 Task: Look for space in Florissant, United States from 10th July, 2023 to 15th July, 2023 for 7 adults in price range Rs.10000 to Rs.15000. Place can be entire place or shared room with 4 bedrooms having 7 beds and 4 bathrooms. Property type can be house, flat, guest house. Amenities needed are: wifi, TV, free parkinig on premises, gym, breakfast. Booking option can be shelf check-in. Required host language is English.
Action: Mouse moved to (612, 144)
Screenshot: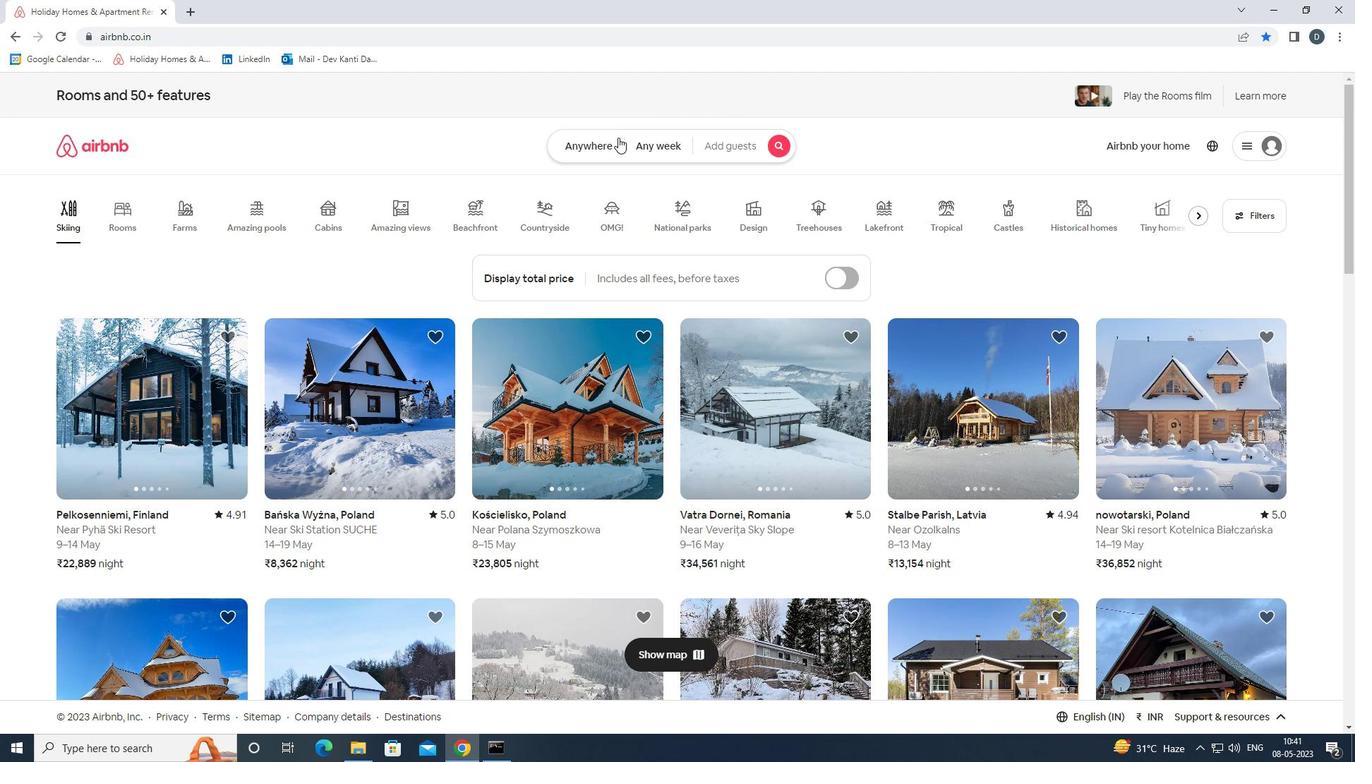 
Action: Mouse pressed left at (612, 144)
Screenshot: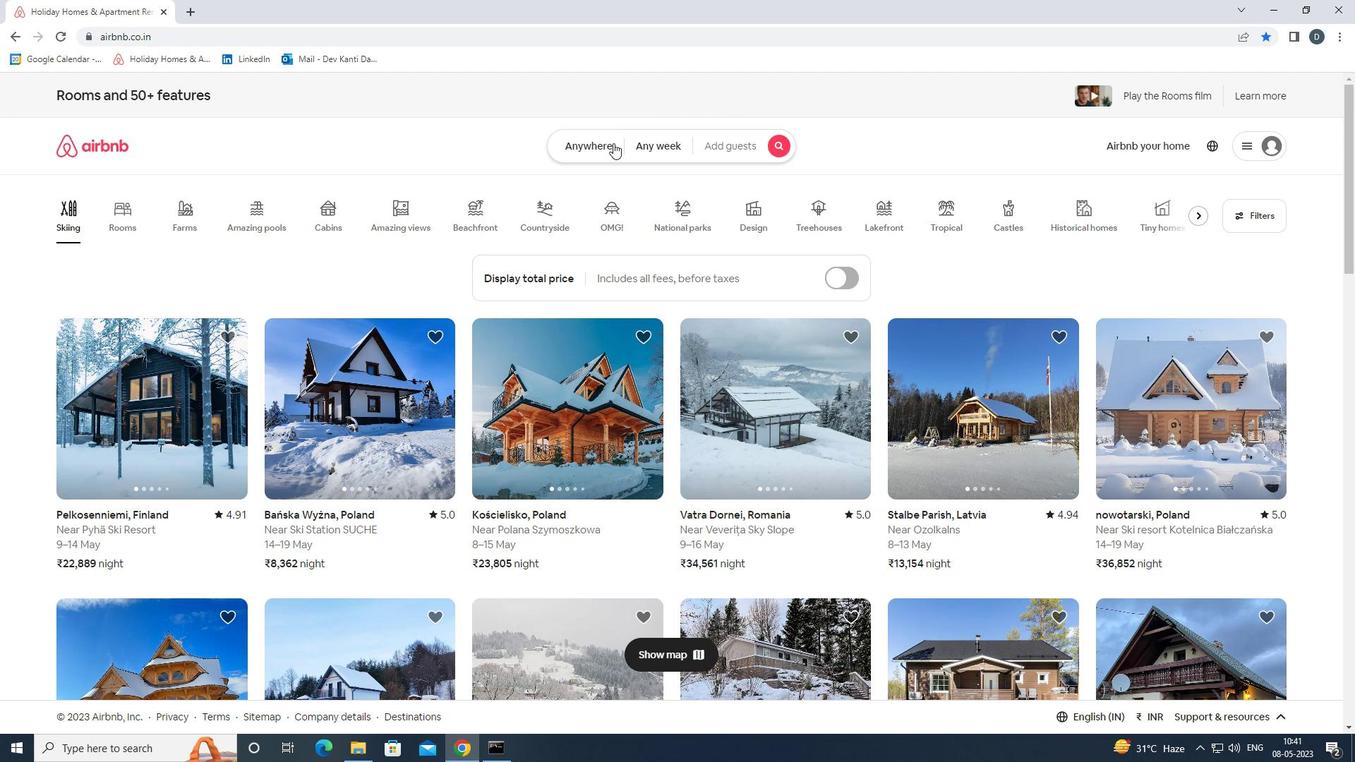 
Action: Mouse moved to (559, 204)
Screenshot: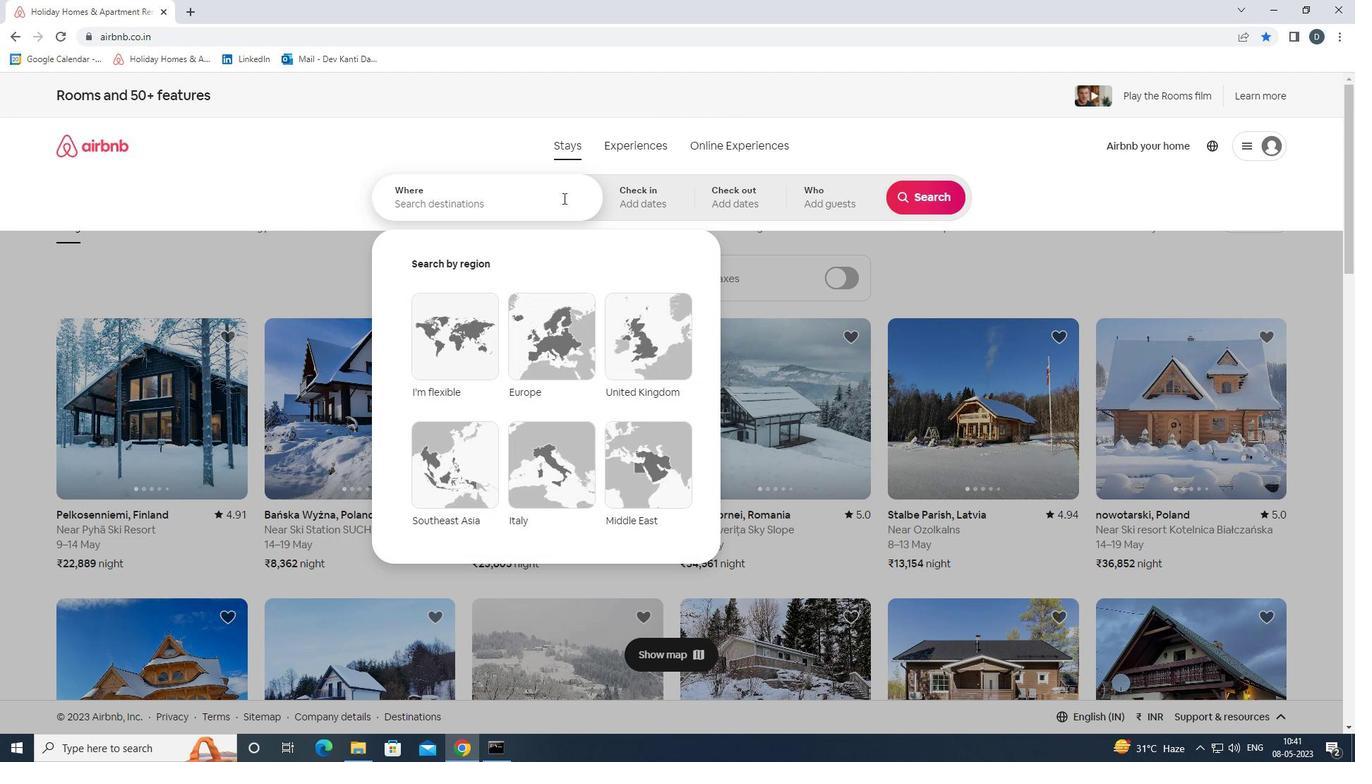 
Action: Mouse pressed left at (559, 204)
Screenshot: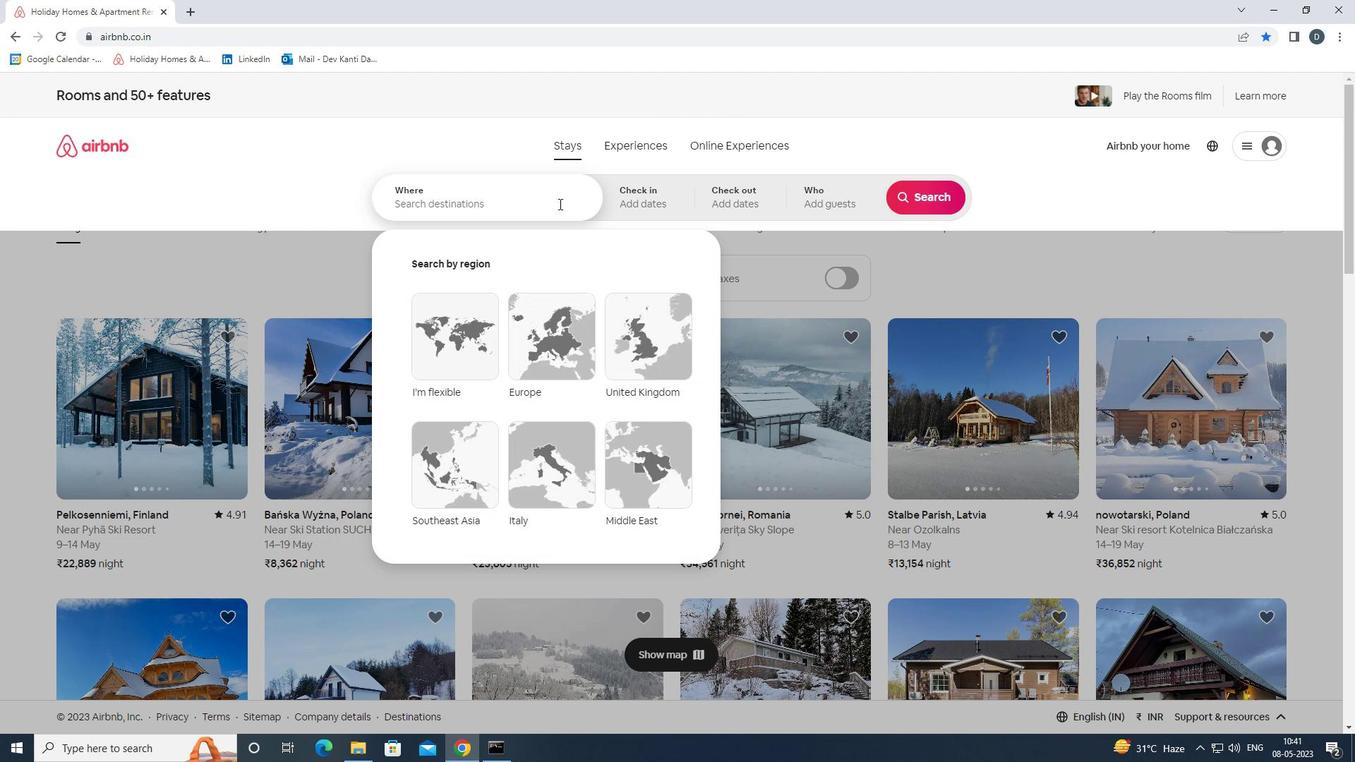 
Action: Mouse moved to (559, 204)
Screenshot: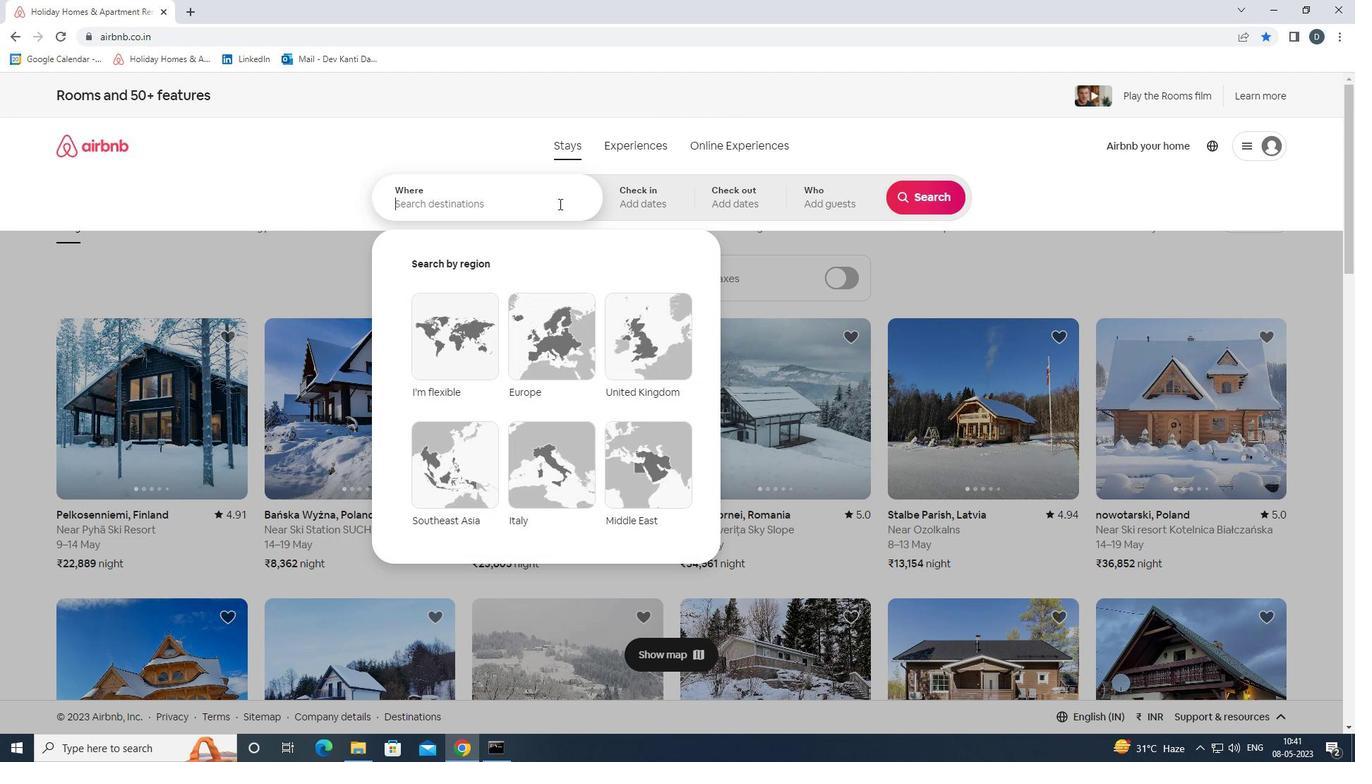 
Action: Key pressed <Key.shift><Key.shift><Key.shift><Key.shift><Key.shift><Key.shift><Key.shift><Key.shift><Key.shift><Key.shift><Key.shift><Key.shift><Key.shift><Key.shift><Key.shift><Key.shift>FLORISSTANT,<Key.shift>UNITED<Key.space><Key.shift>STATES<Key.enter>
Screenshot: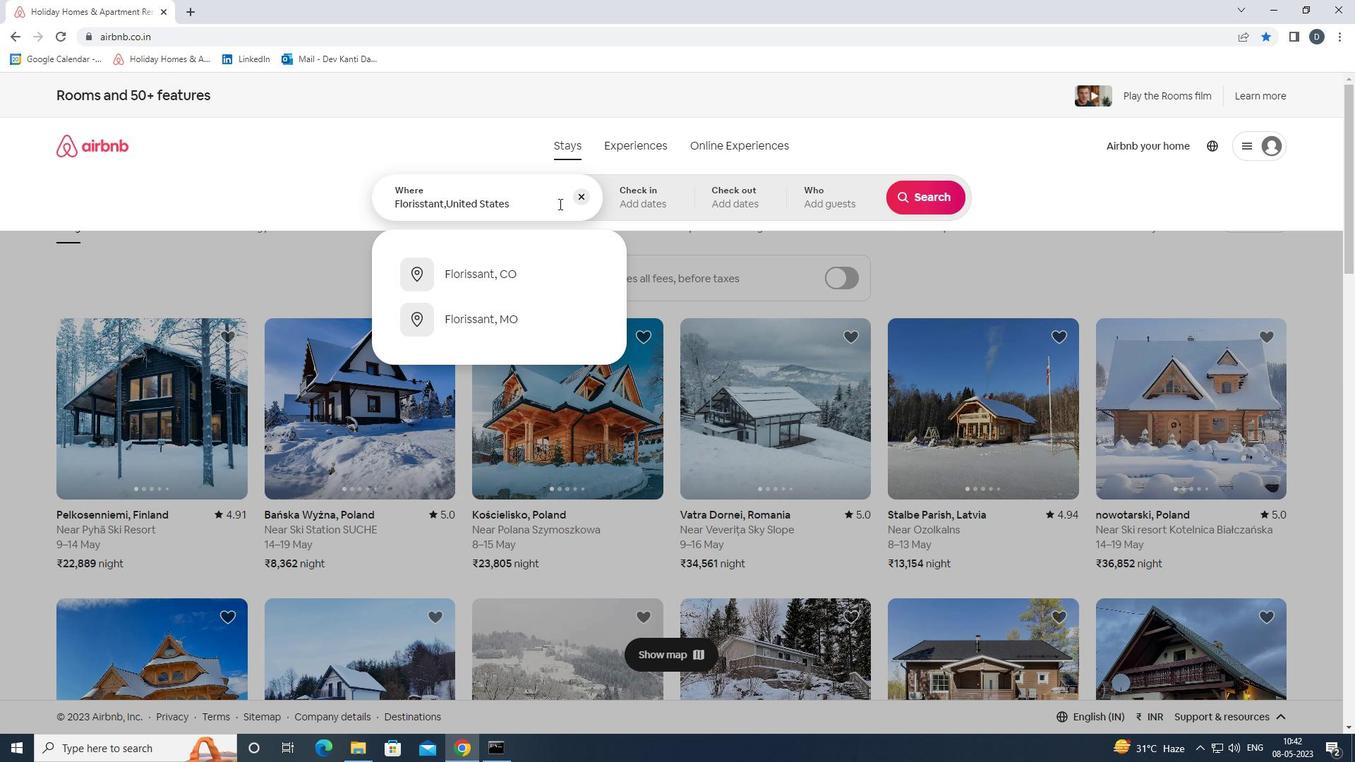 
Action: Mouse moved to (929, 303)
Screenshot: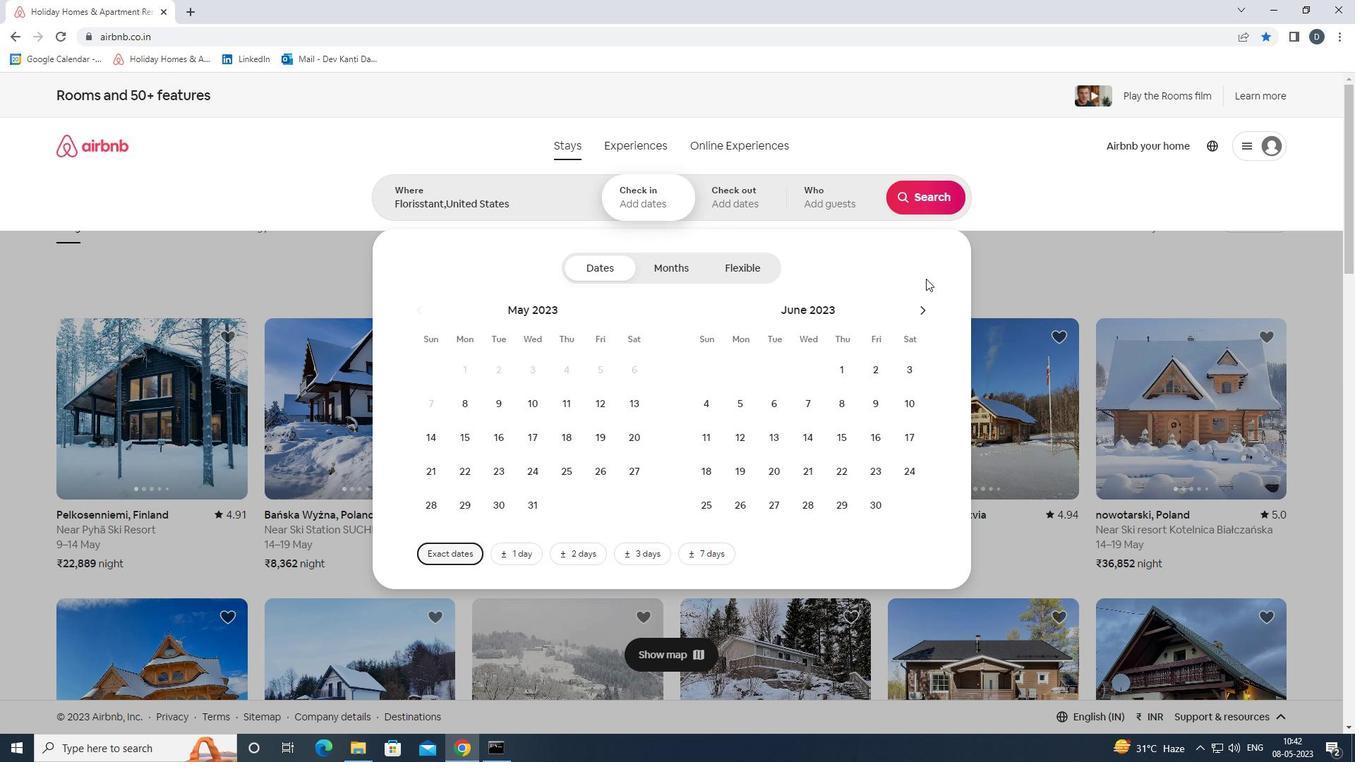 
Action: Mouse pressed left at (929, 303)
Screenshot: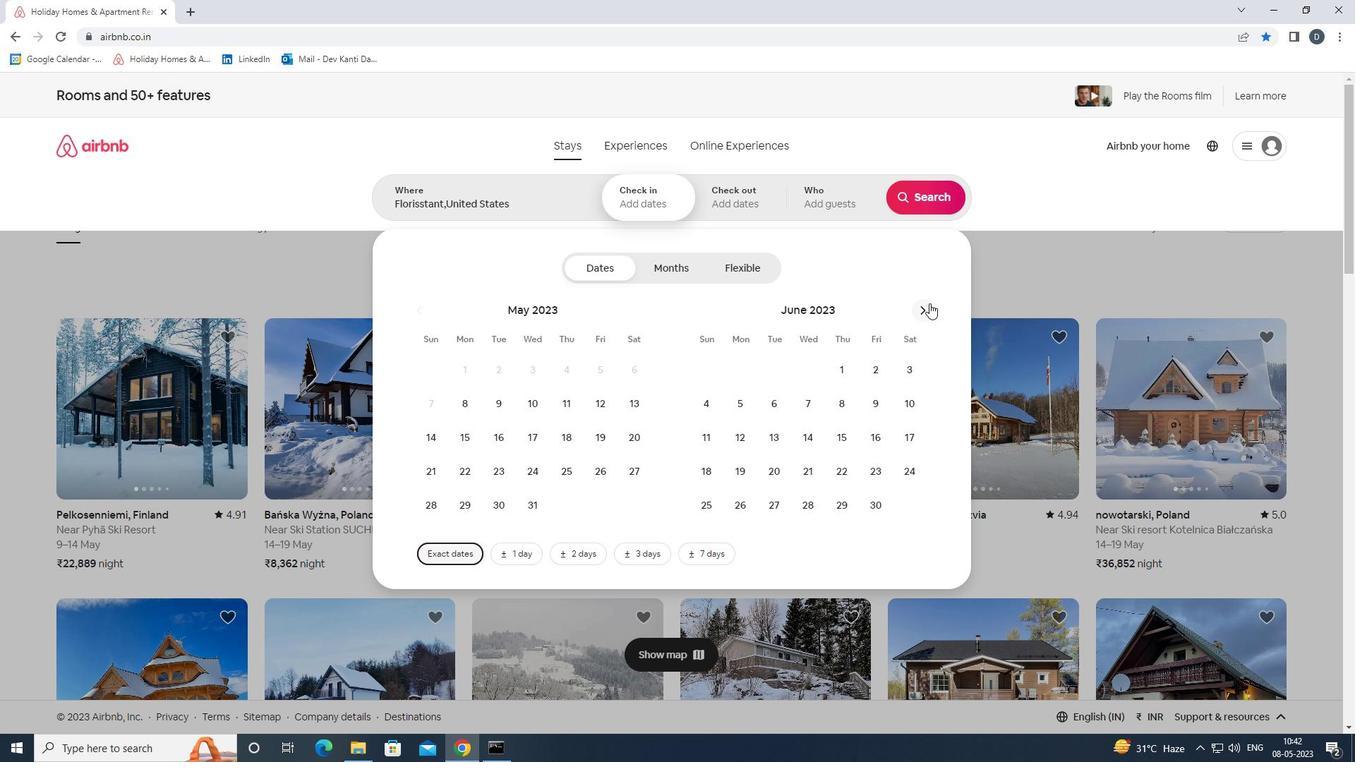 
Action: Mouse moved to (746, 434)
Screenshot: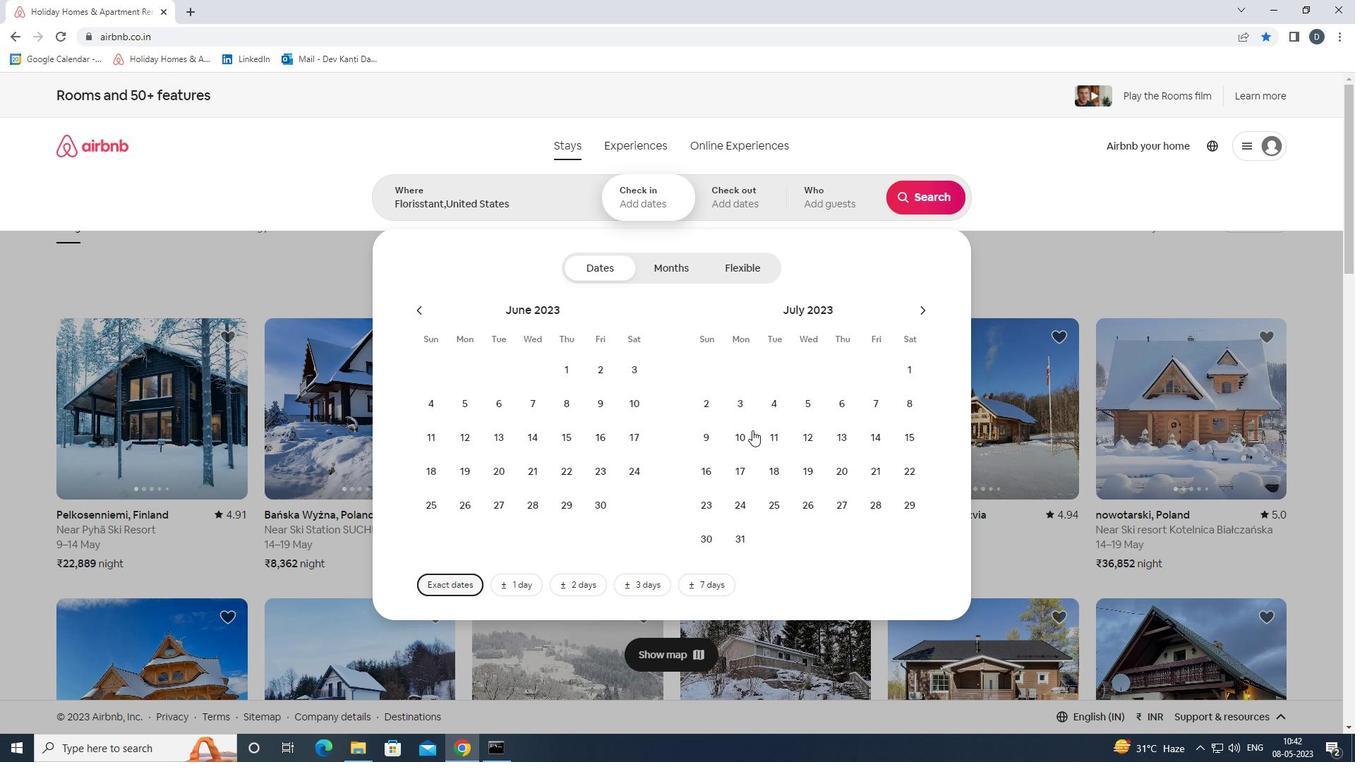 
Action: Mouse pressed left at (746, 434)
Screenshot: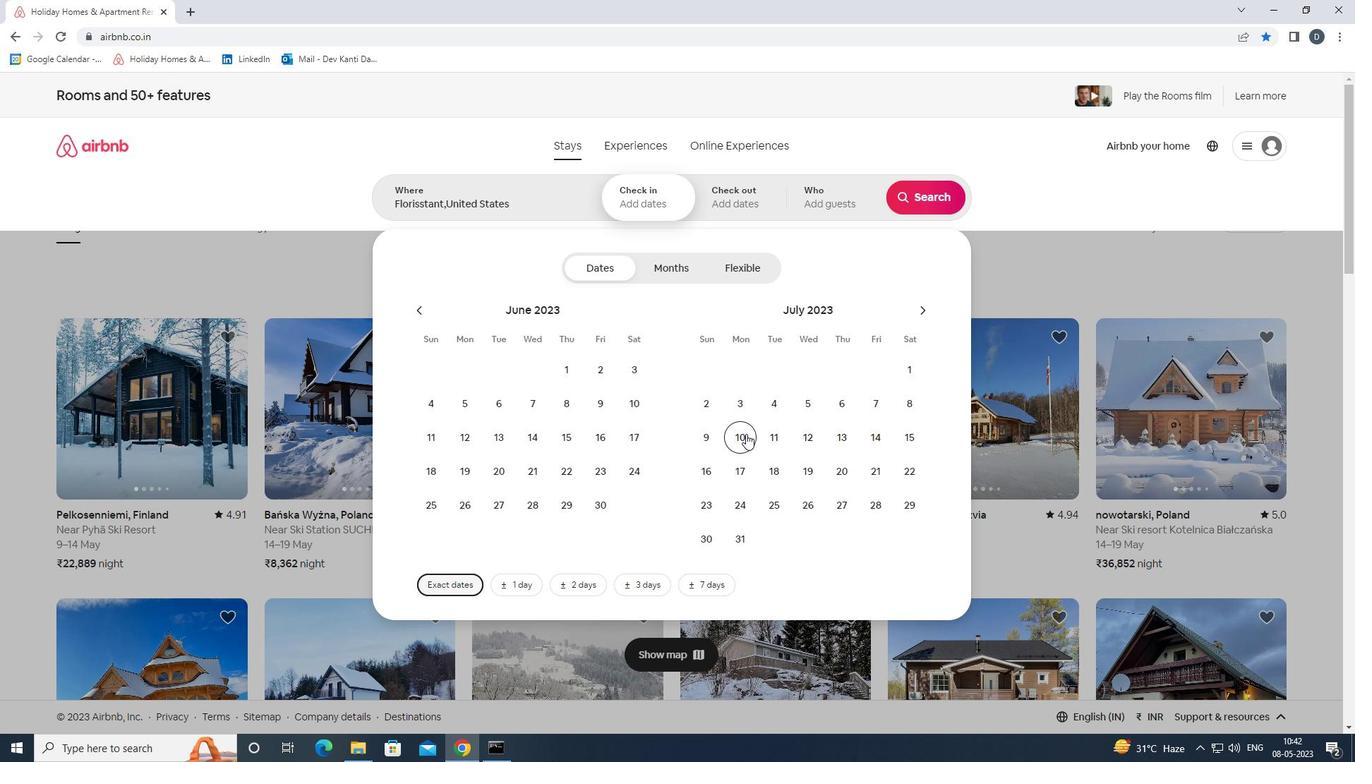 
Action: Mouse moved to (912, 441)
Screenshot: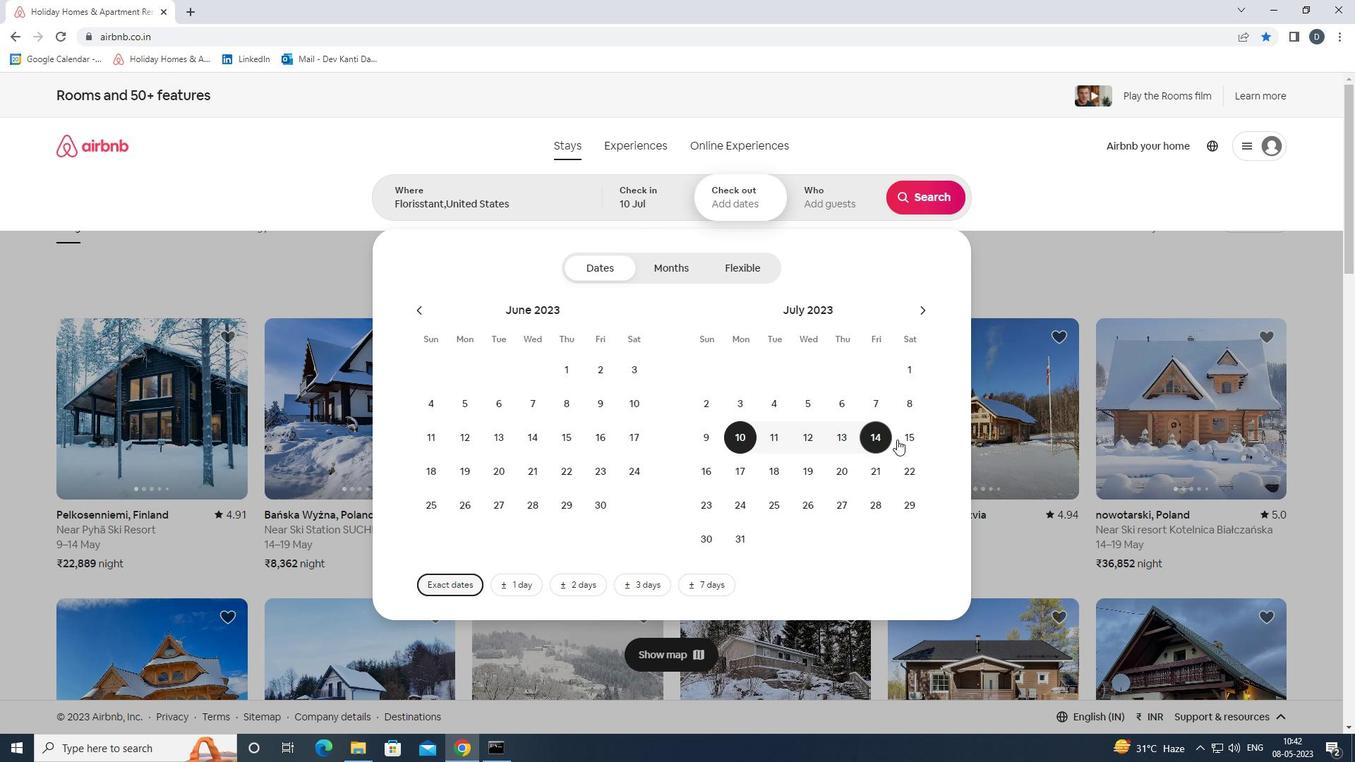 
Action: Mouse pressed left at (912, 441)
Screenshot: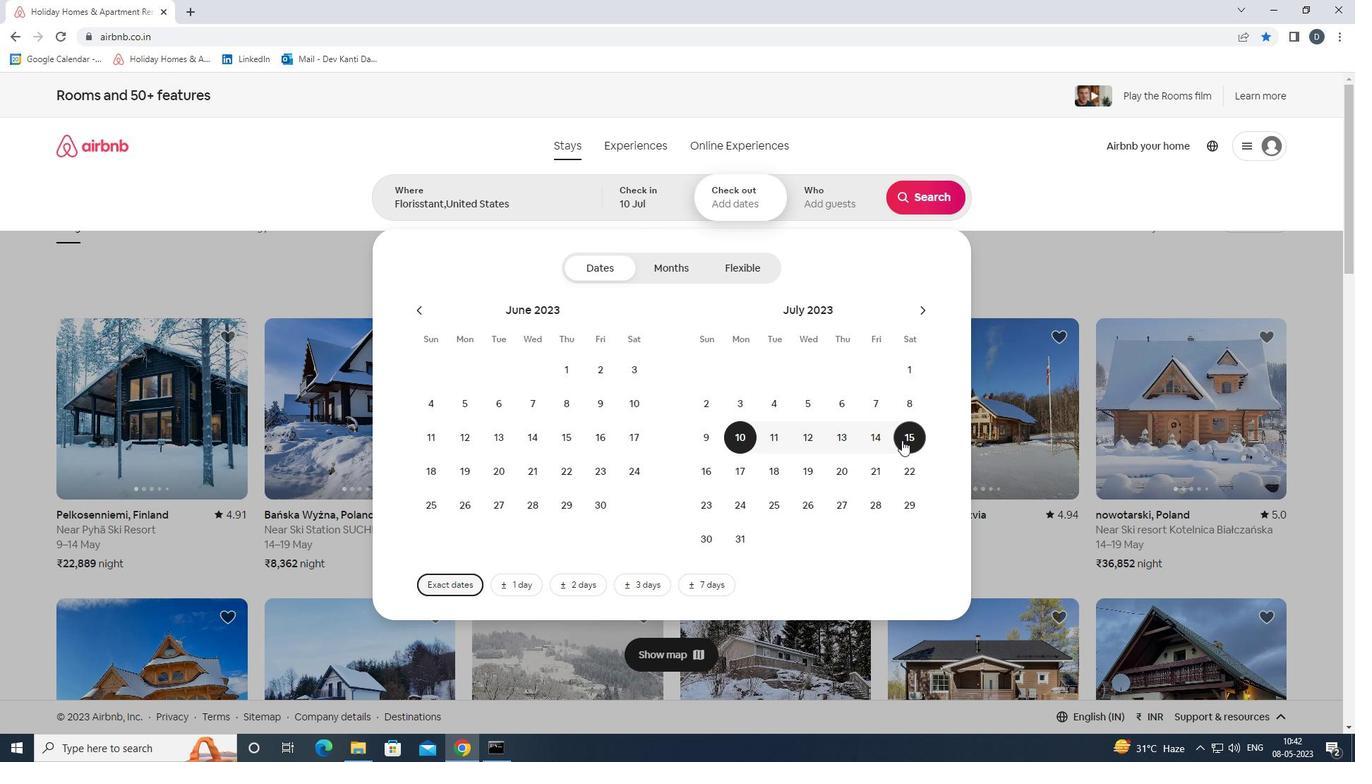 
Action: Mouse moved to (830, 206)
Screenshot: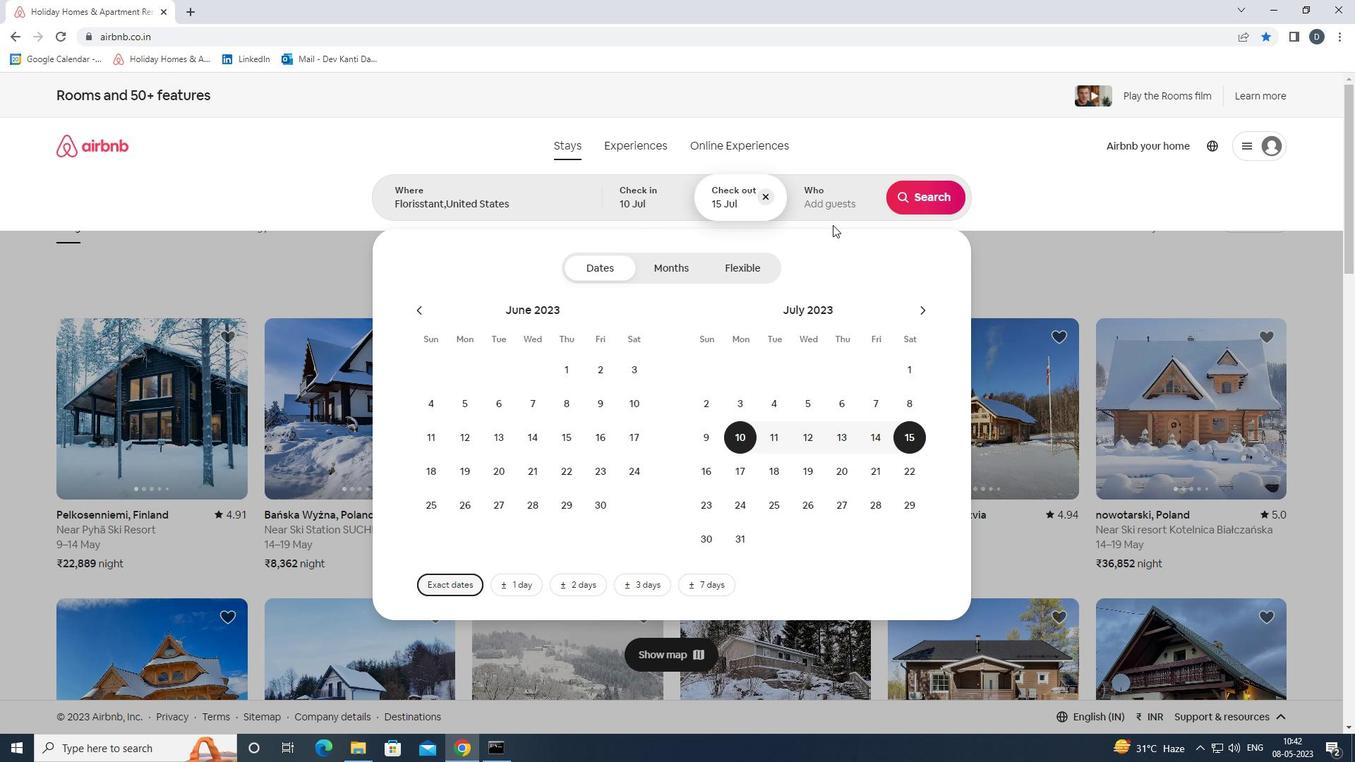 
Action: Mouse pressed left at (830, 206)
Screenshot: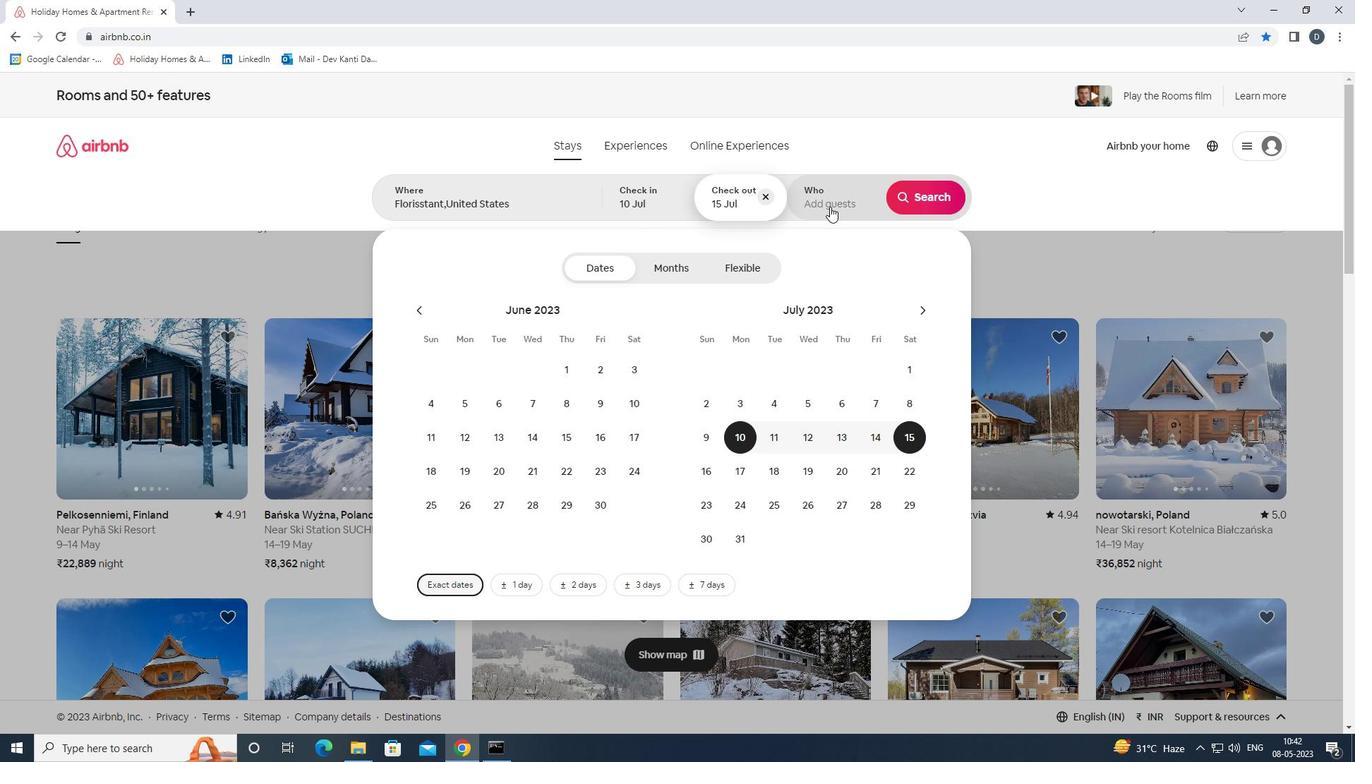 
Action: Mouse moved to (929, 274)
Screenshot: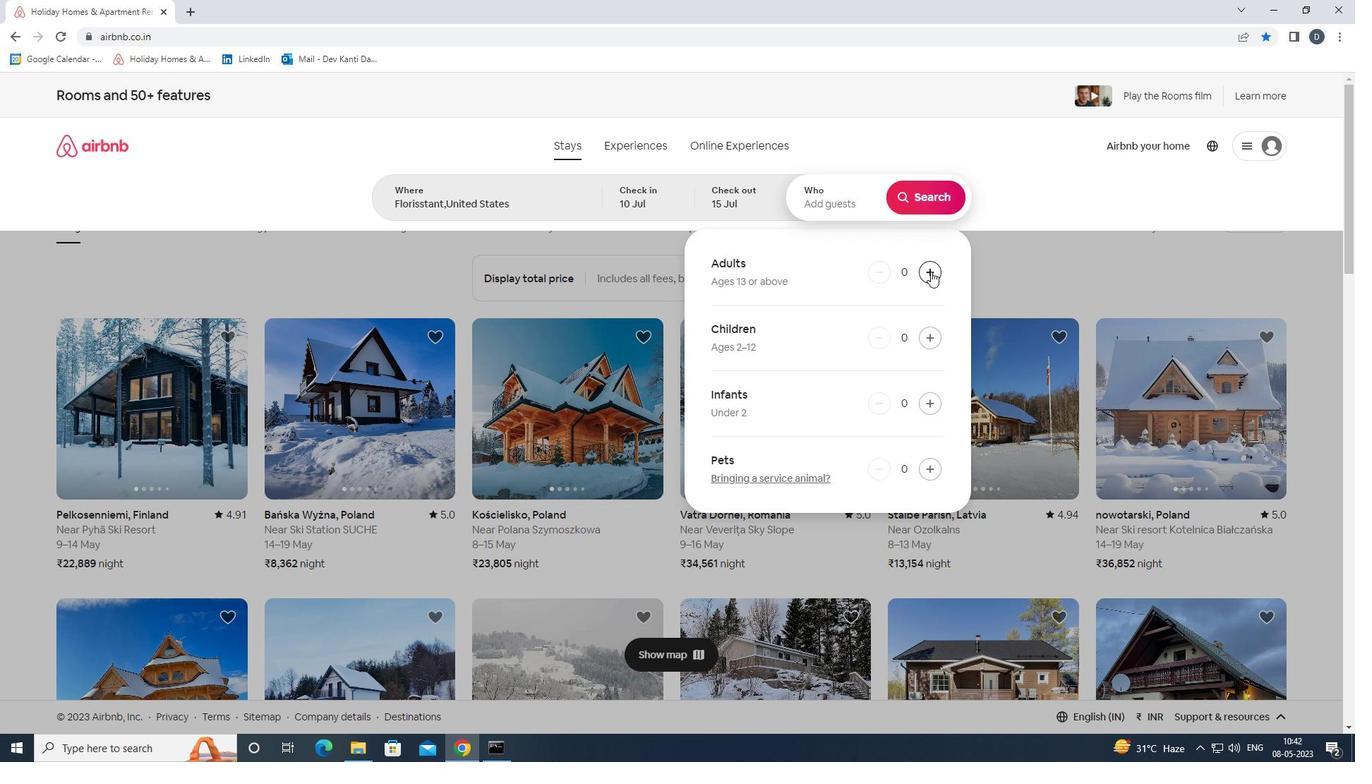 
Action: Mouse pressed left at (929, 274)
Screenshot: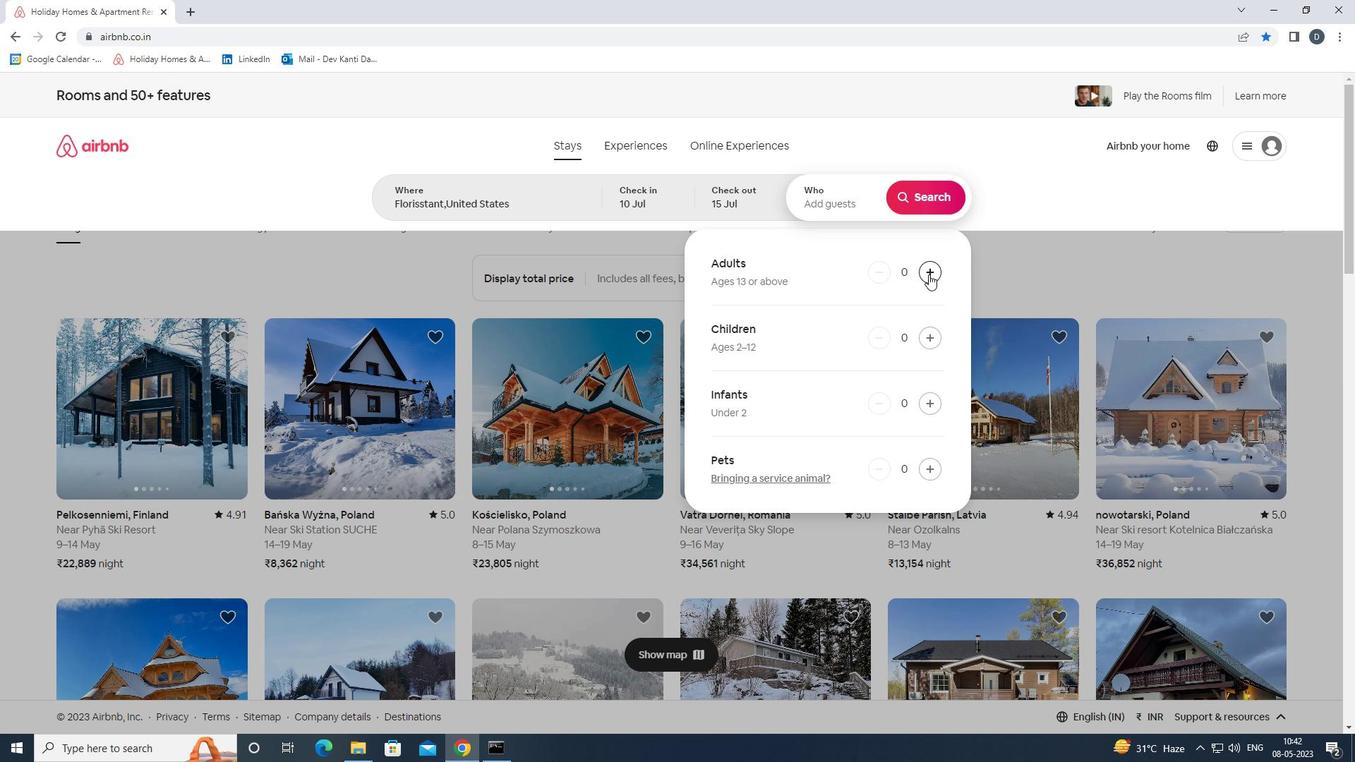 
Action: Mouse pressed left at (929, 274)
Screenshot: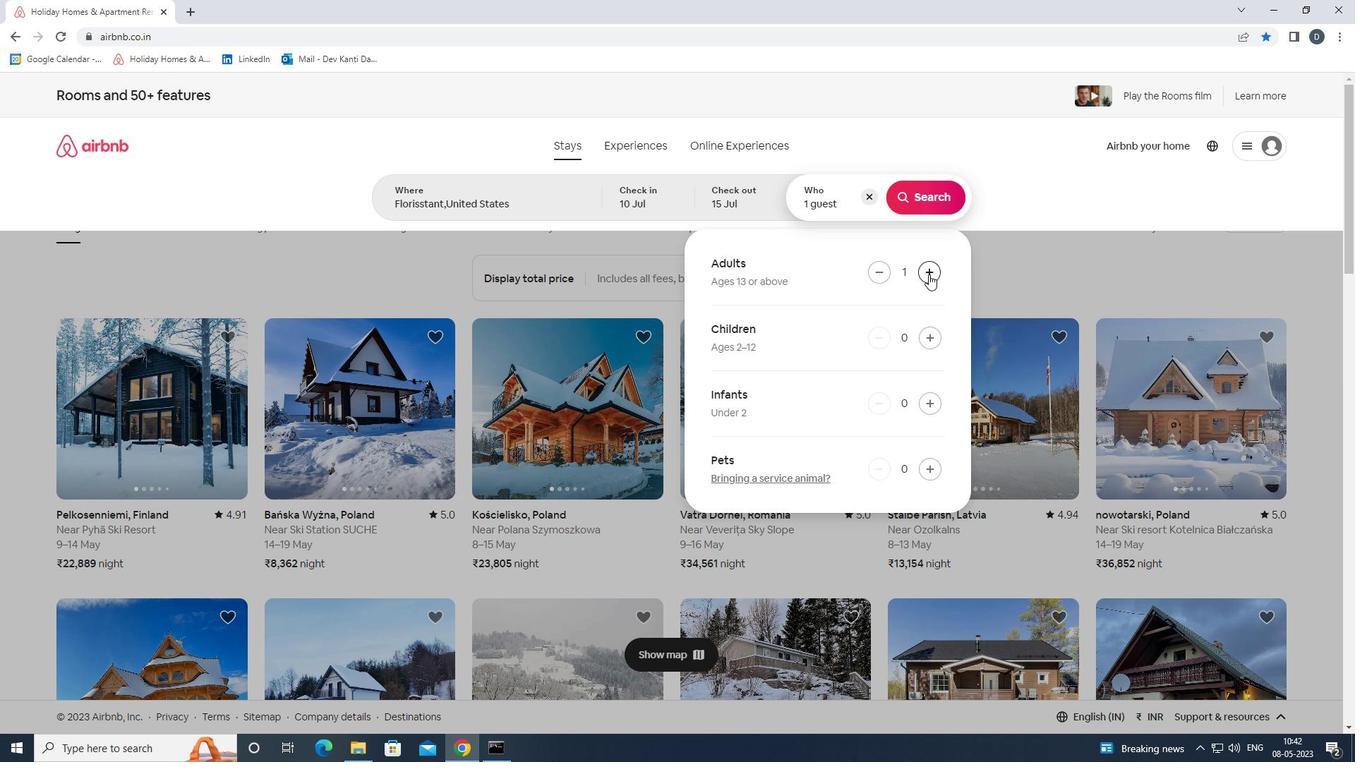 
Action: Mouse pressed left at (929, 274)
Screenshot: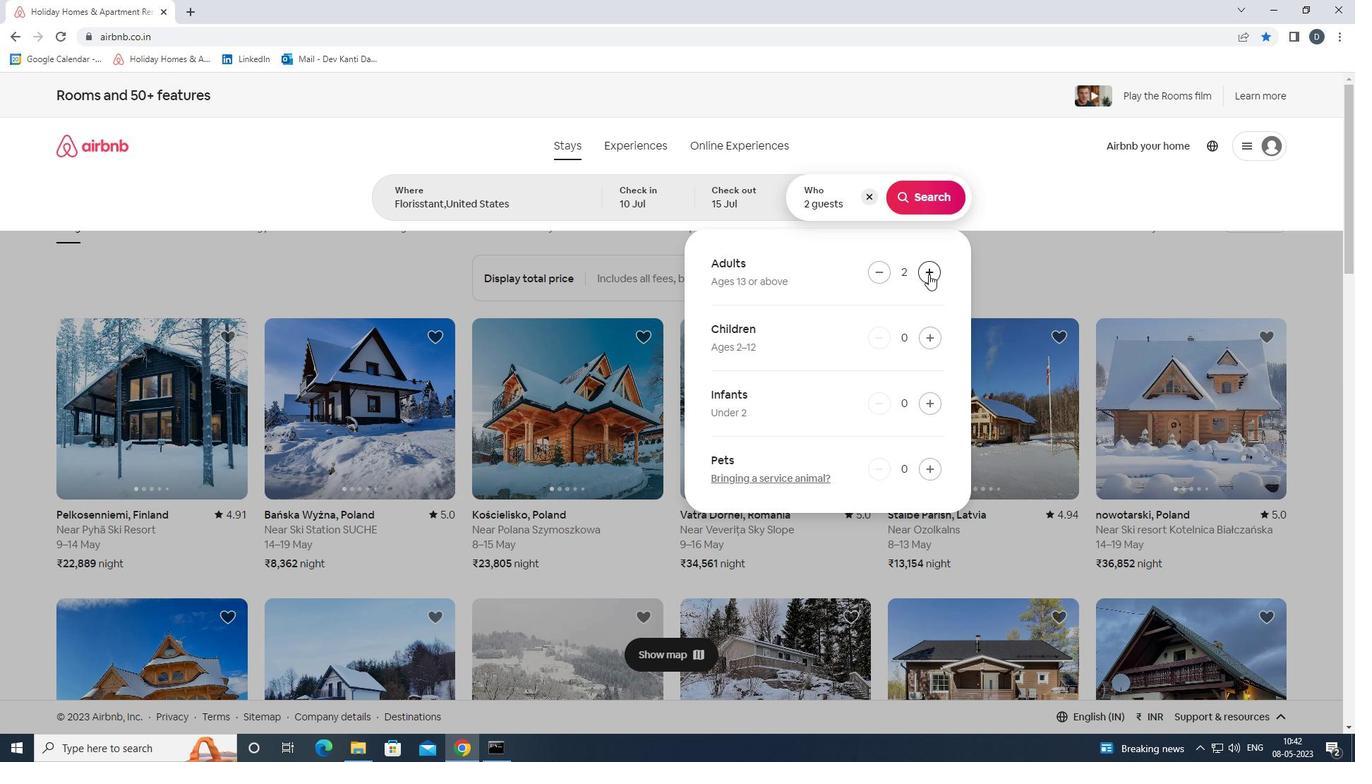 
Action: Mouse pressed left at (929, 274)
Screenshot: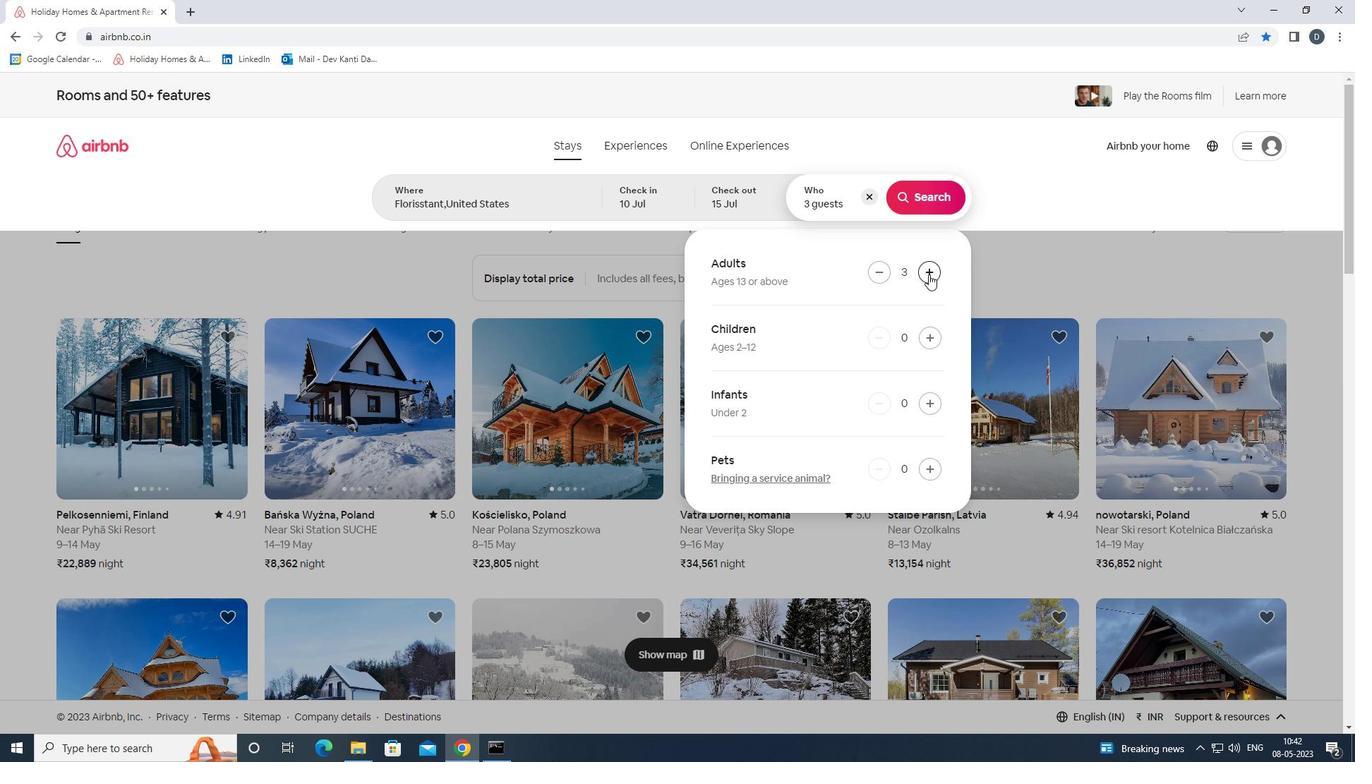 
Action: Mouse pressed left at (929, 274)
Screenshot: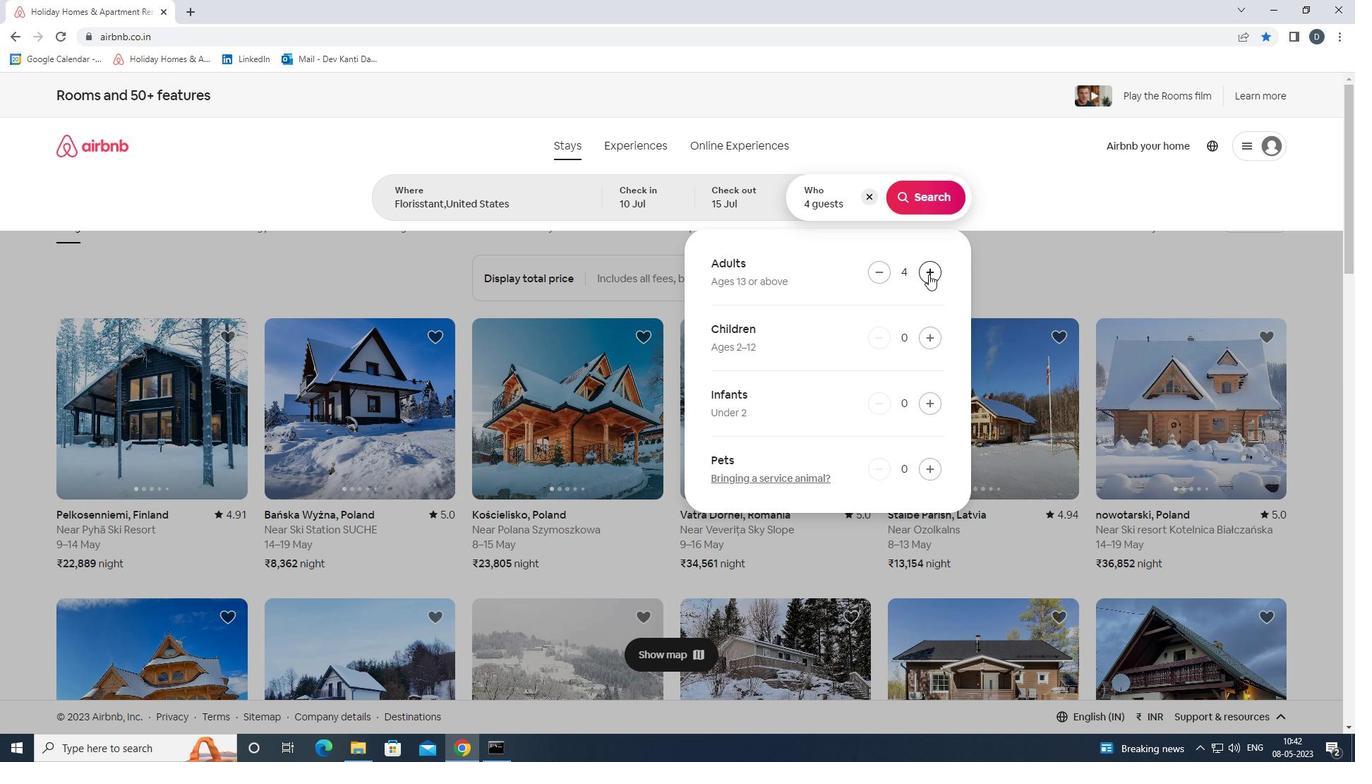 
Action: Mouse pressed left at (929, 274)
Screenshot: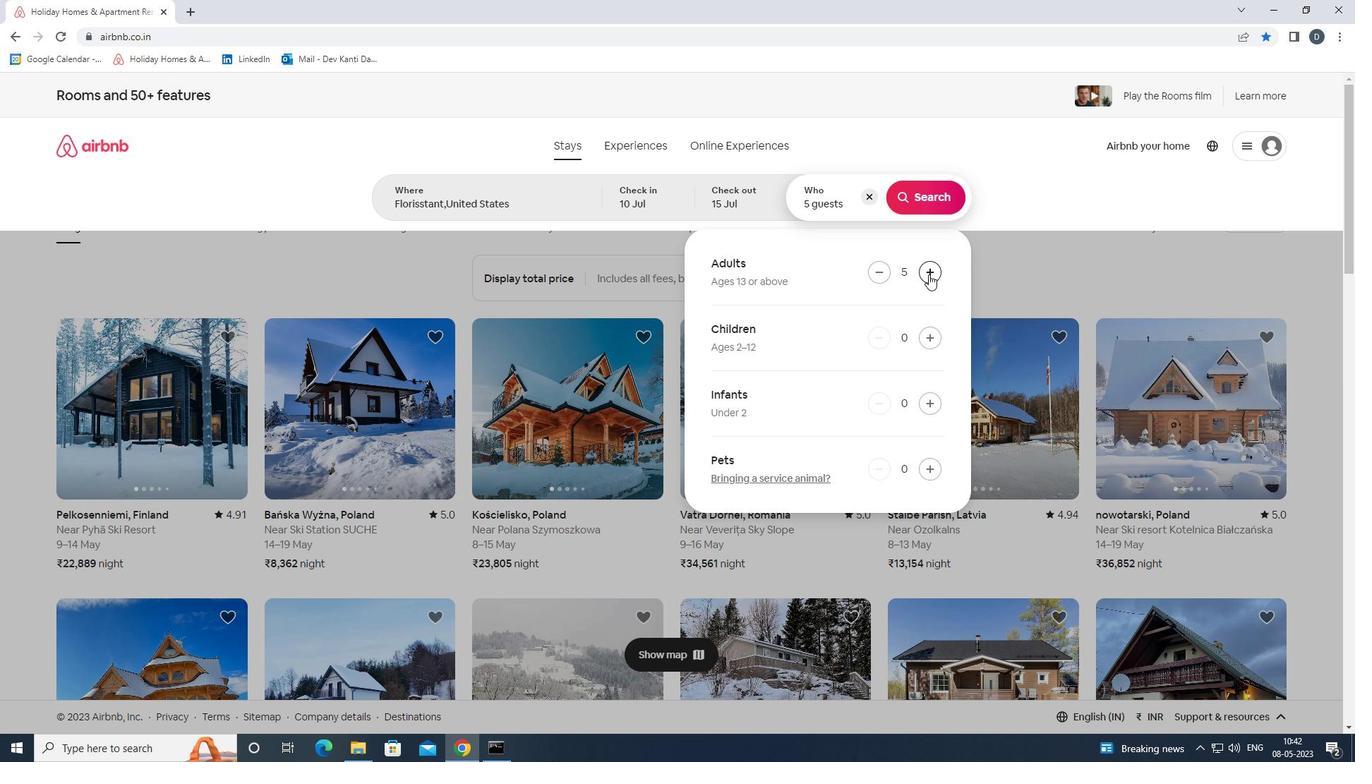 
Action: Mouse pressed left at (929, 274)
Screenshot: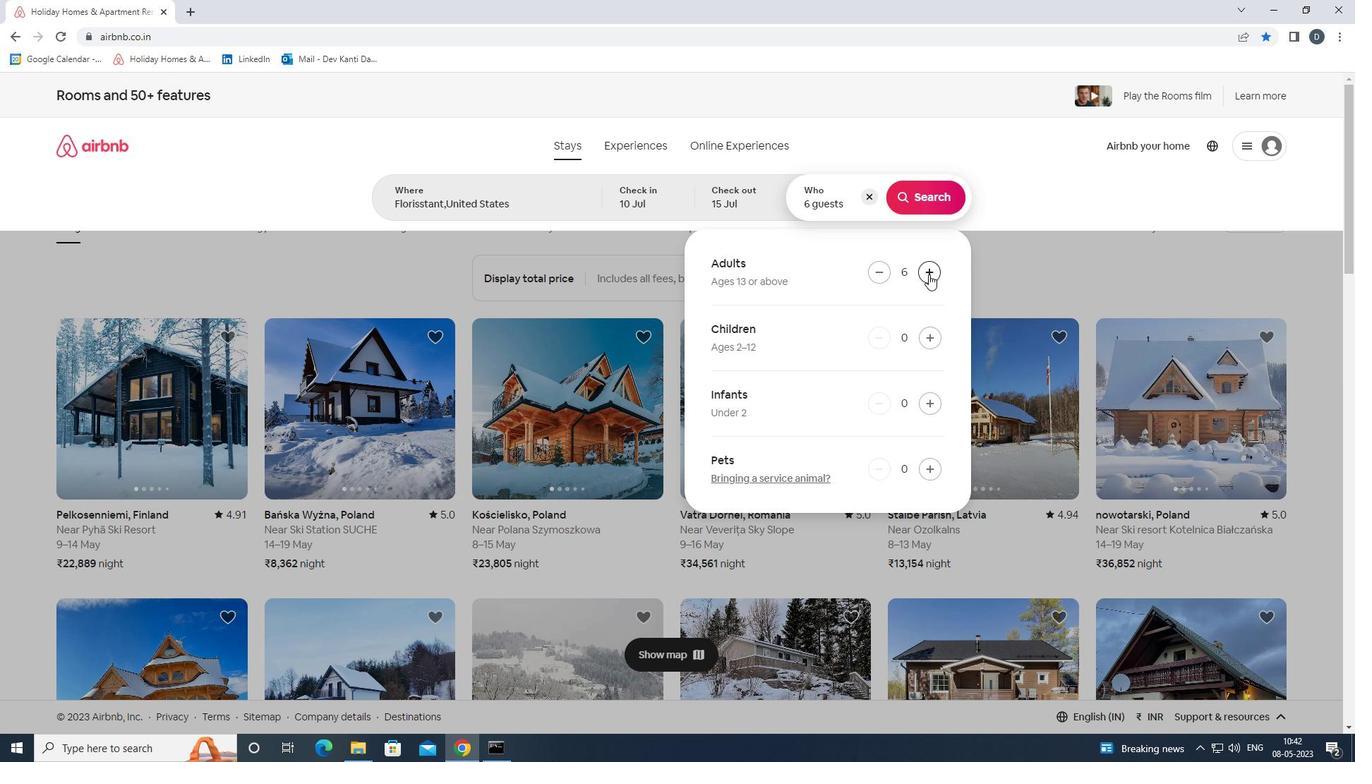 
Action: Mouse moved to (926, 190)
Screenshot: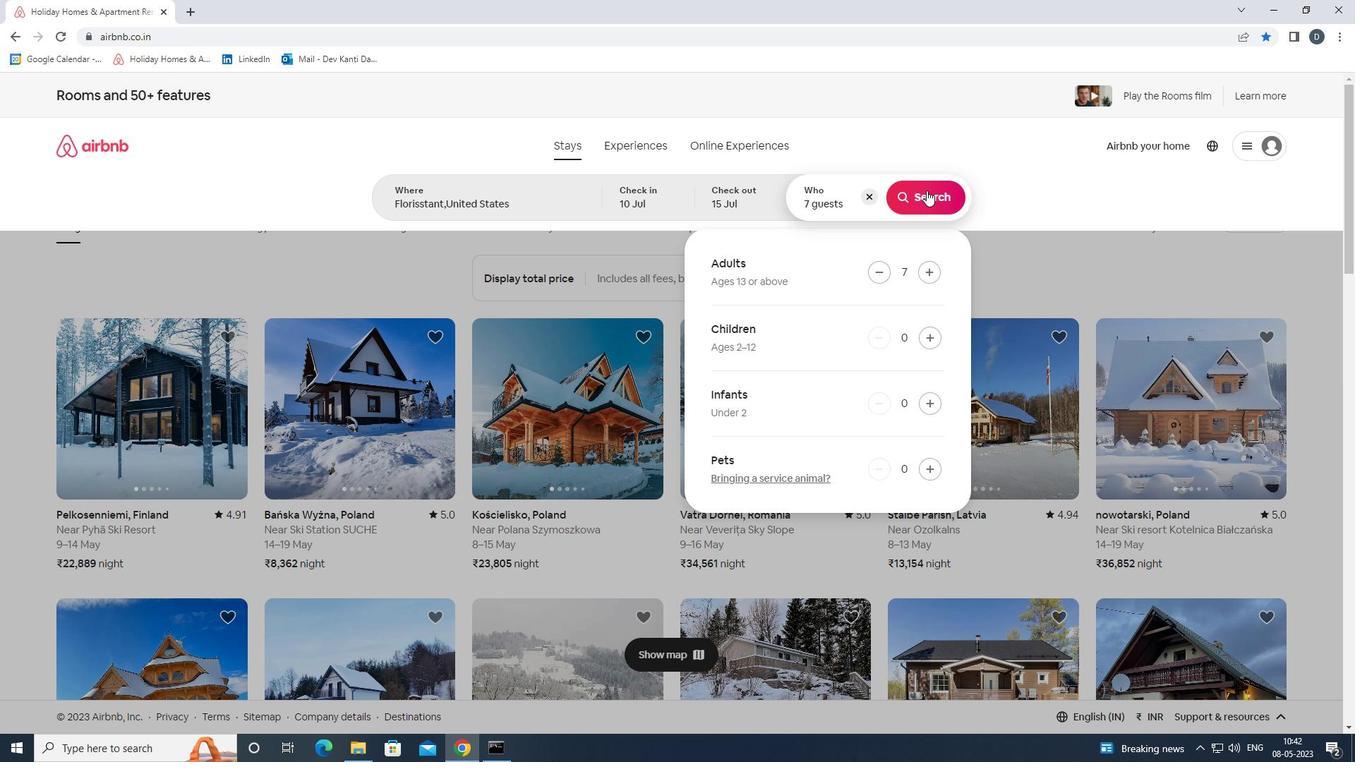 
Action: Mouse pressed left at (926, 190)
Screenshot: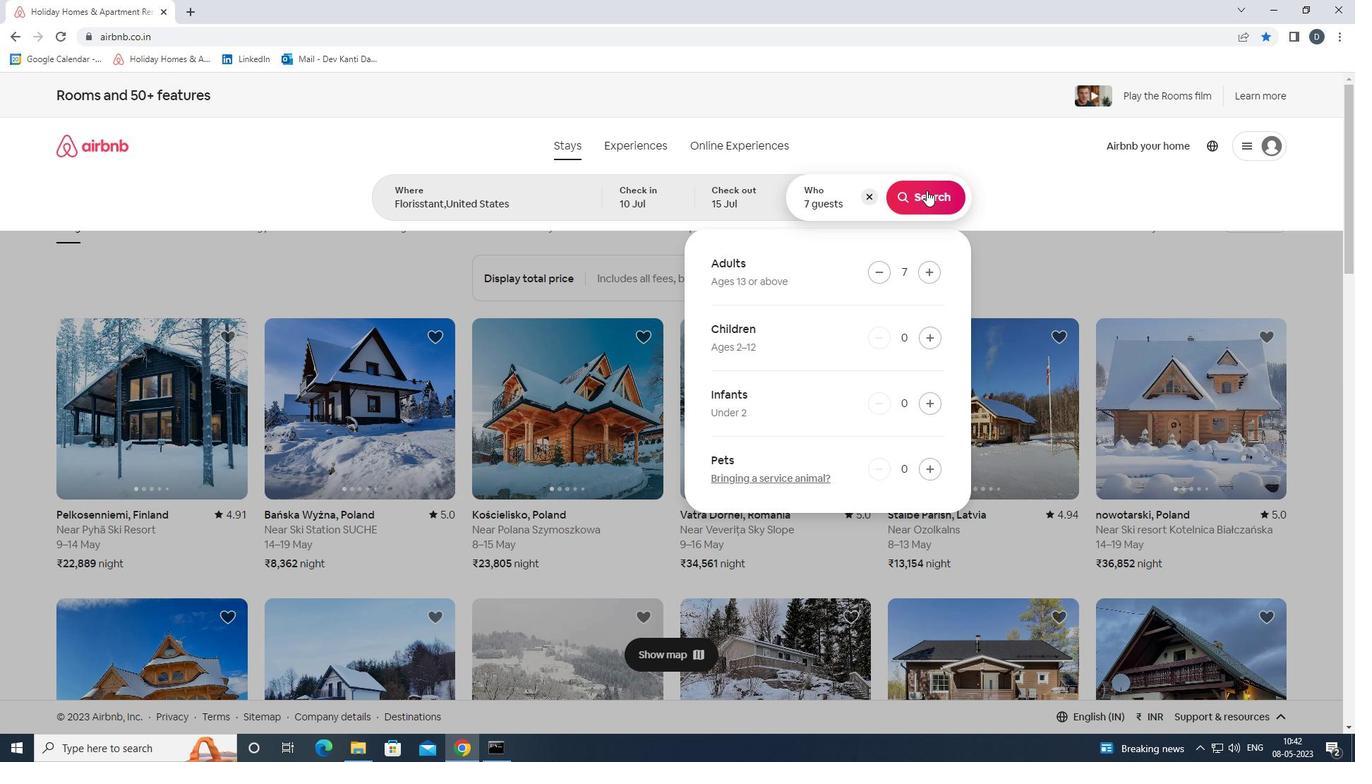
Action: Mouse moved to (1278, 170)
Screenshot: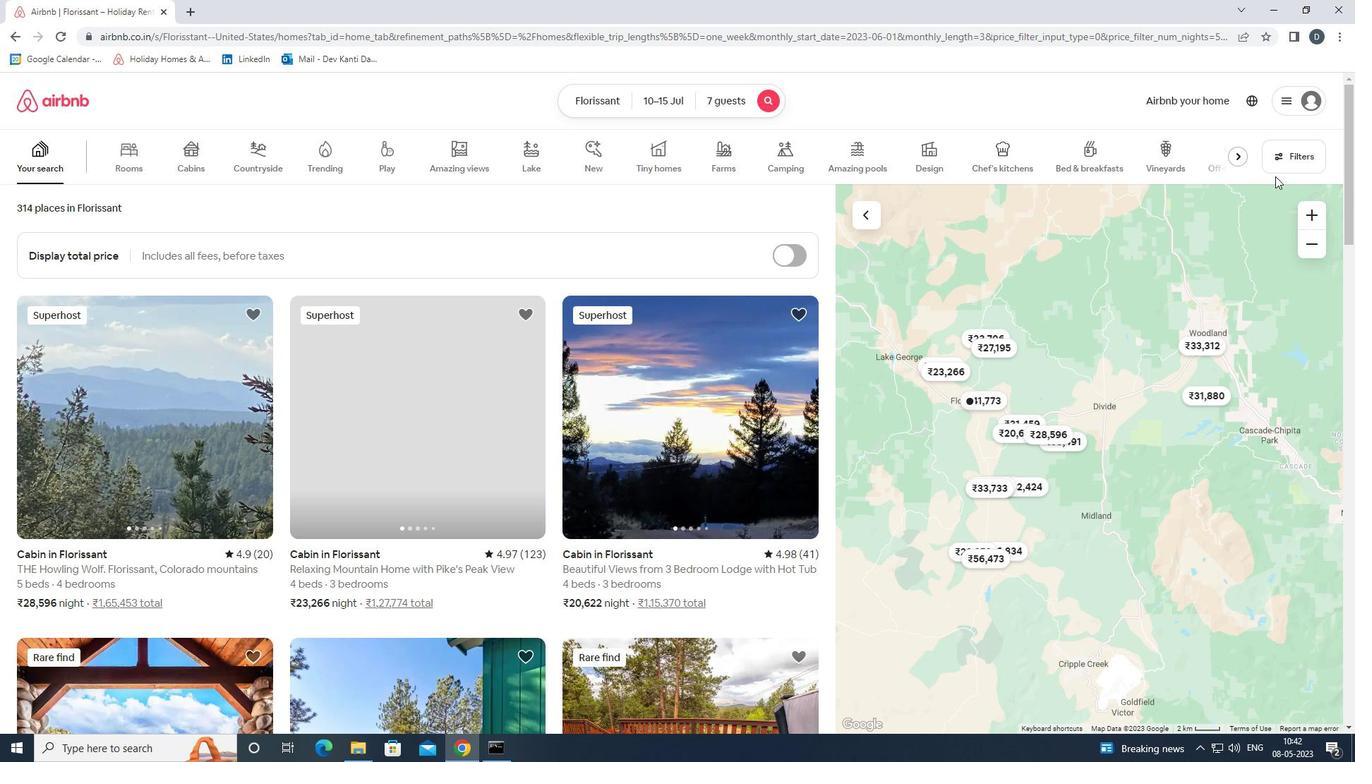 
Action: Mouse pressed left at (1278, 170)
Screenshot: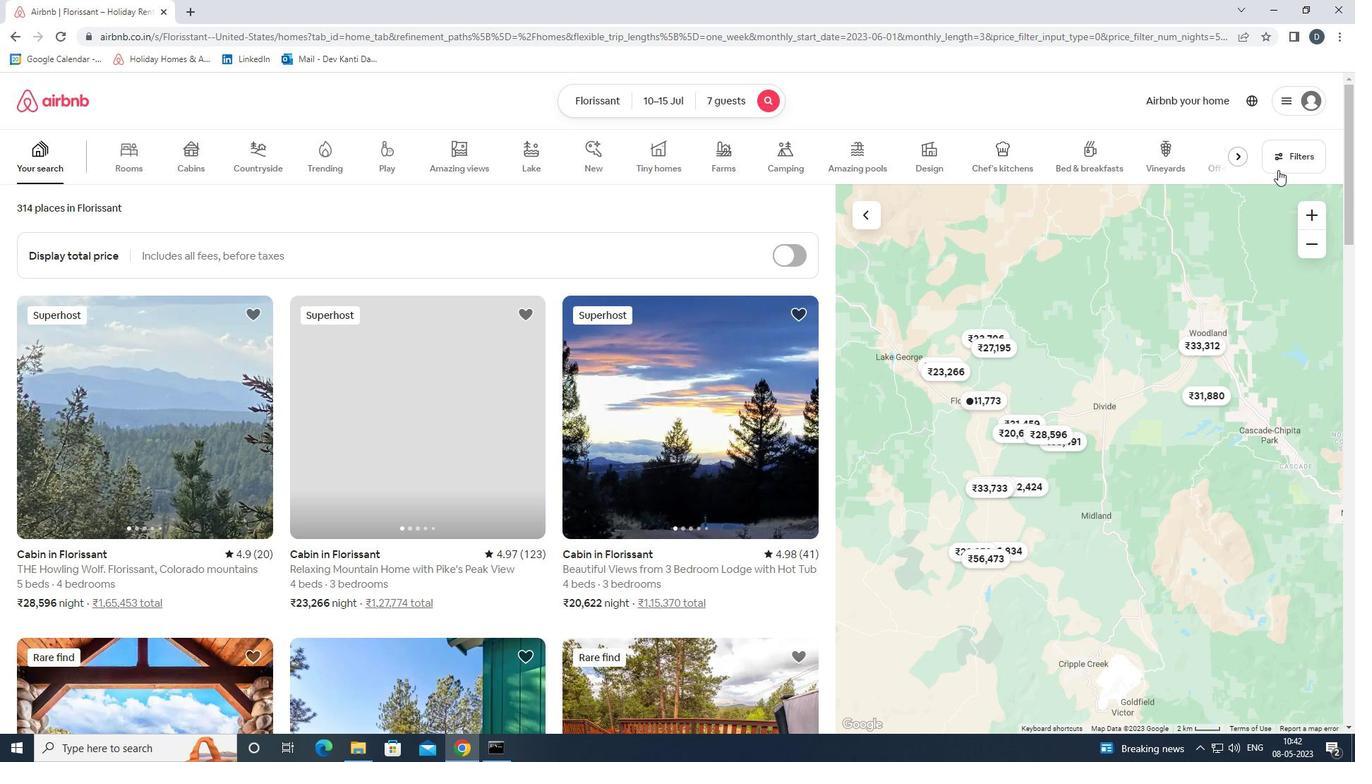 
Action: Mouse moved to (587, 499)
Screenshot: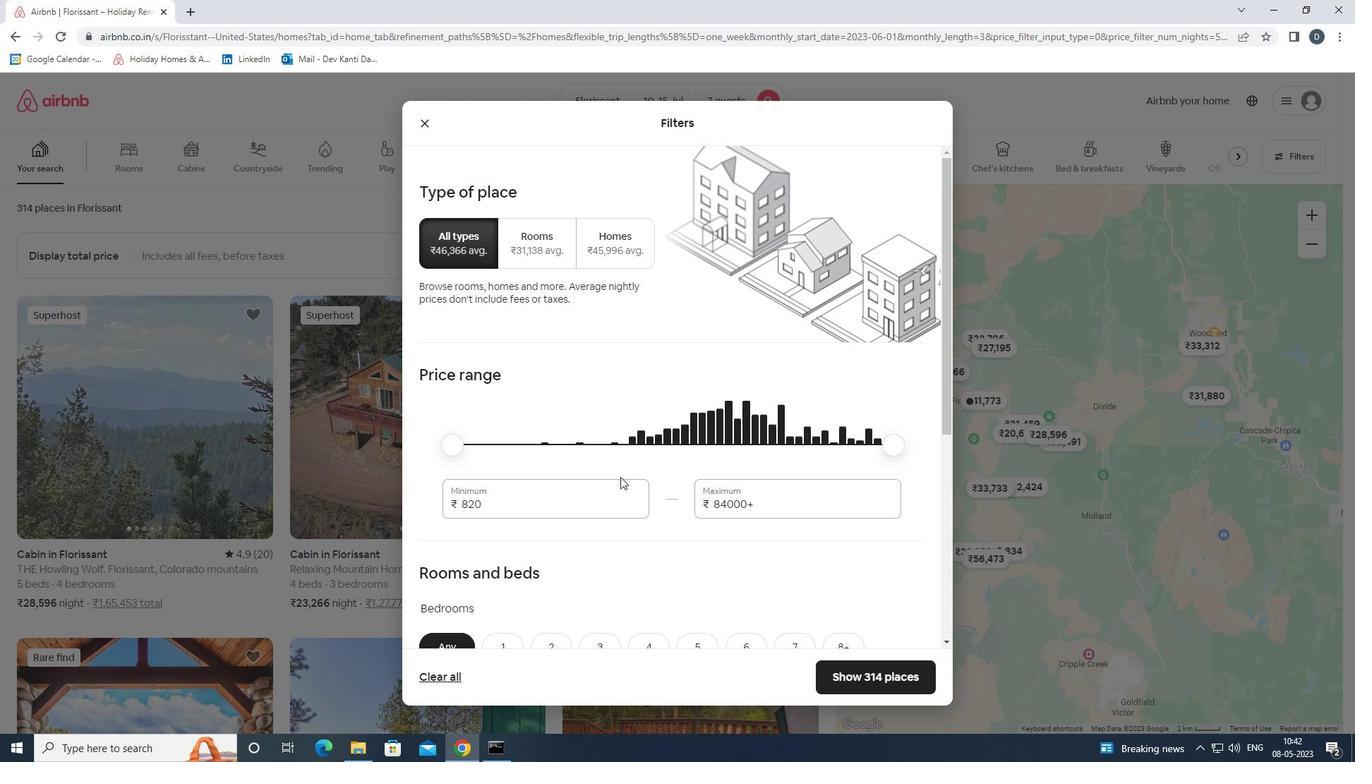 
Action: Mouse pressed left at (587, 499)
Screenshot: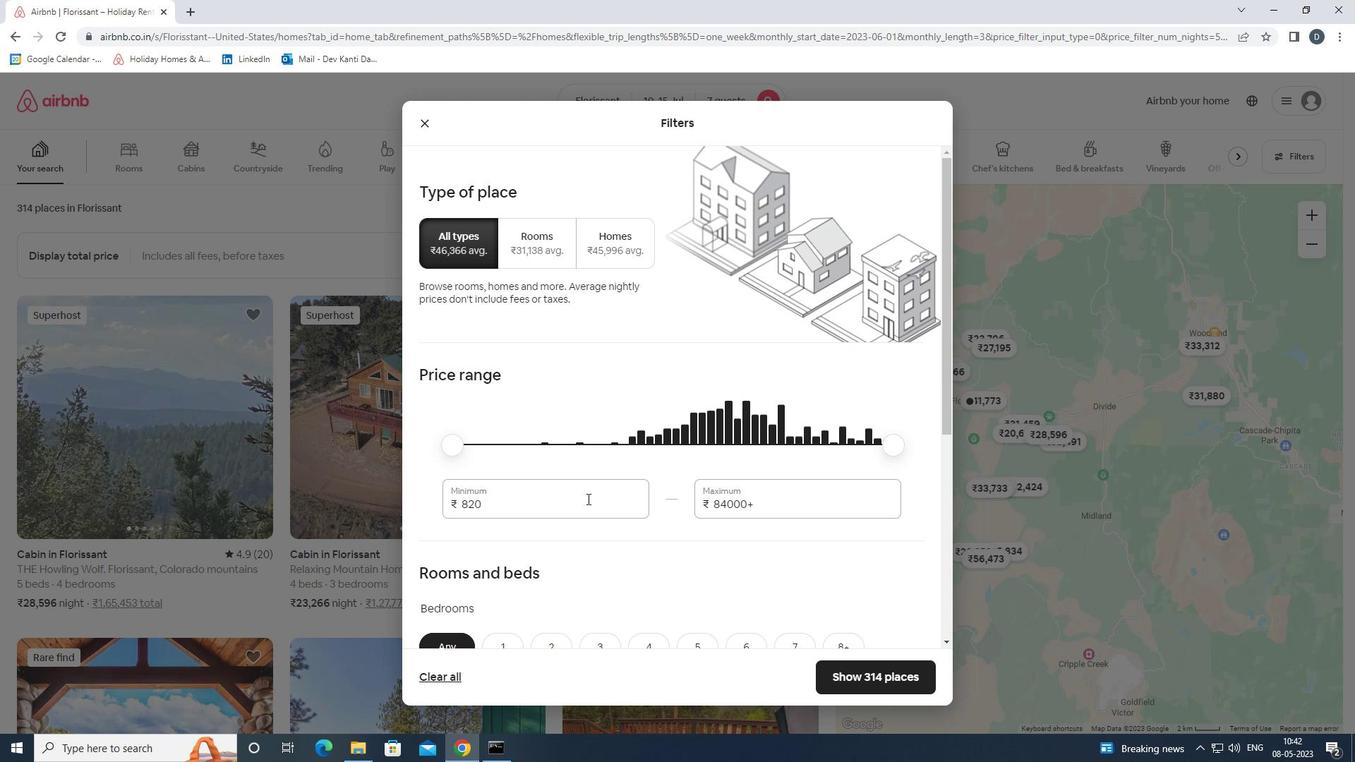 
Action: Mouse pressed left at (587, 499)
Screenshot: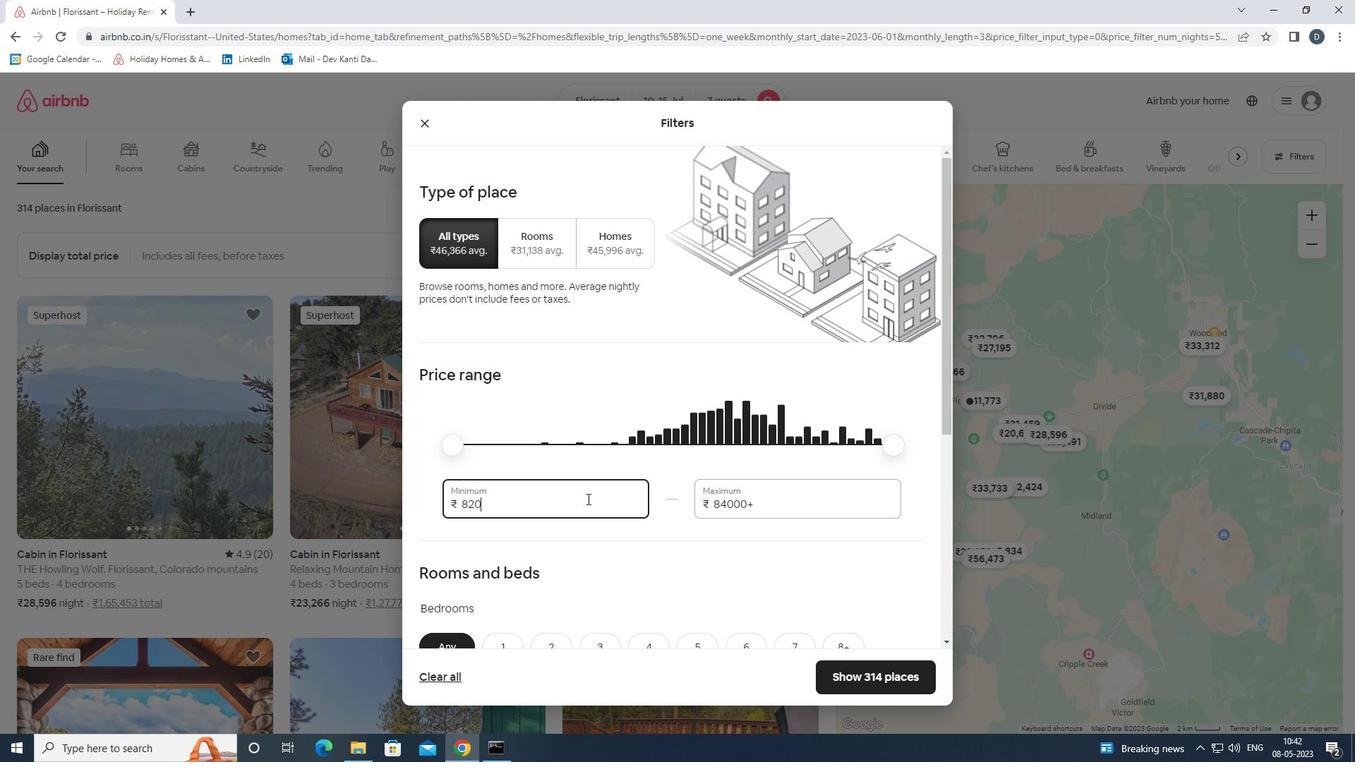 
Action: Mouse moved to (587, 499)
Screenshot: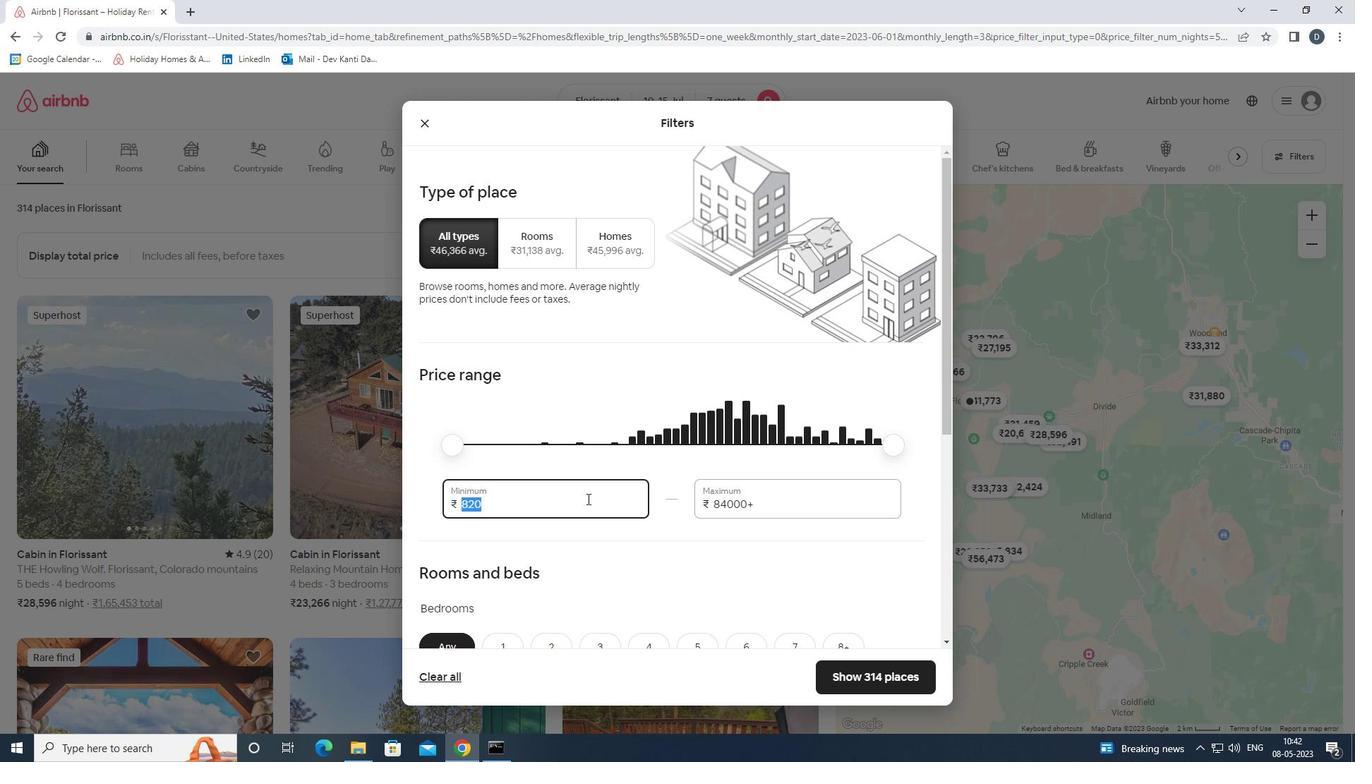 
Action: Key pressed 10000<Key.tab>15000
Screenshot: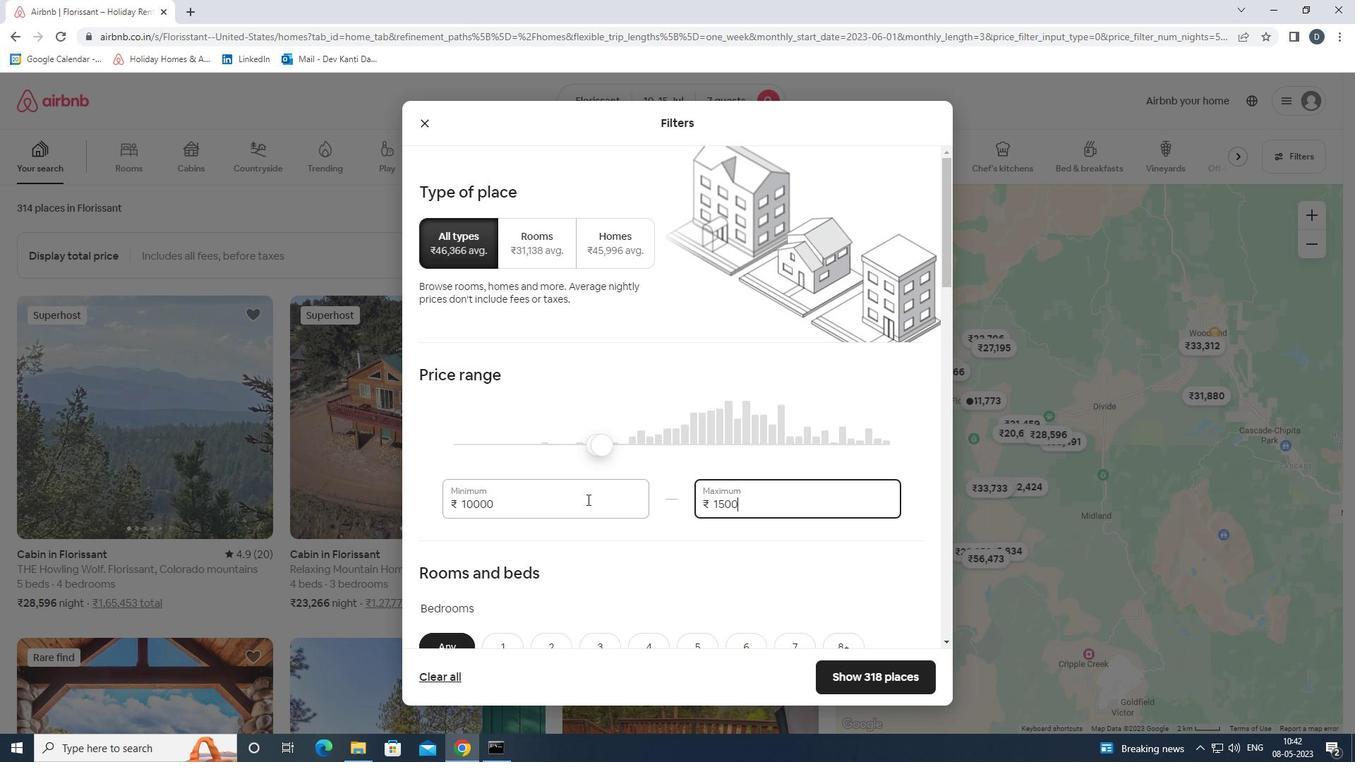 
Action: Mouse moved to (588, 496)
Screenshot: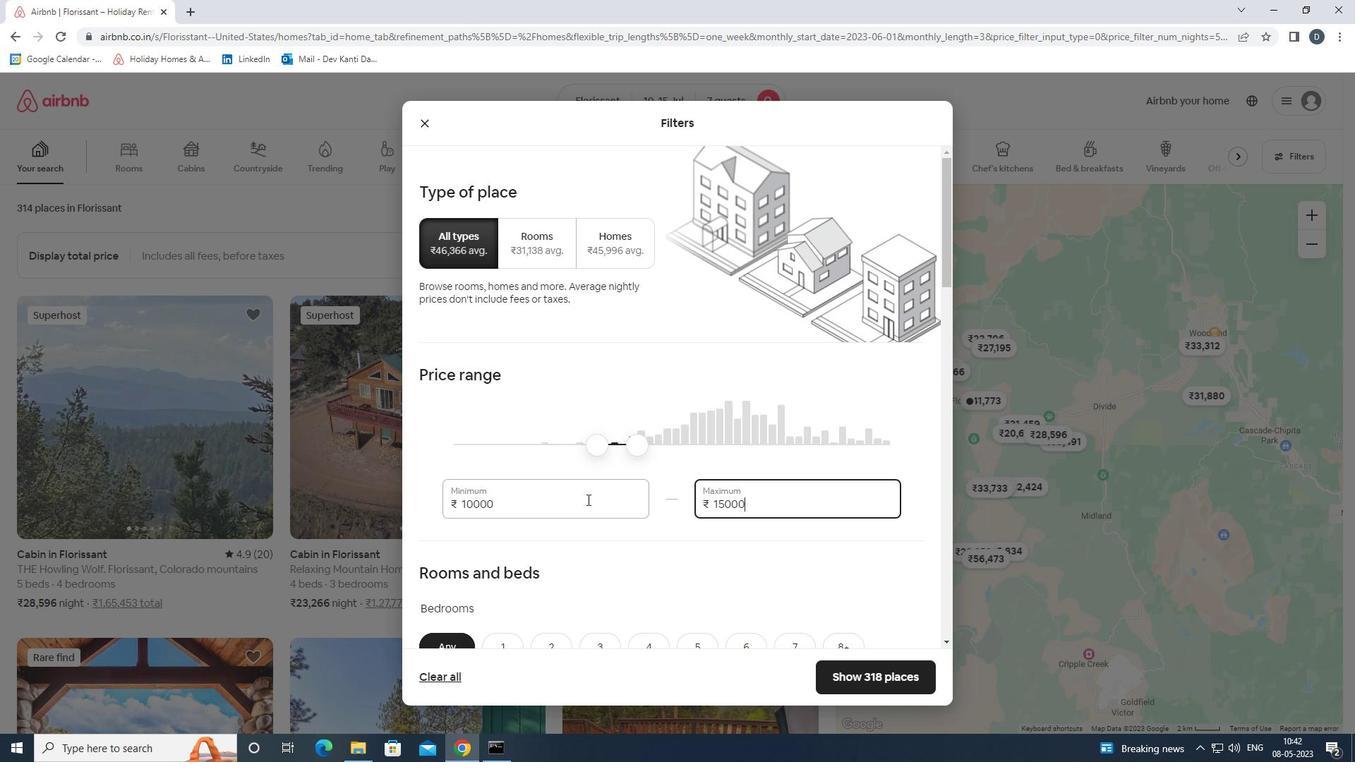 
Action: Mouse scrolled (588, 495) with delta (0, 0)
Screenshot: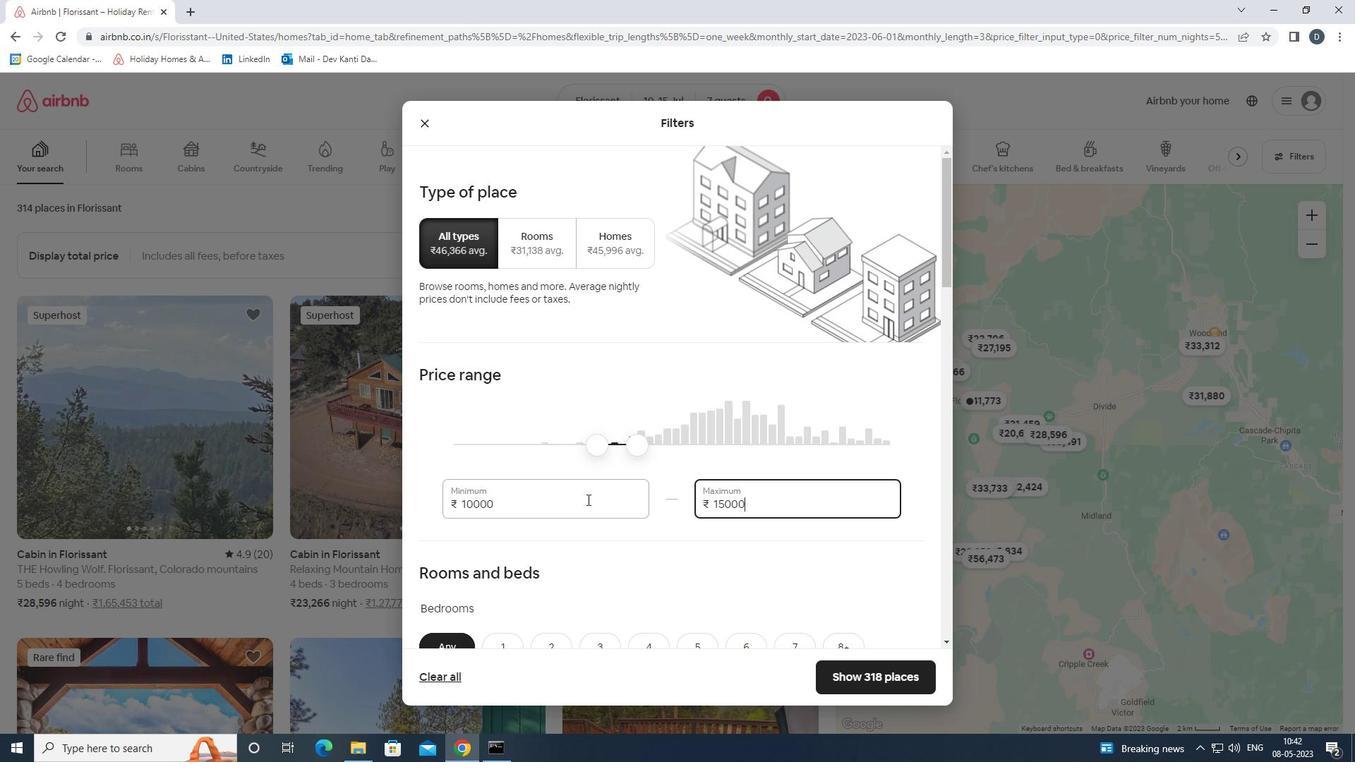 
Action: Mouse moved to (590, 494)
Screenshot: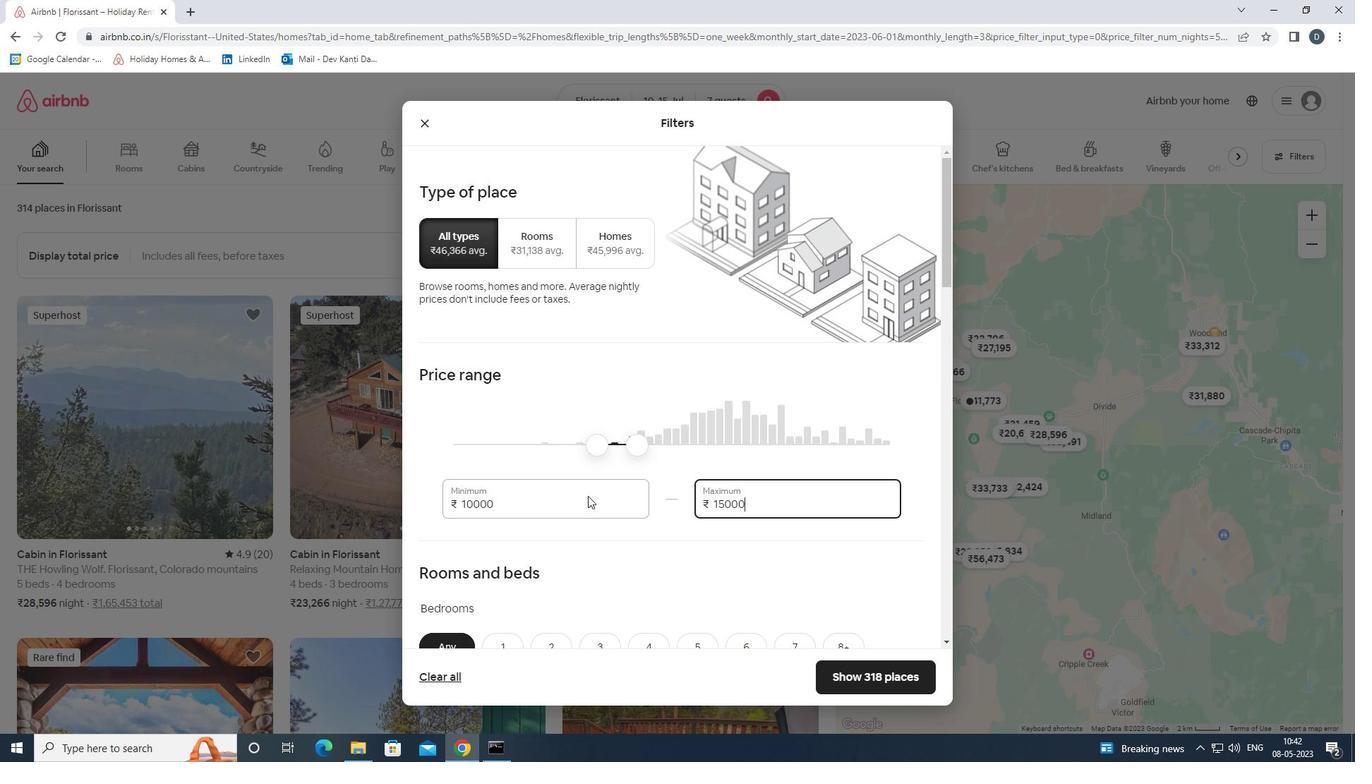 
Action: Mouse scrolled (590, 494) with delta (0, 0)
Screenshot: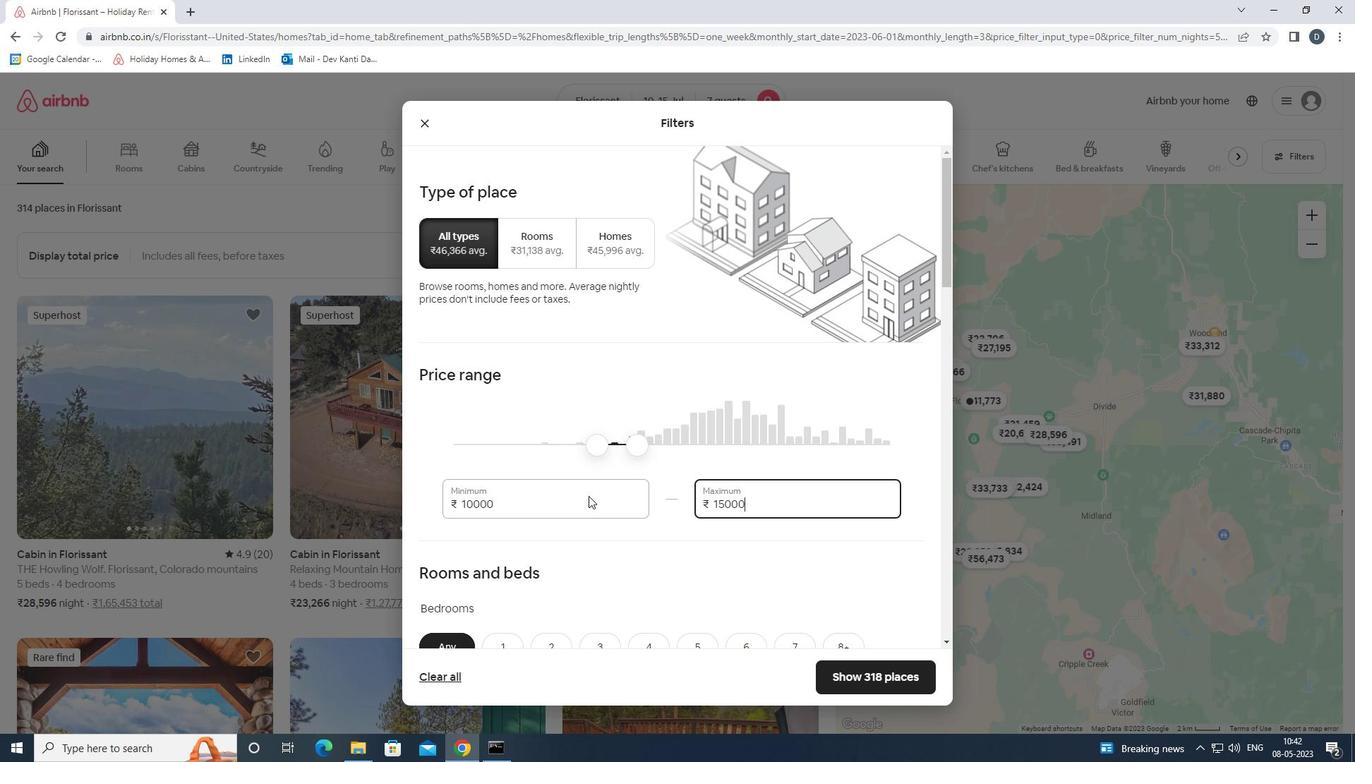 
Action: Mouse moved to (590, 494)
Screenshot: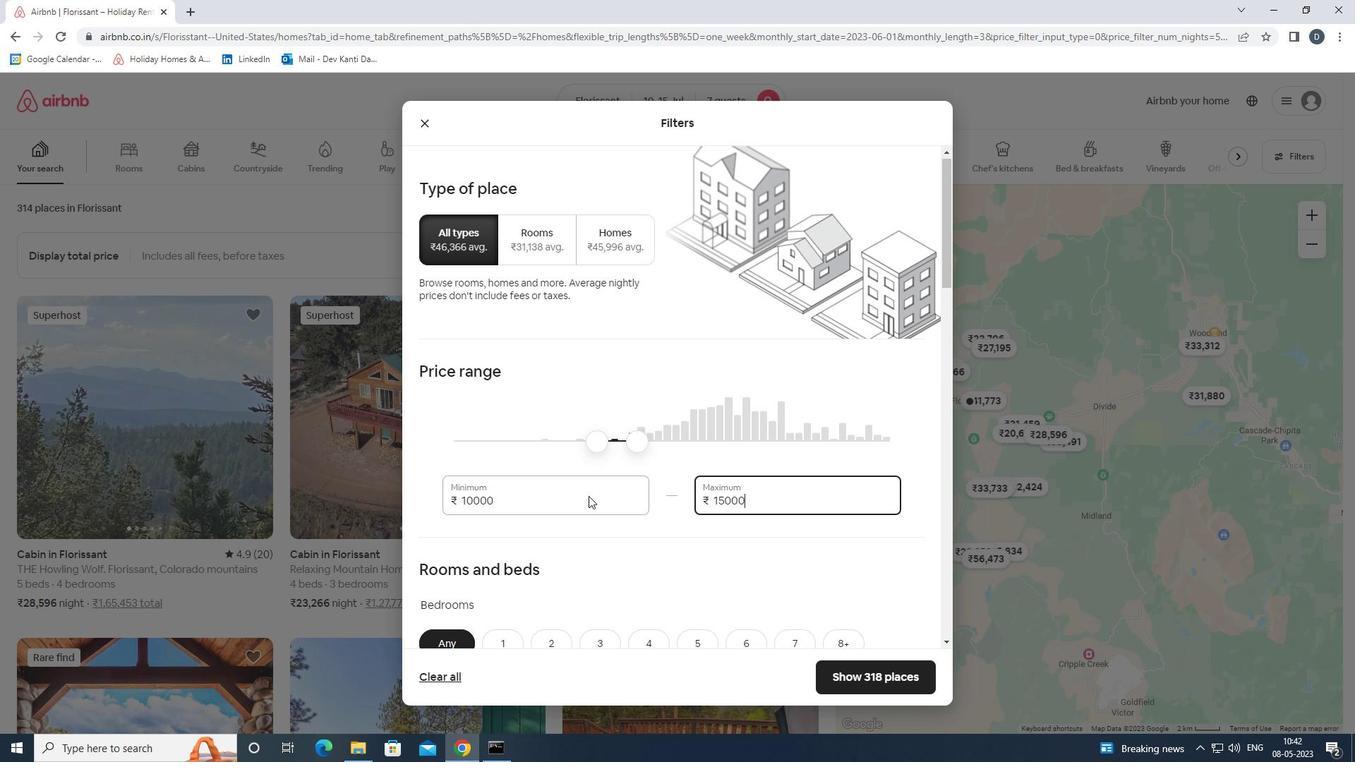
Action: Mouse scrolled (590, 493) with delta (0, 0)
Screenshot: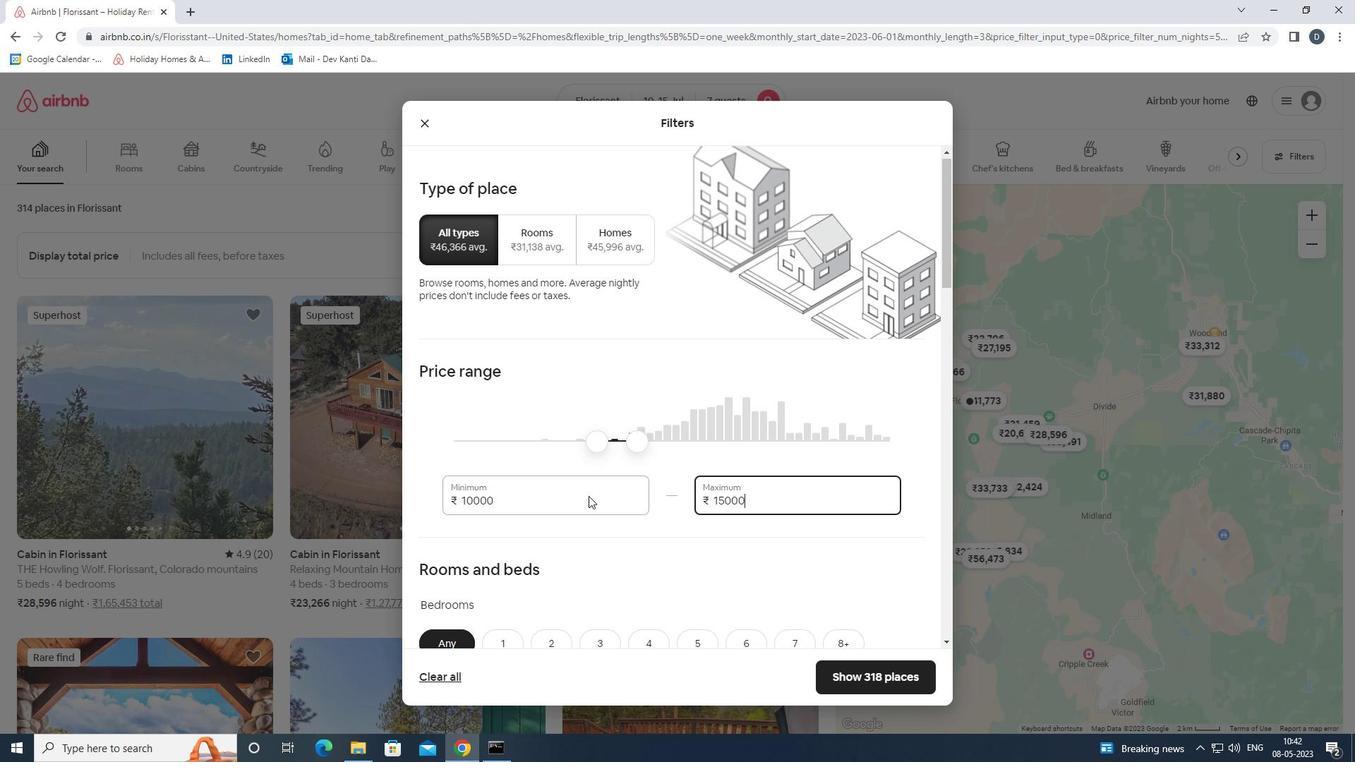 
Action: Mouse moved to (553, 444)
Screenshot: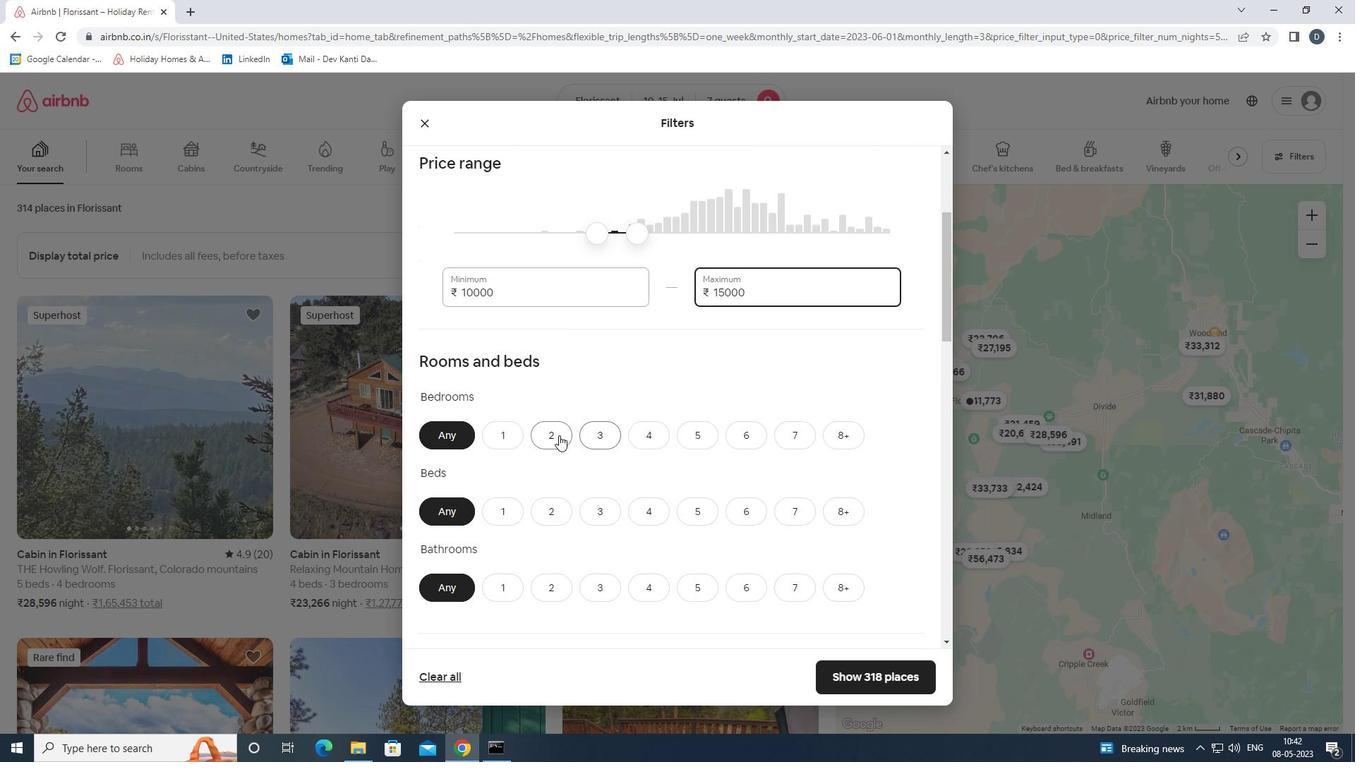 
Action: Mouse scrolled (553, 444) with delta (0, 0)
Screenshot: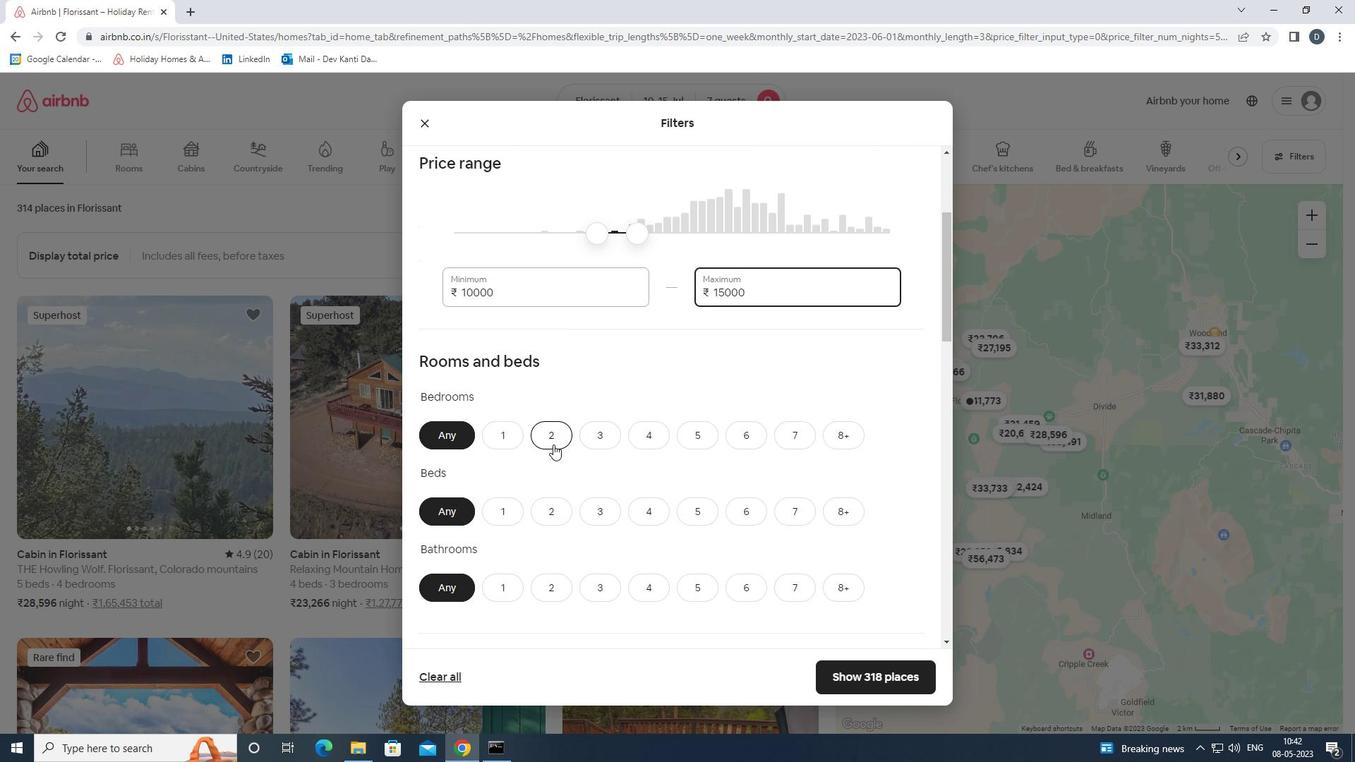 
Action: Mouse moved to (655, 359)
Screenshot: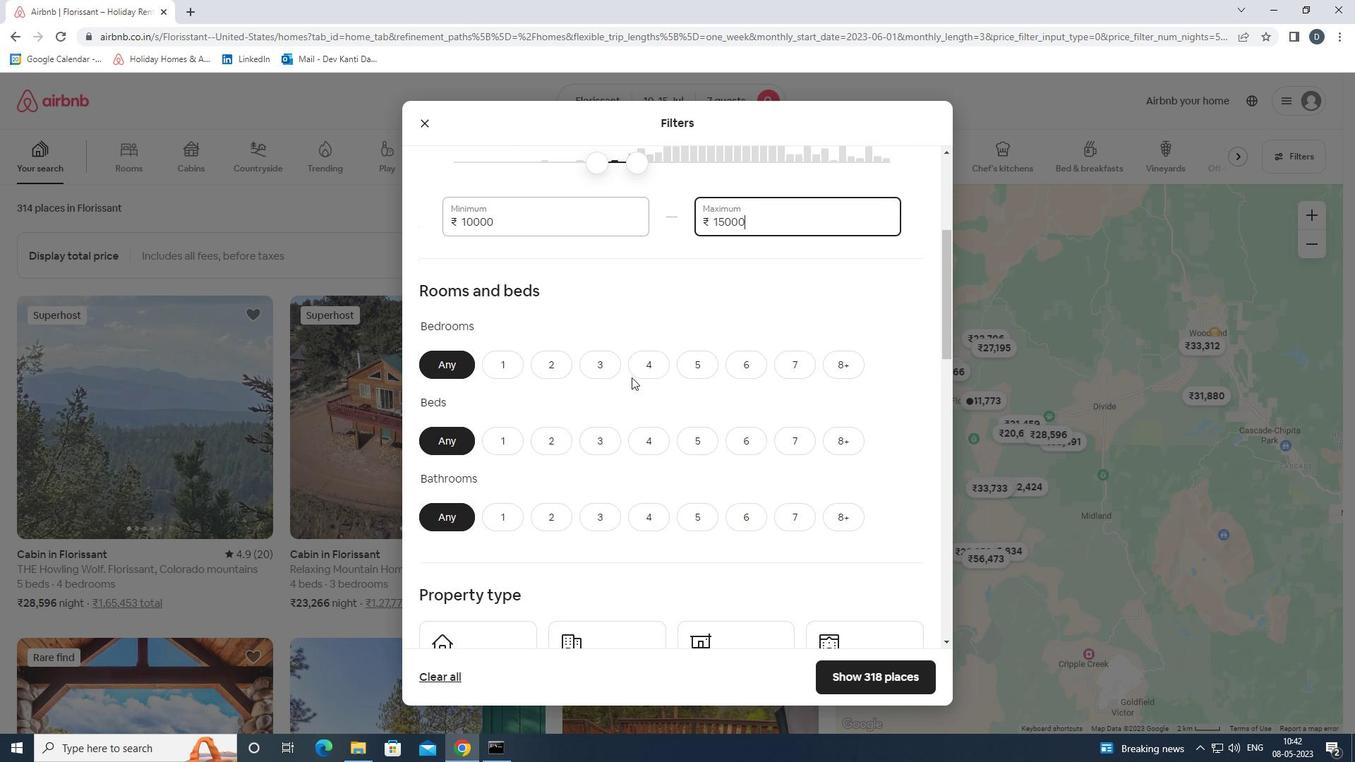 
Action: Mouse pressed left at (655, 359)
Screenshot: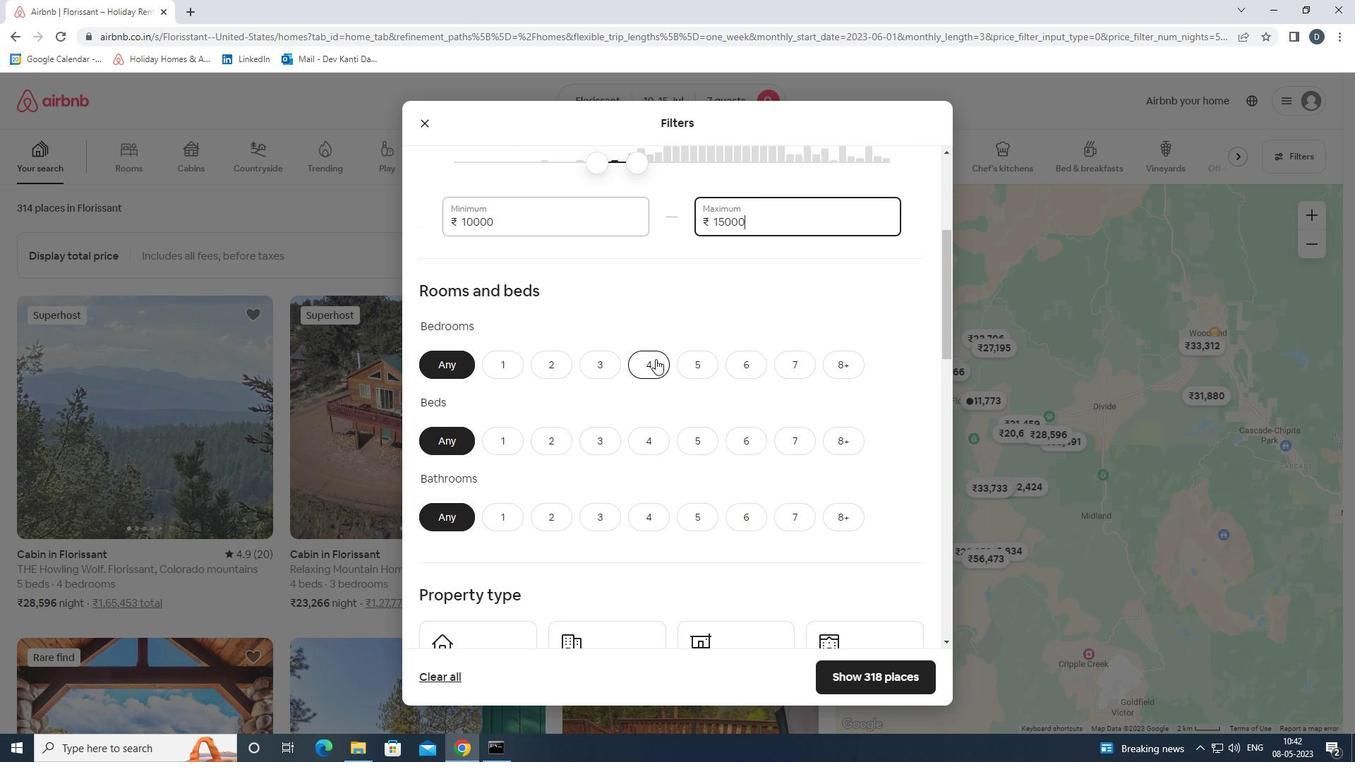 
Action: Mouse moved to (789, 439)
Screenshot: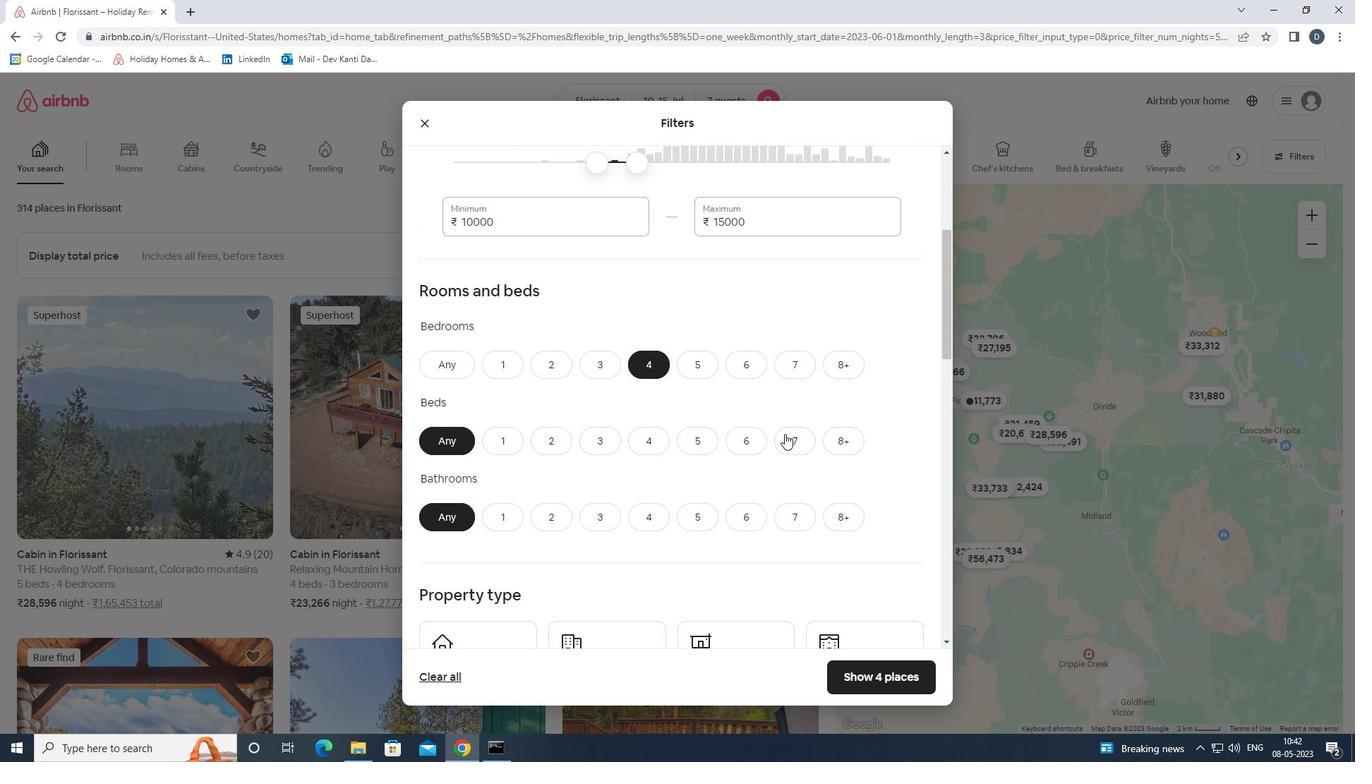 
Action: Mouse pressed left at (789, 439)
Screenshot: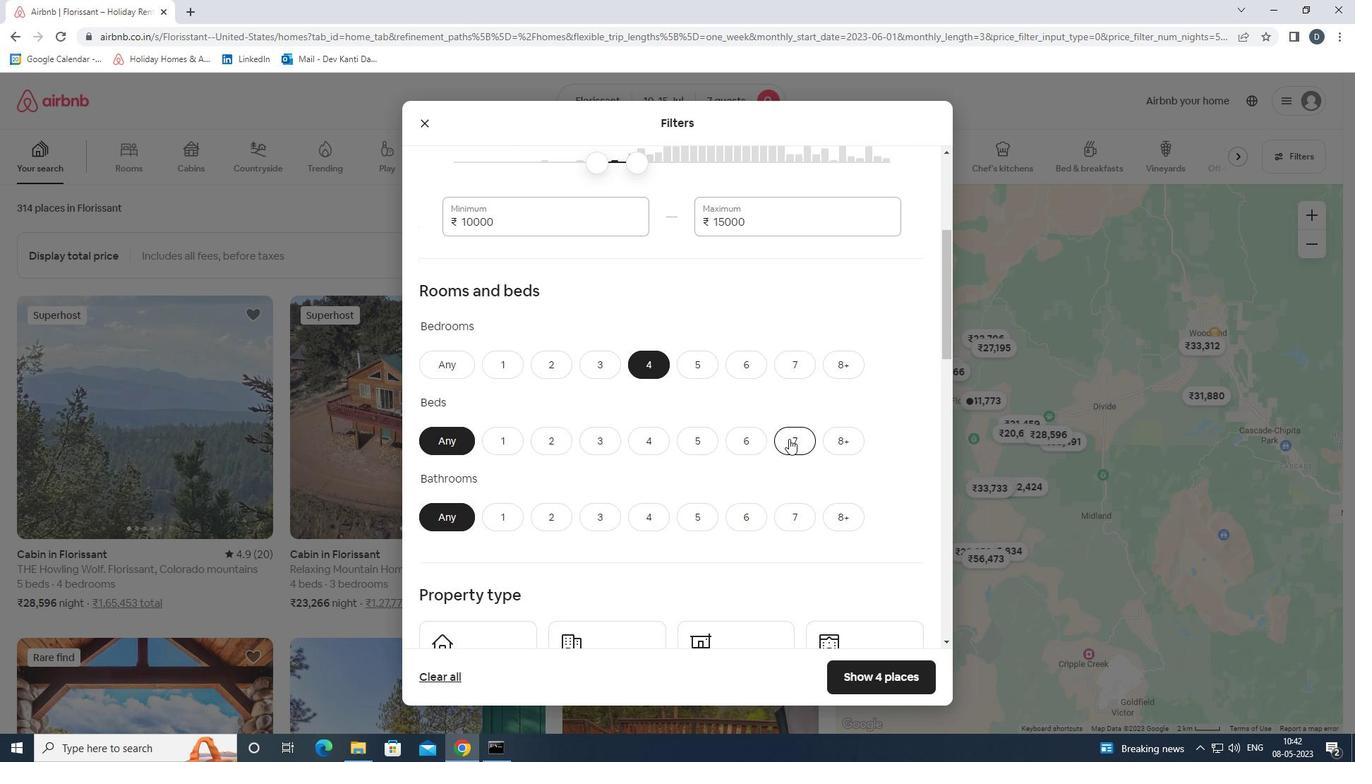 
Action: Mouse moved to (650, 516)
Screenshot: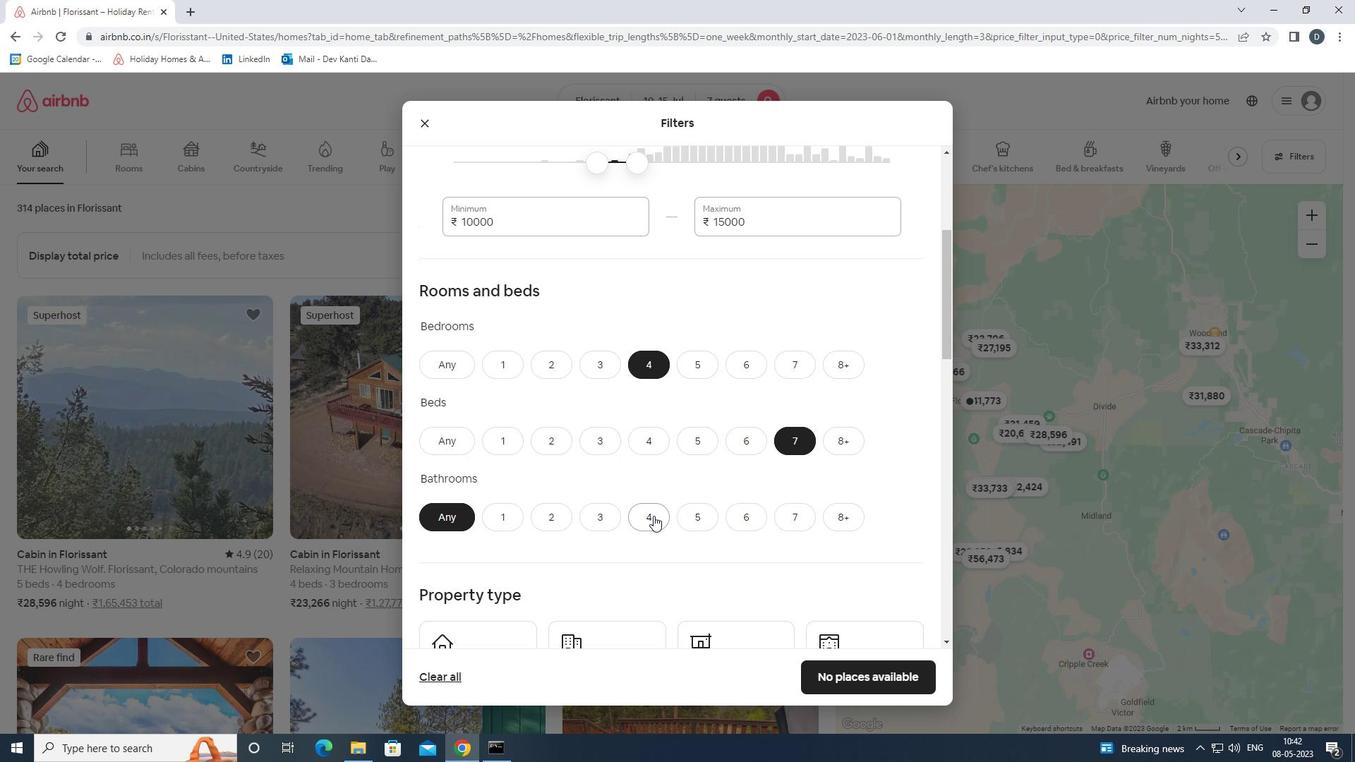 
Action: Mouse pressed left at (650, 516)
Screenshot: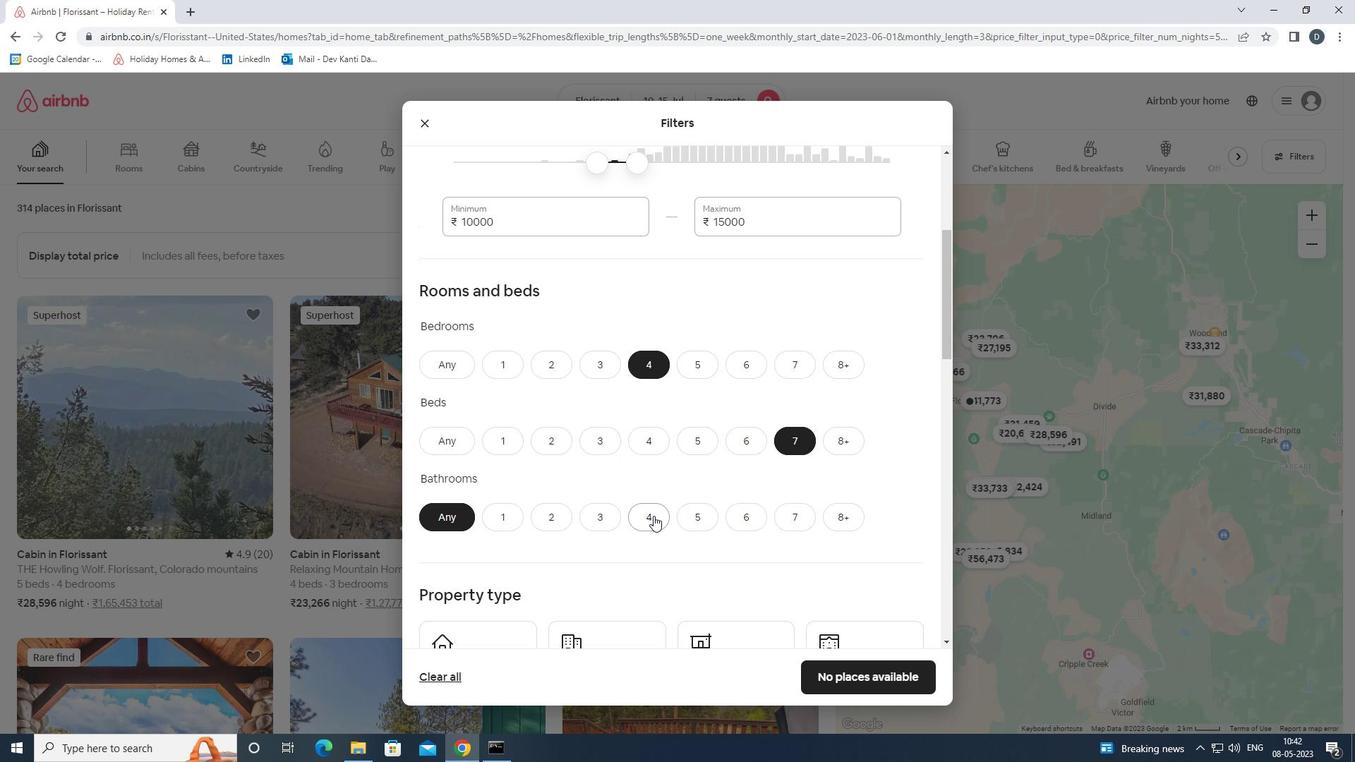 
Action: Mouse scrolled (650, 515) with delta (0, 0)
Screenshot: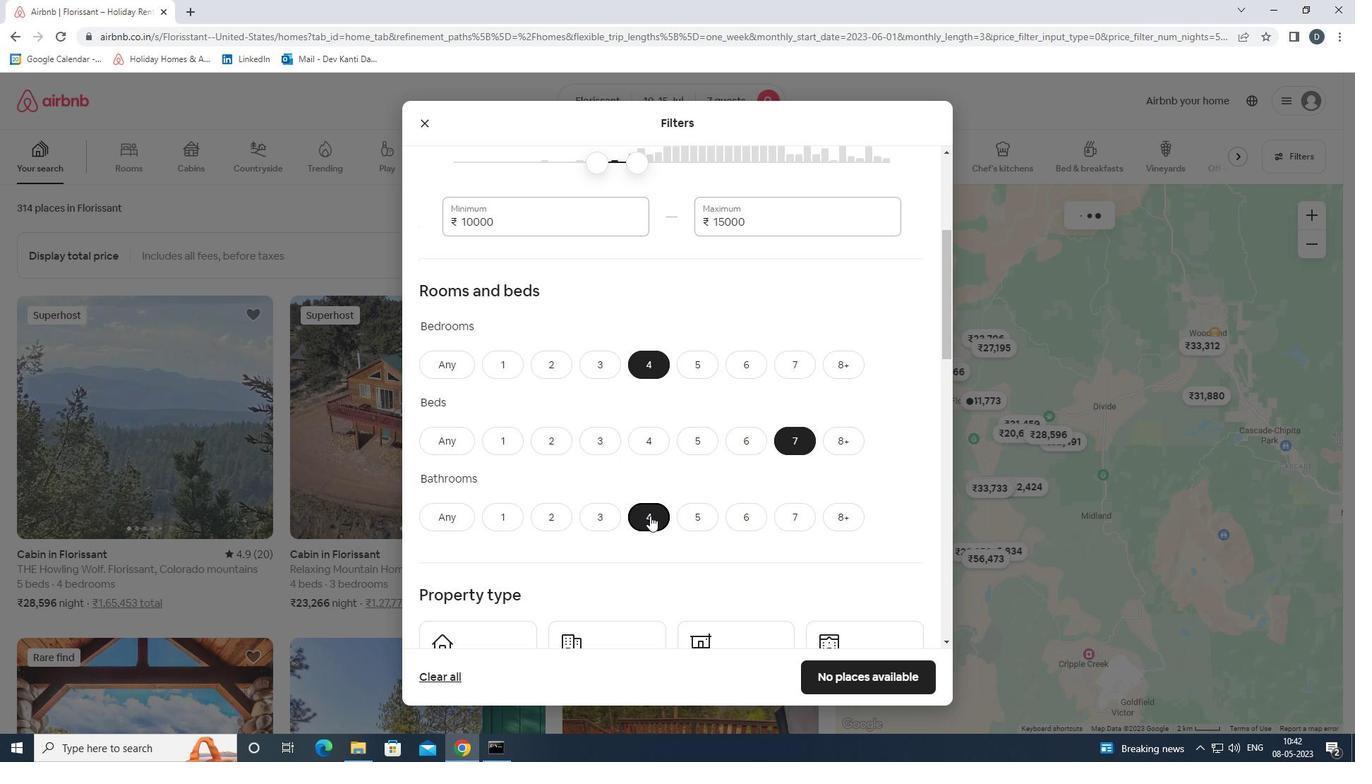 
Action: Mouse scrolled (650, 515) with delta (0, 0)
Screenshot: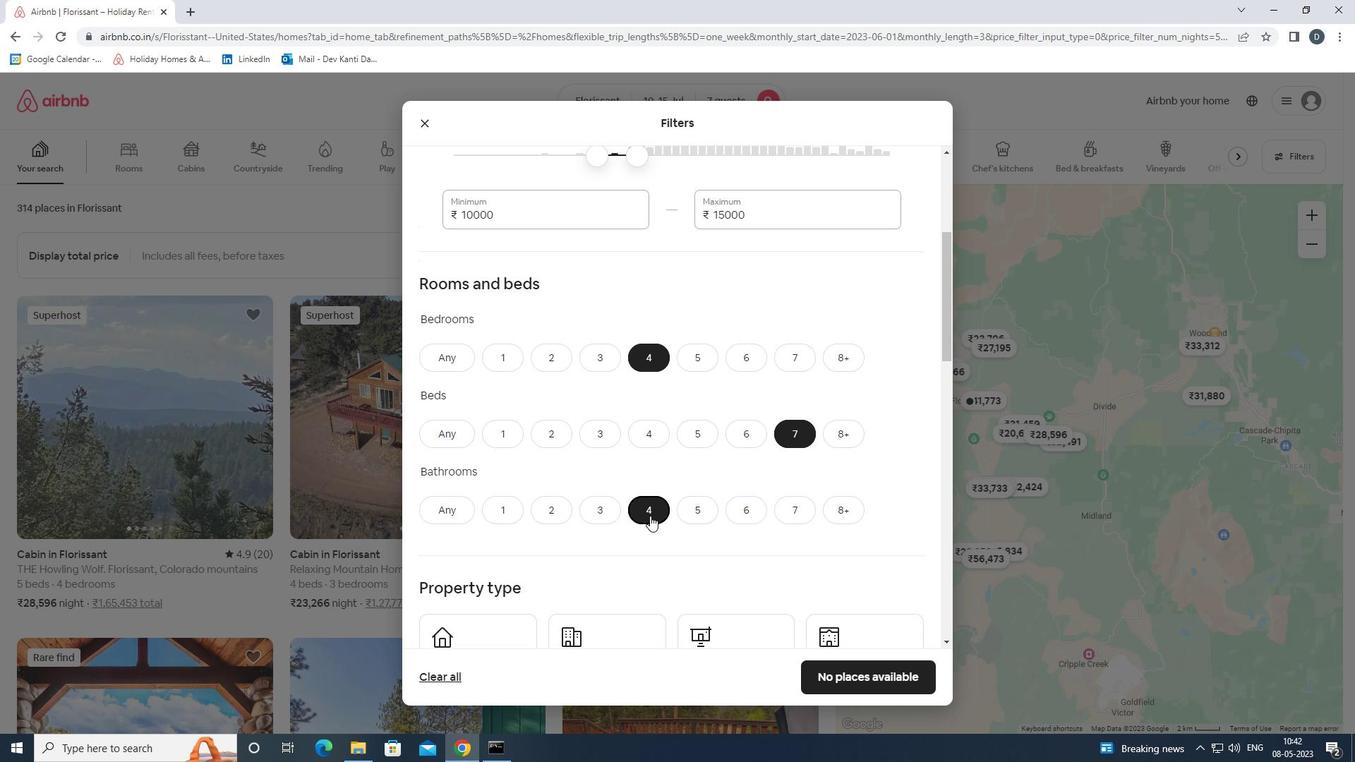 
Action: Mouse moved to (513, 525)
Screenshot: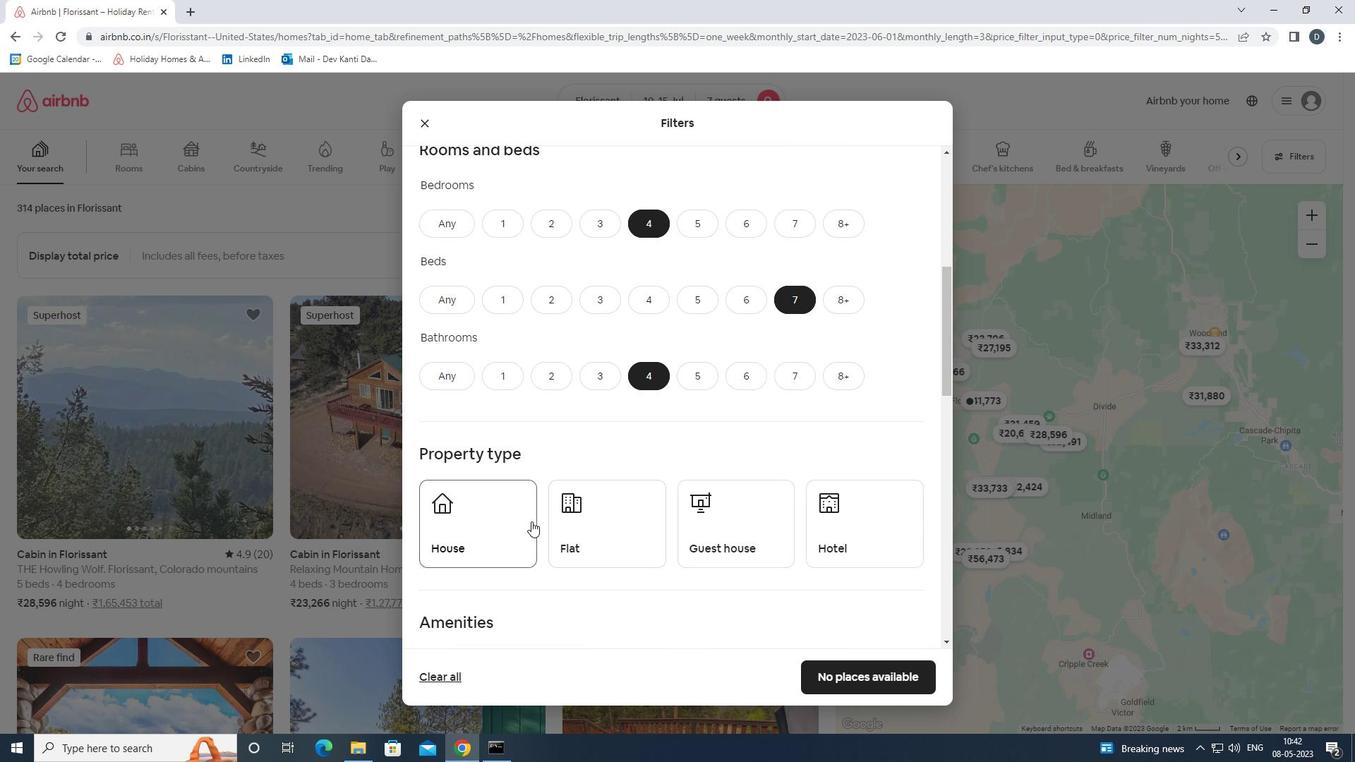 
Action: Mouse pressed left at (513, 525)
Screenshot: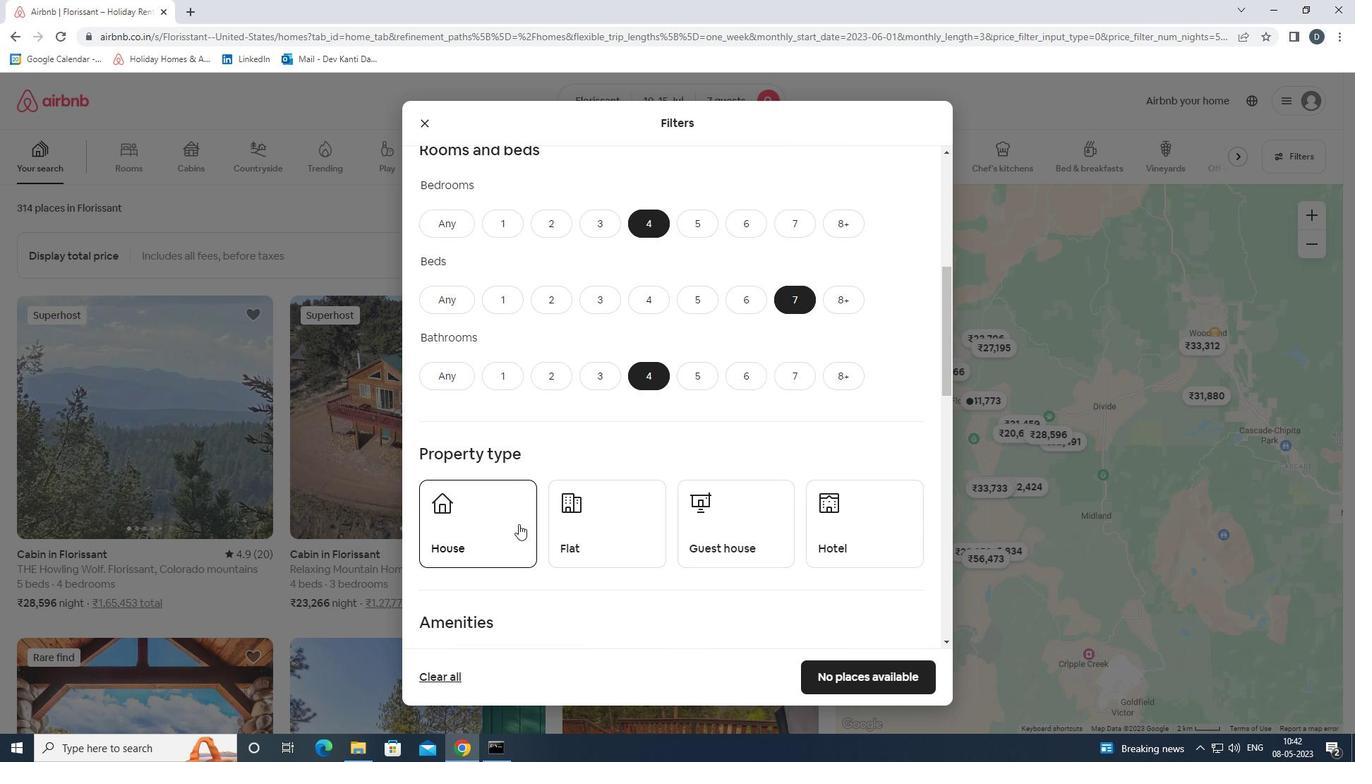 
Action: Mouse moved to (579, 525)
Screenshot: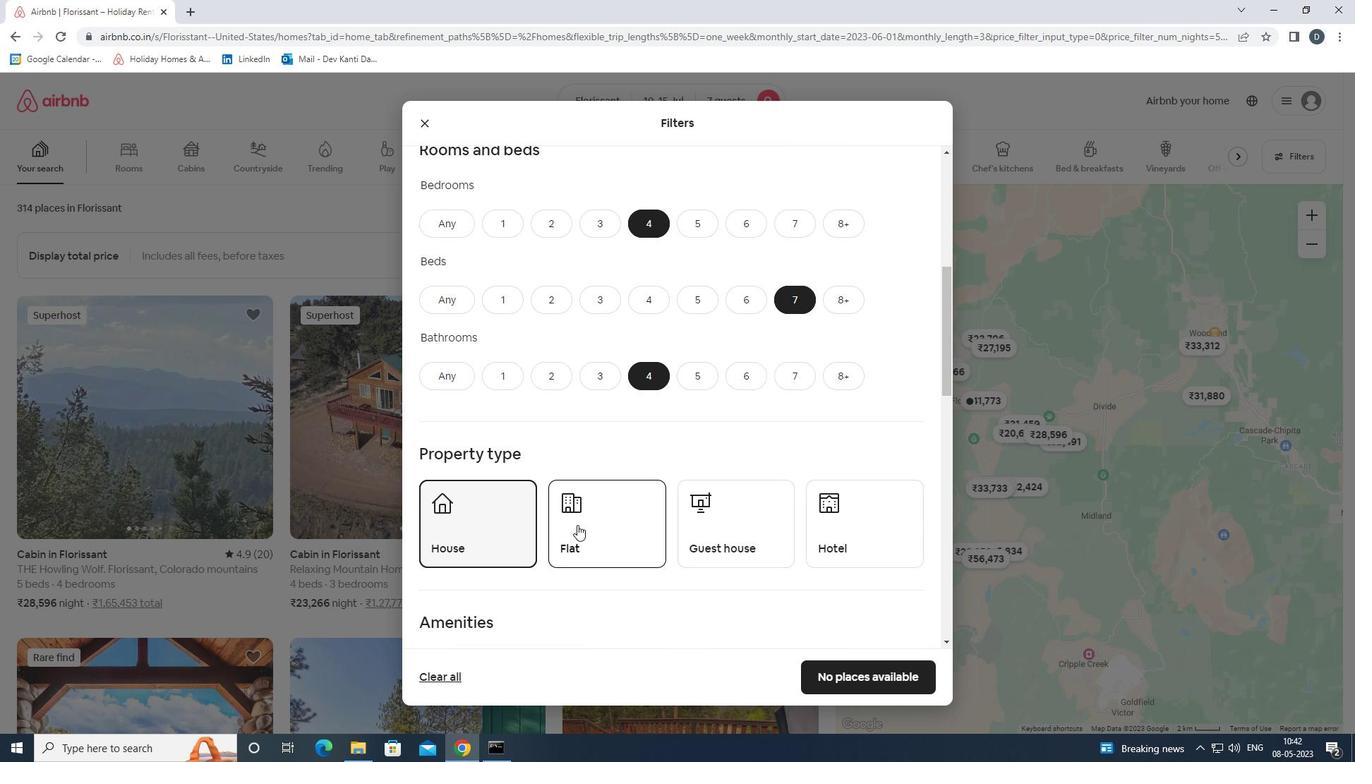 
Action: Mouse pressed left at (579, 525)
Screenshot: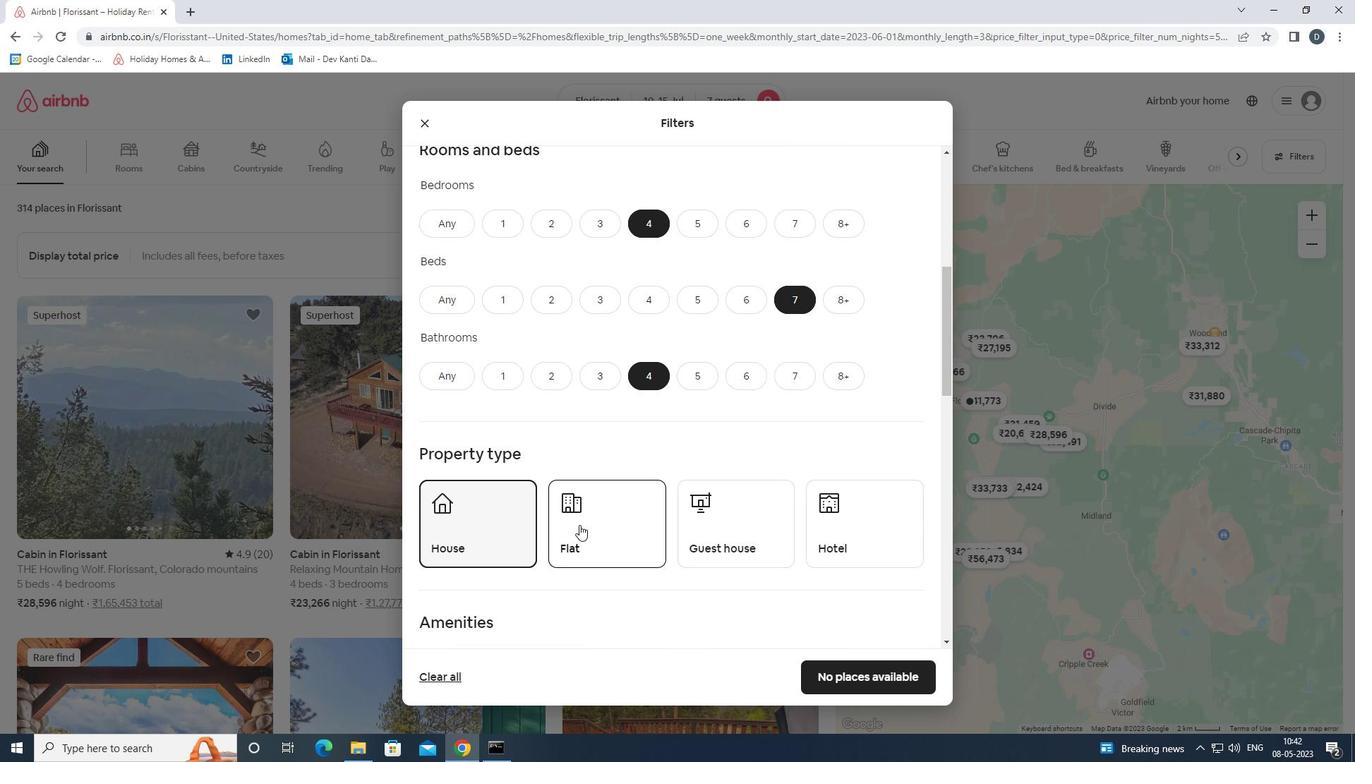 
Action: Mouse moved to (732, 518)
Screenshot: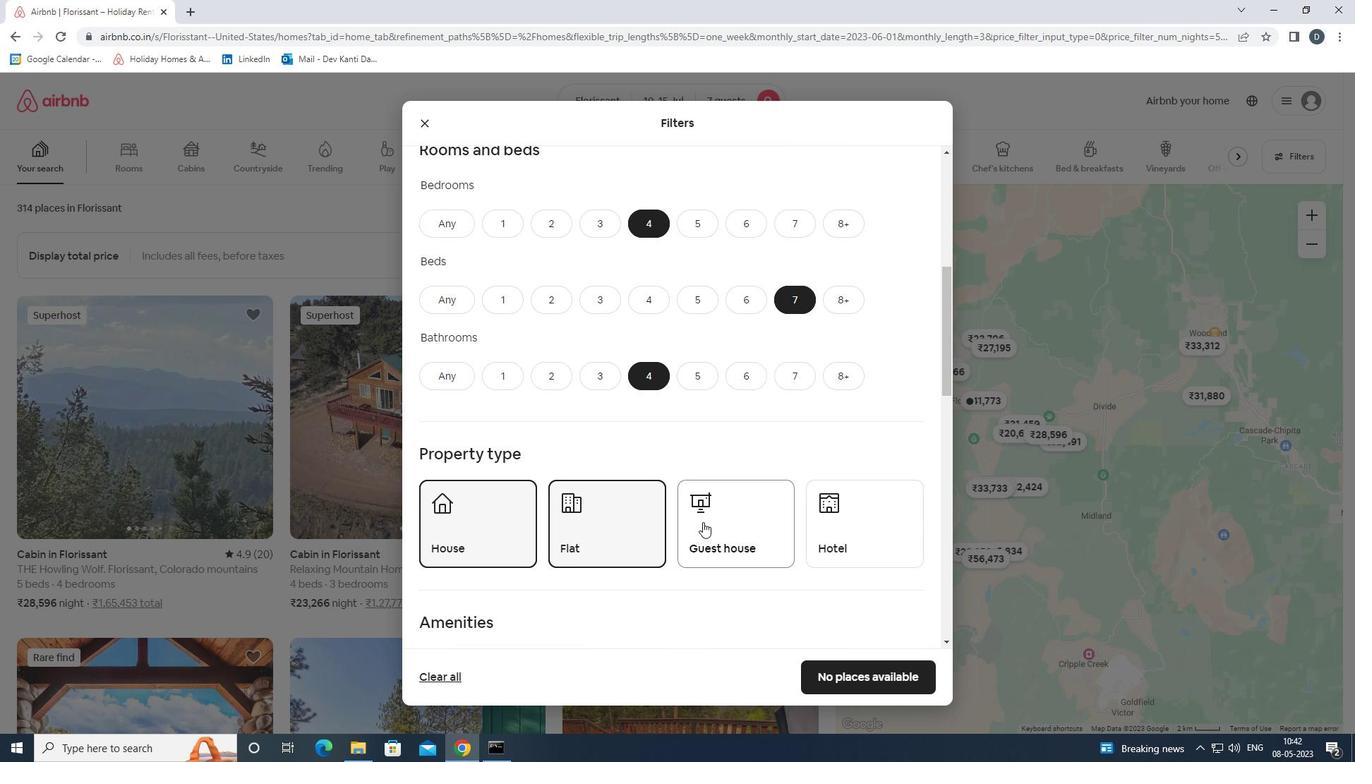 
Action: Mouse pressed left at (732, 518)
Screenshot: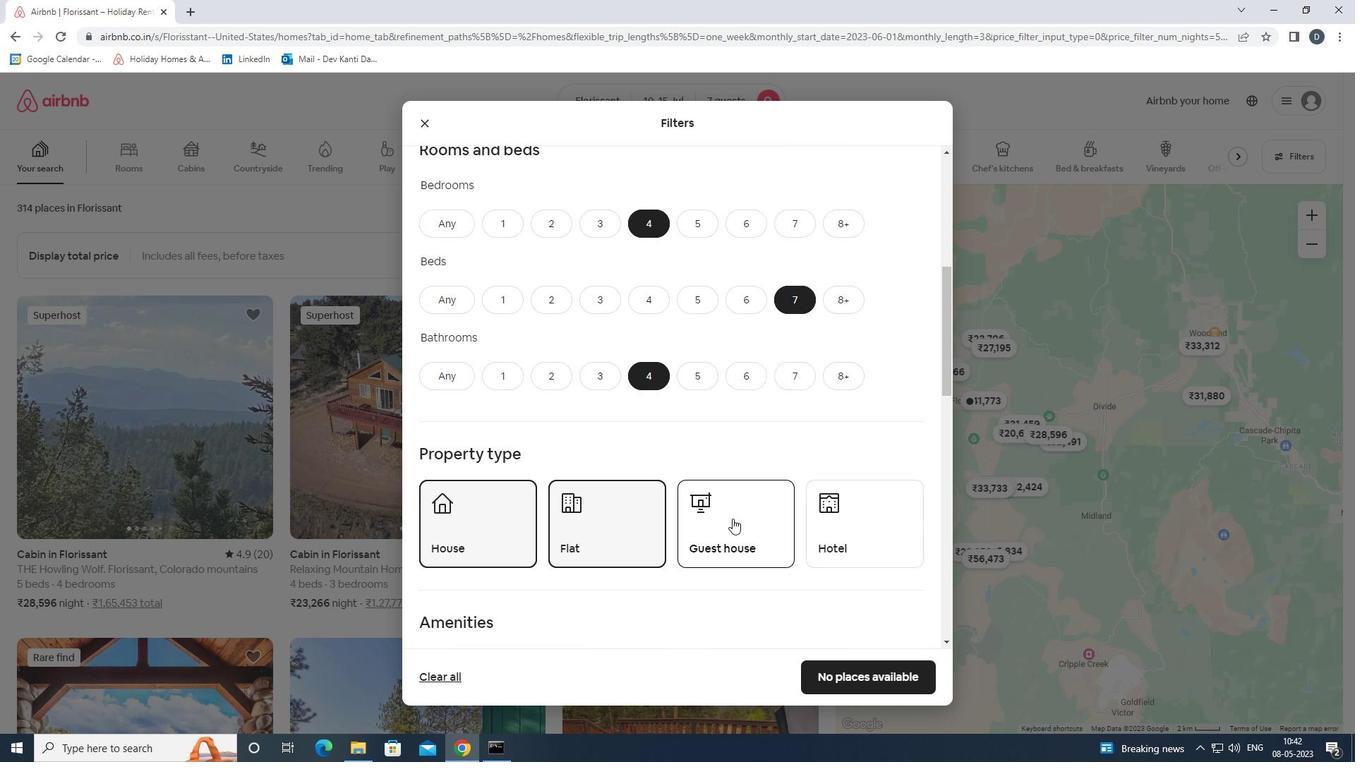 
Action: Mouse moved to (732, 520)
Screenshot: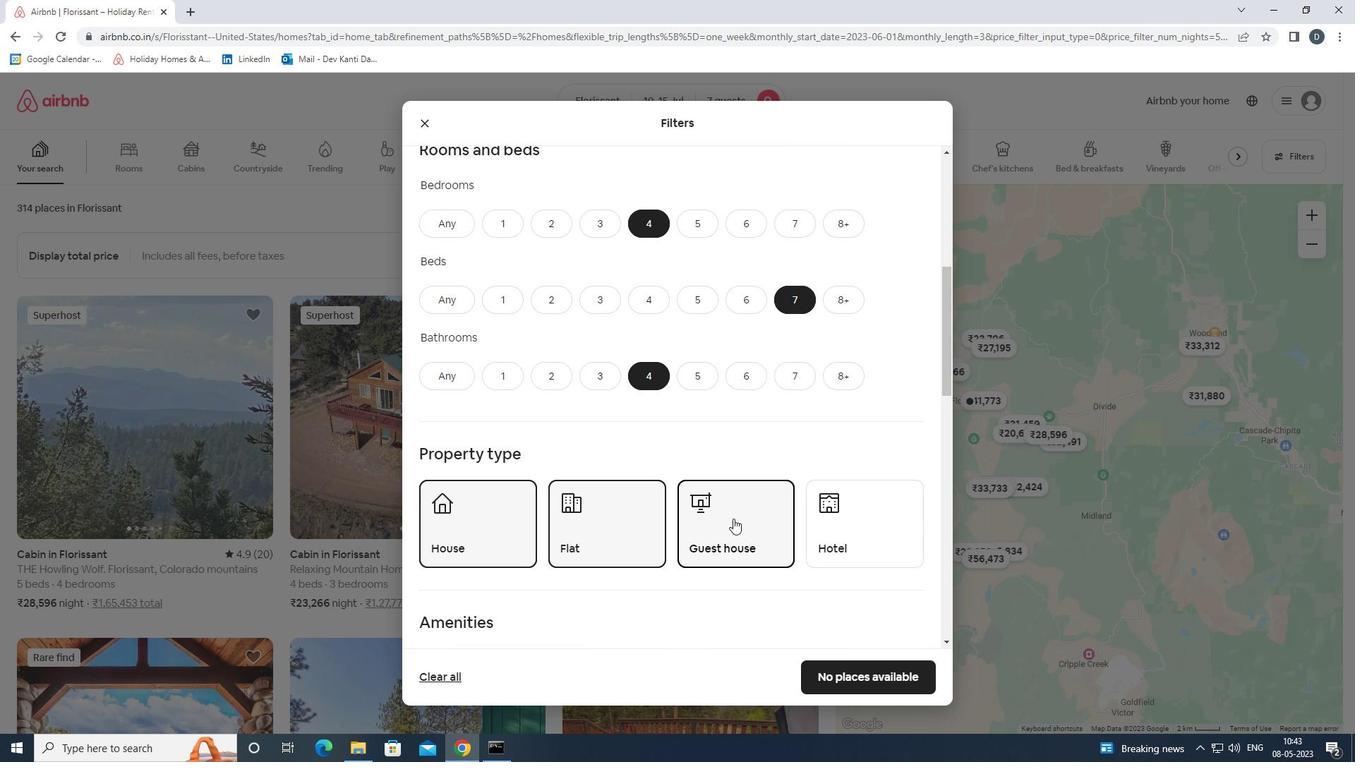 
Action: Mouse scrolled (732, 519) with delta (0, 0)
Screenshot: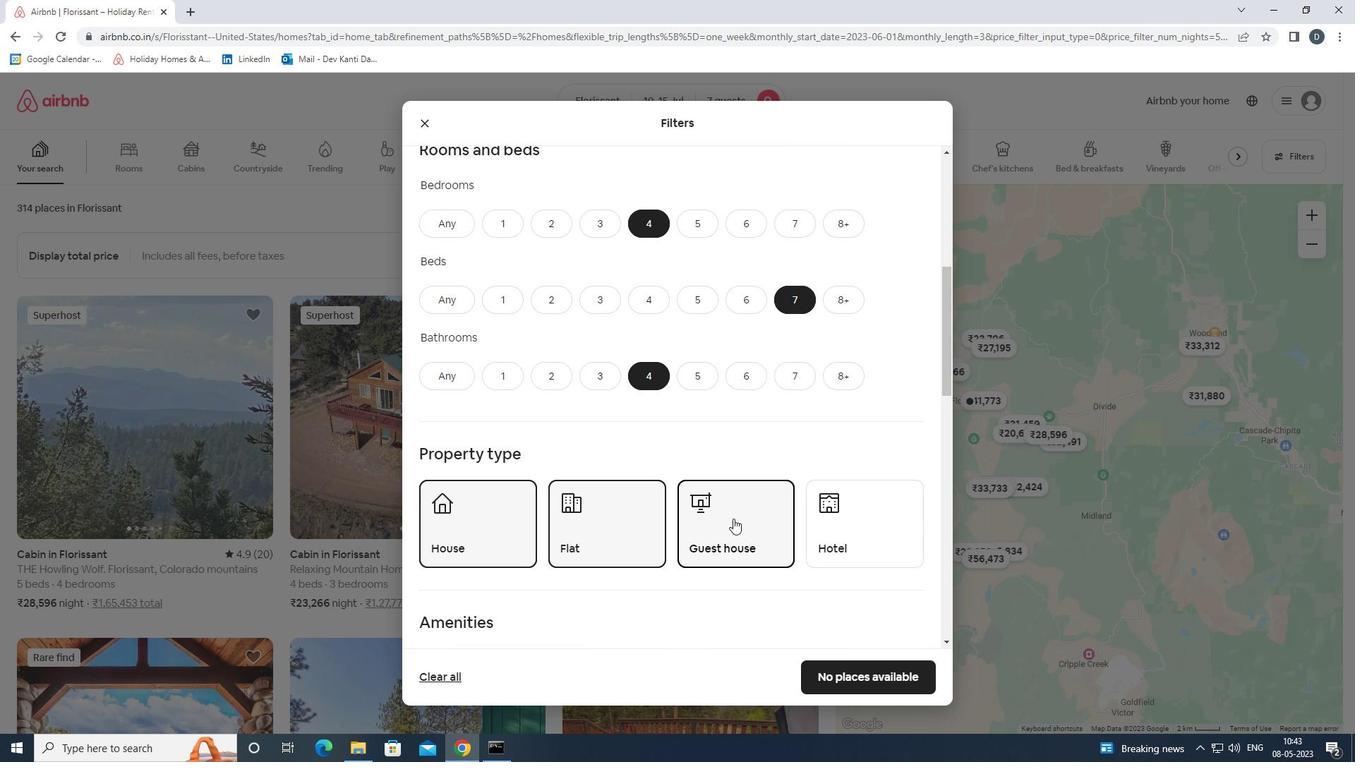 
Action: Mouse moved to (728, 521)
Screenshot: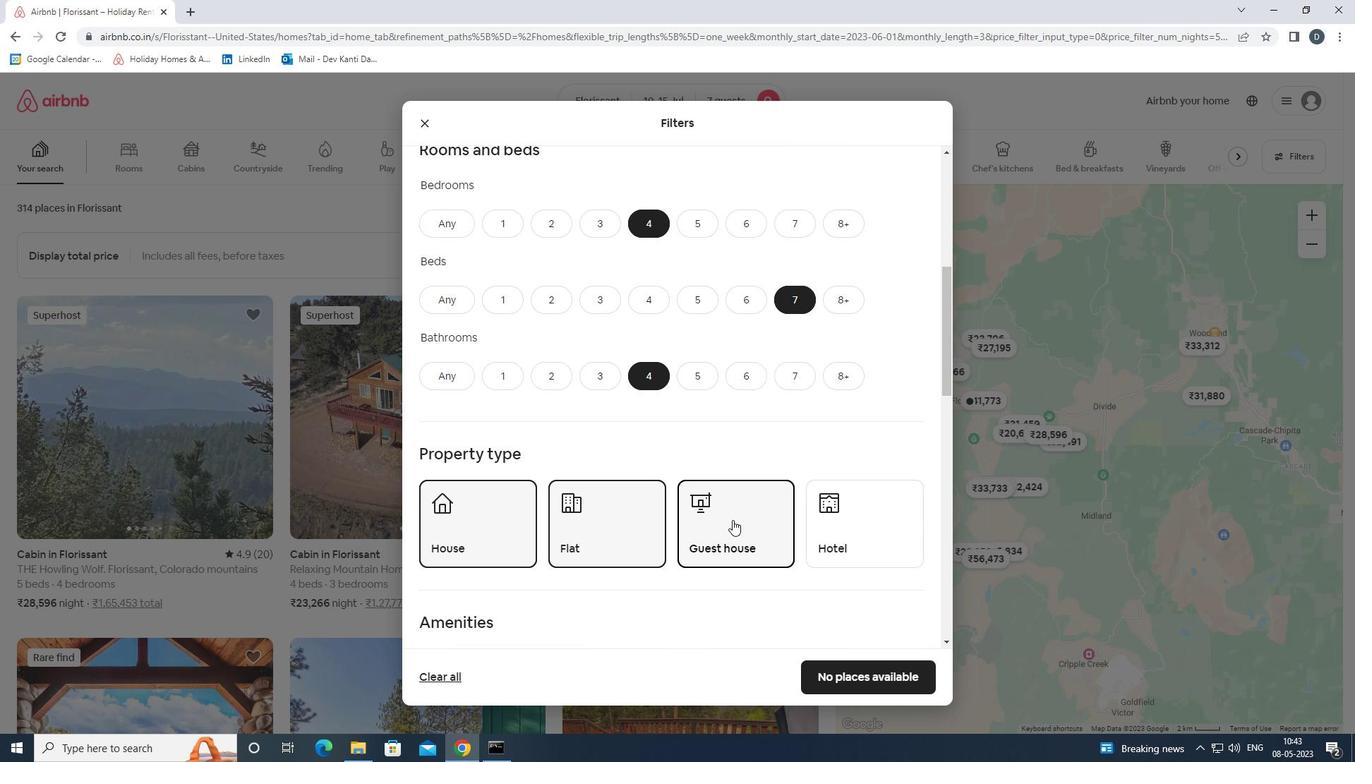 
Action: Mouse scrolled (728, 520) with delta (0, 0)
Screenshot: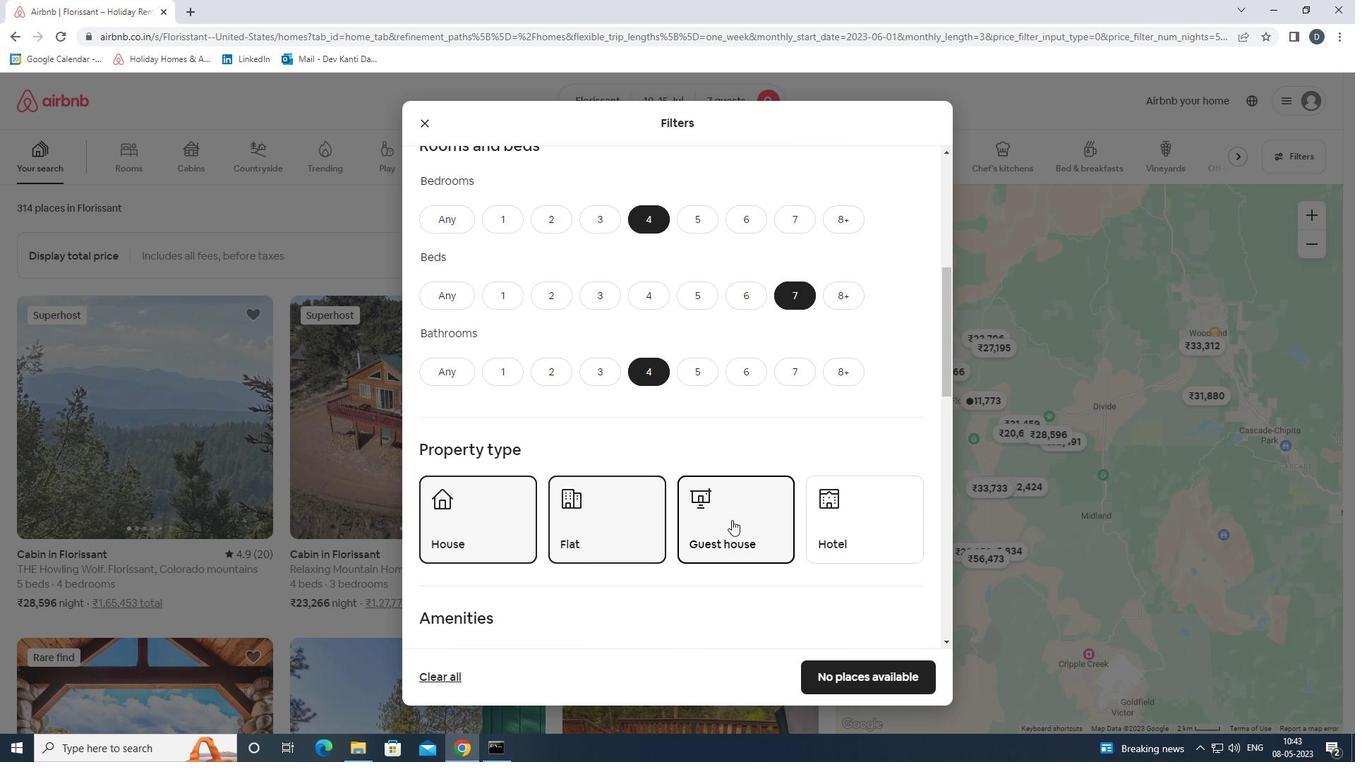 
Action: Mouse moved to (722, 513)
Screenshot: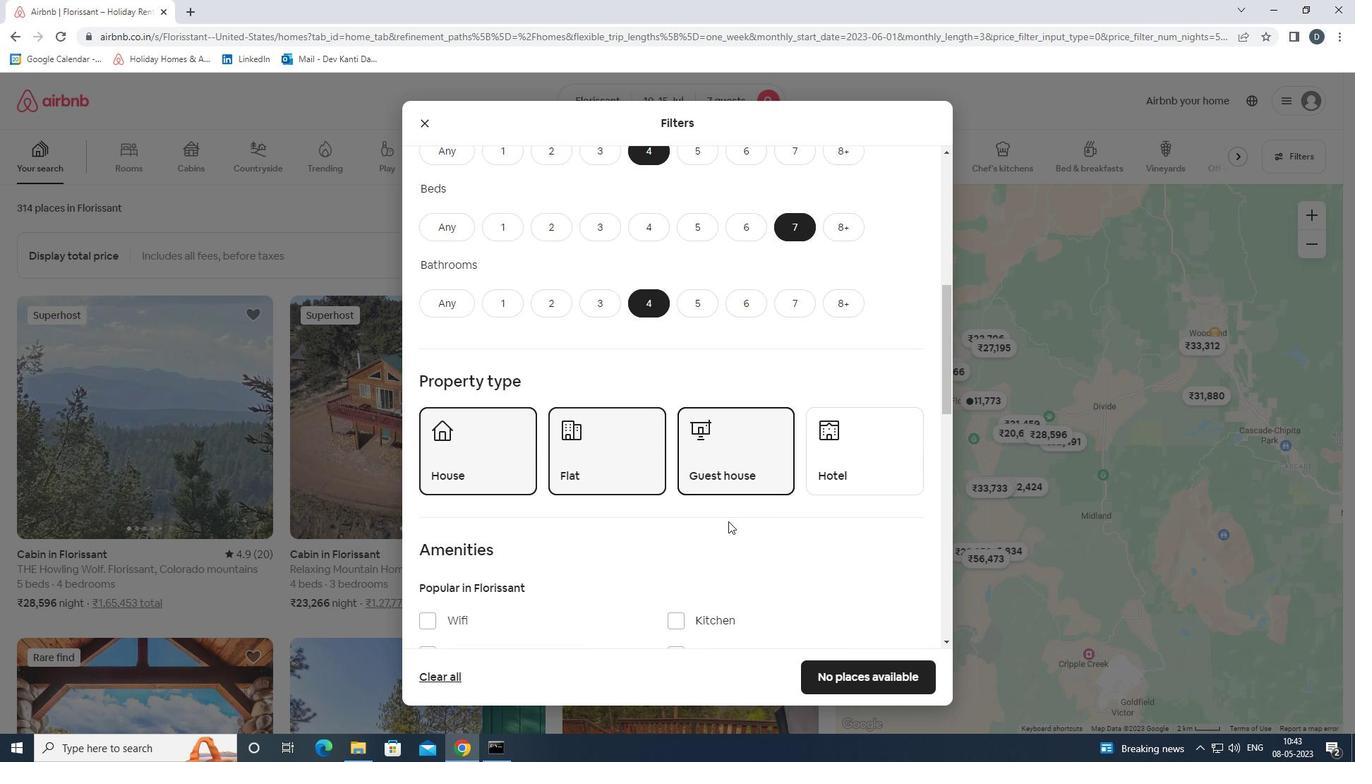 
Action: Mouse scrolled (722, 512) with delta (0, 0)
Screenshot: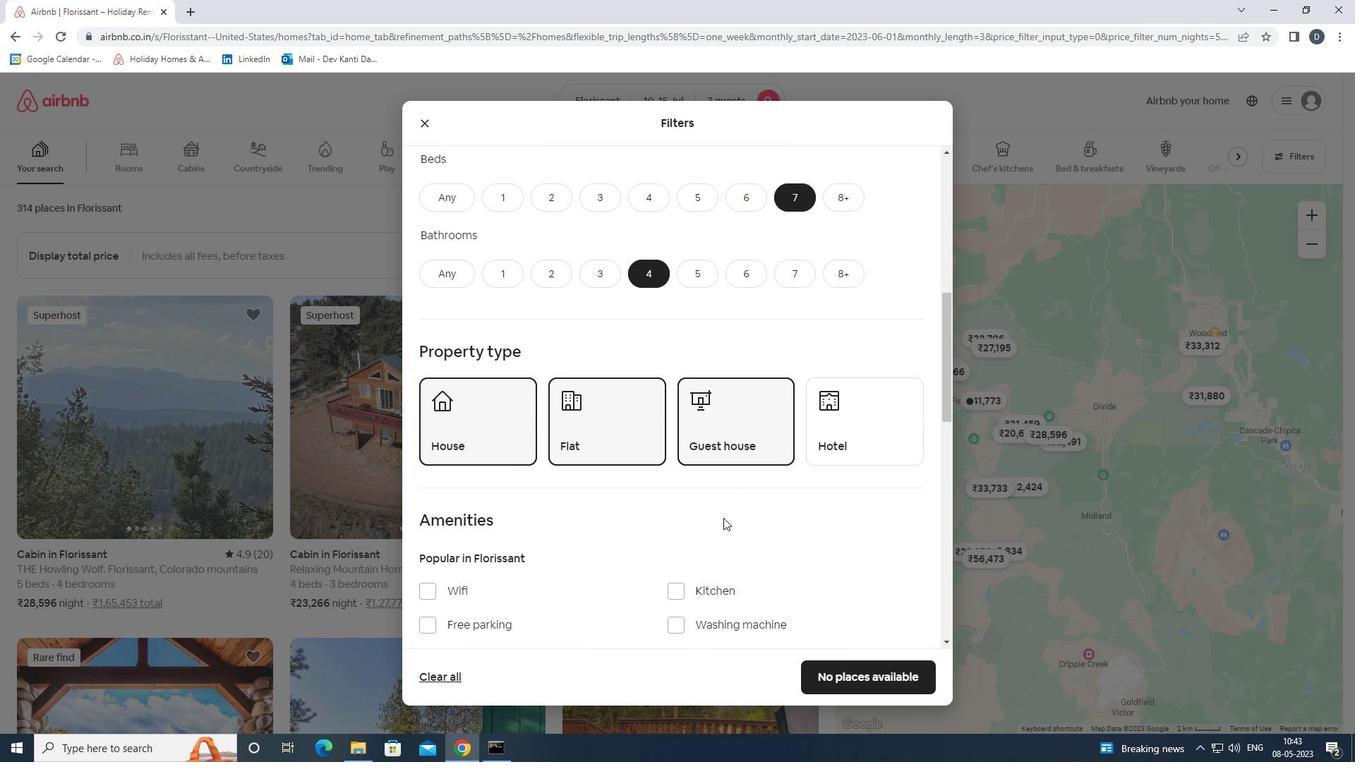 
Action: Mouse moved to (458, 485)
Screenshot: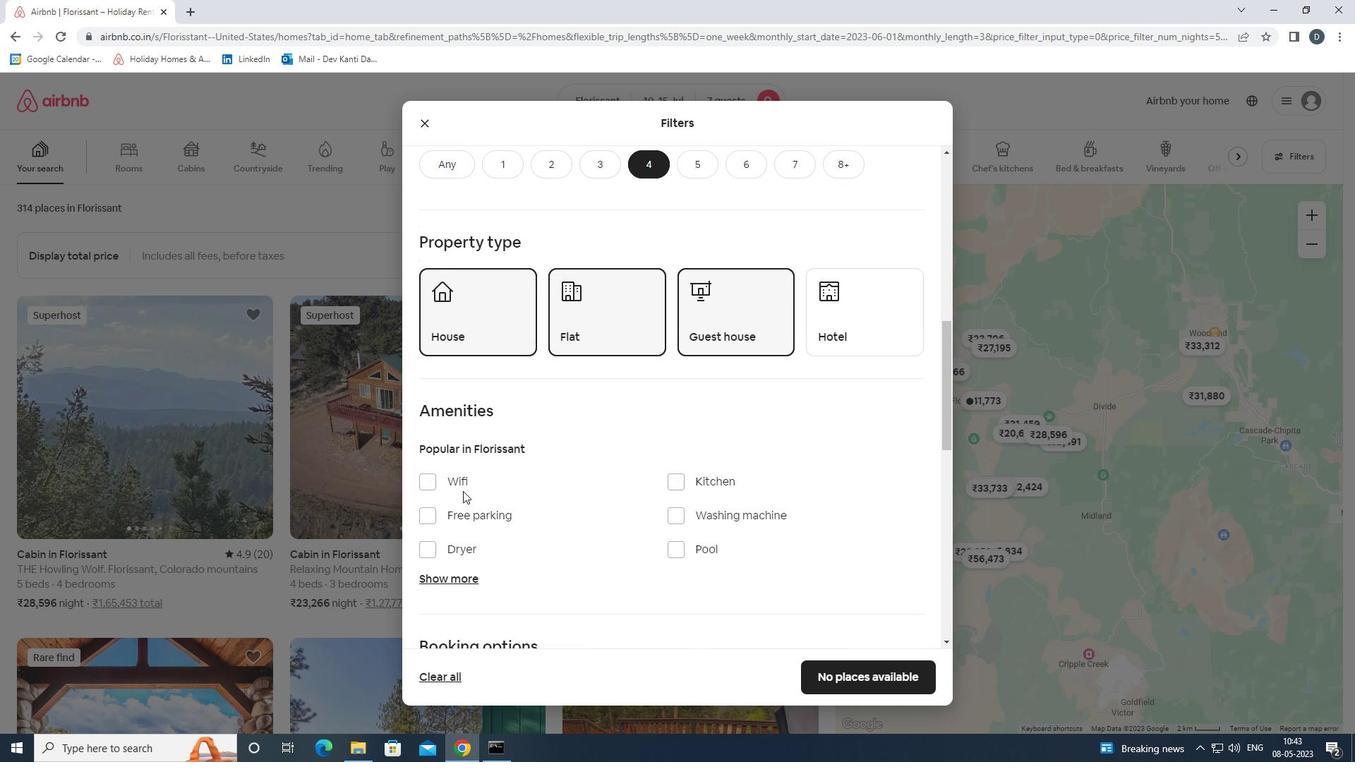 
Action: Mouse pressed left at (458, 485)
Screenshot: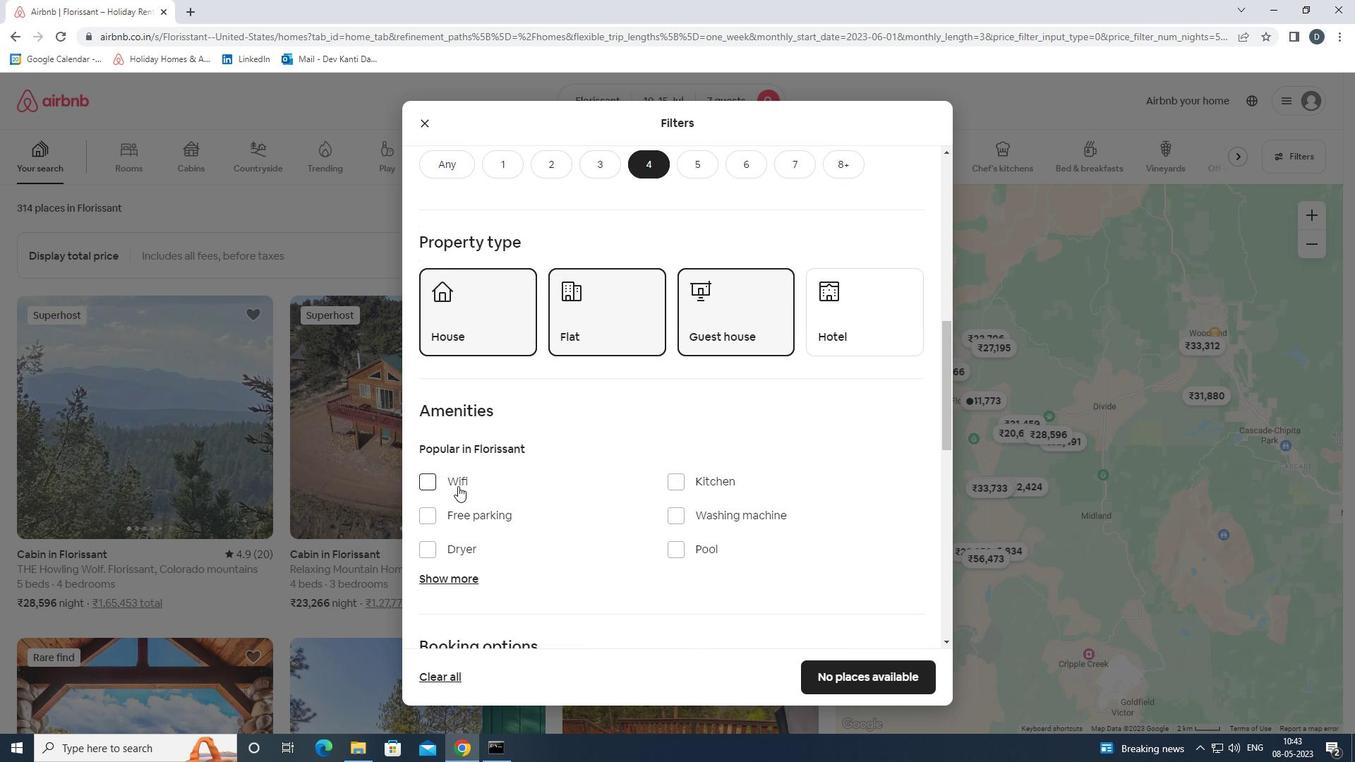 
Action: Mouse moved to (460, 511)
Screenshot: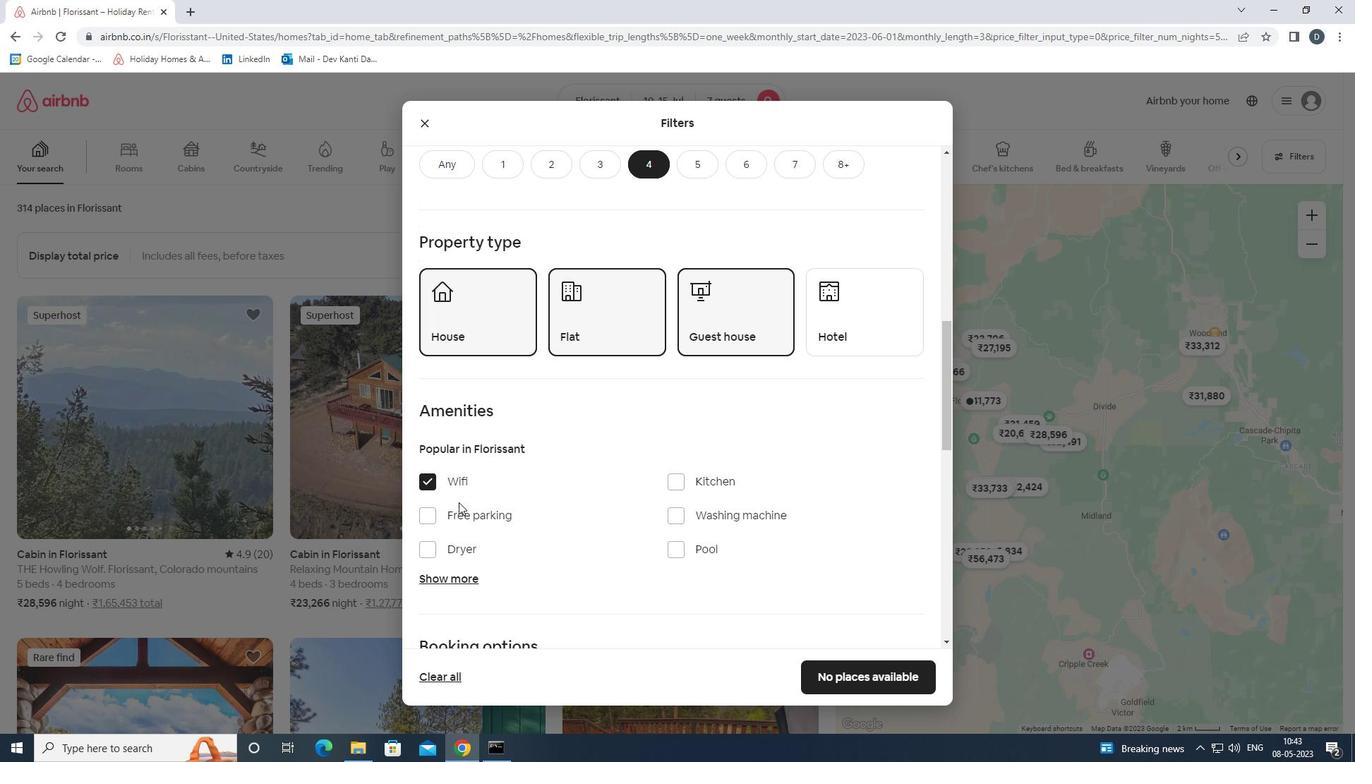 
Action: Mouse pressed left at (460, 511)
Screenshot: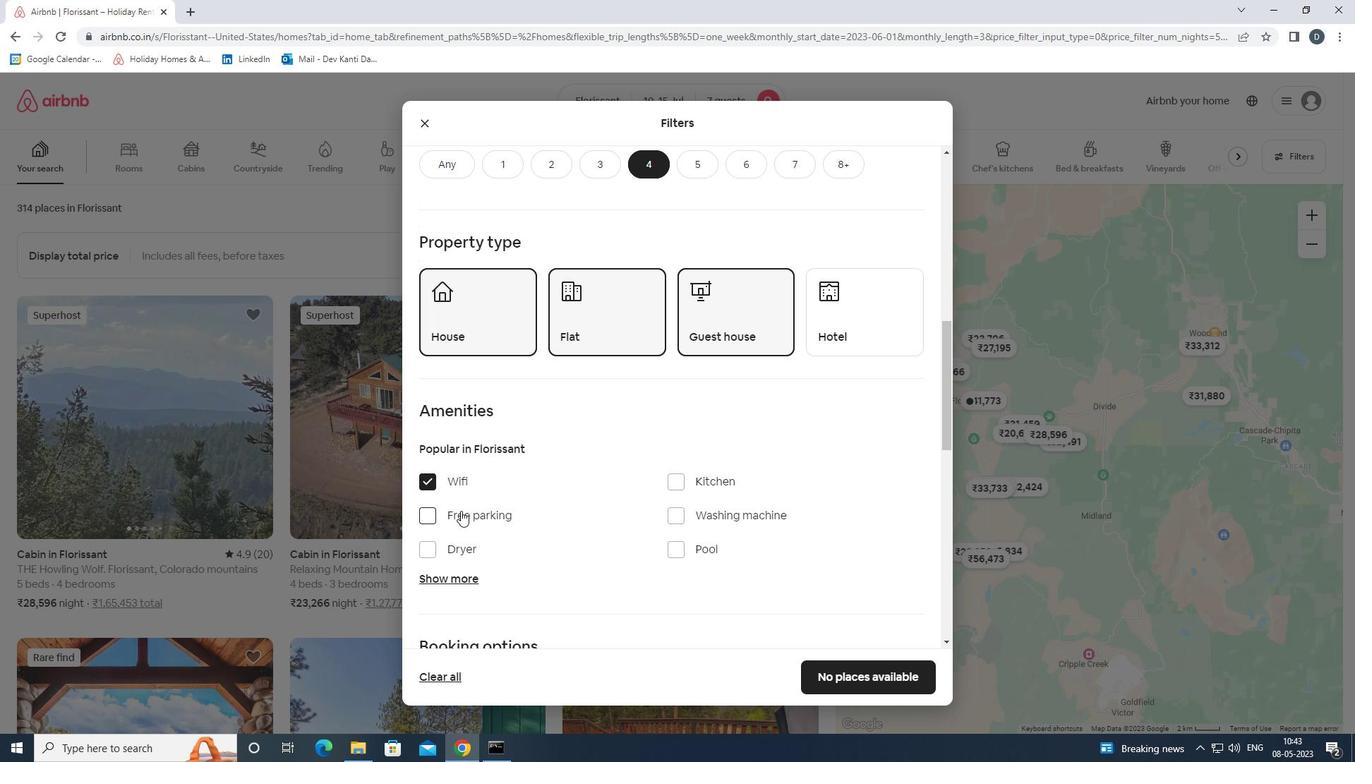 
Action: Mouse moved to (574, 501)
Screenshot: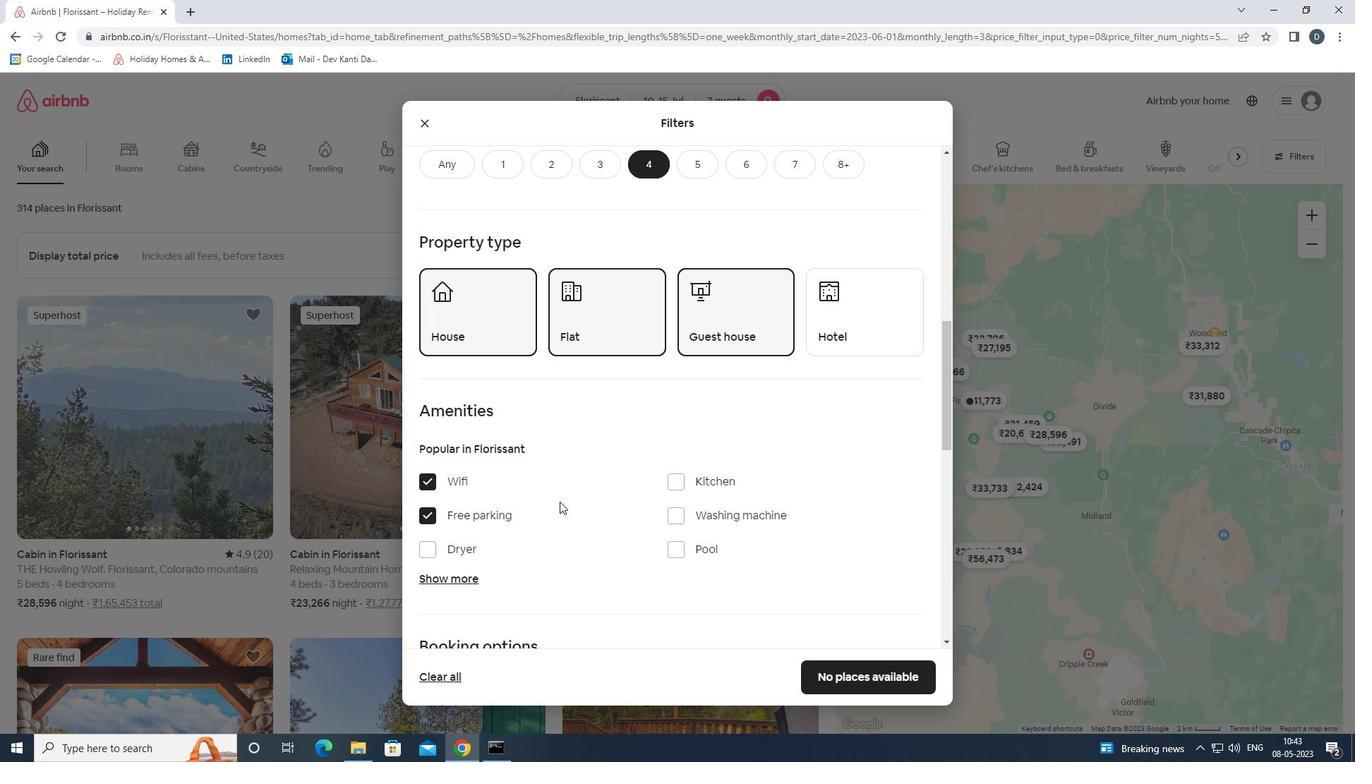 
Action: Mouse scrolled (574, 501) with delta (0, 0)
Screenshot: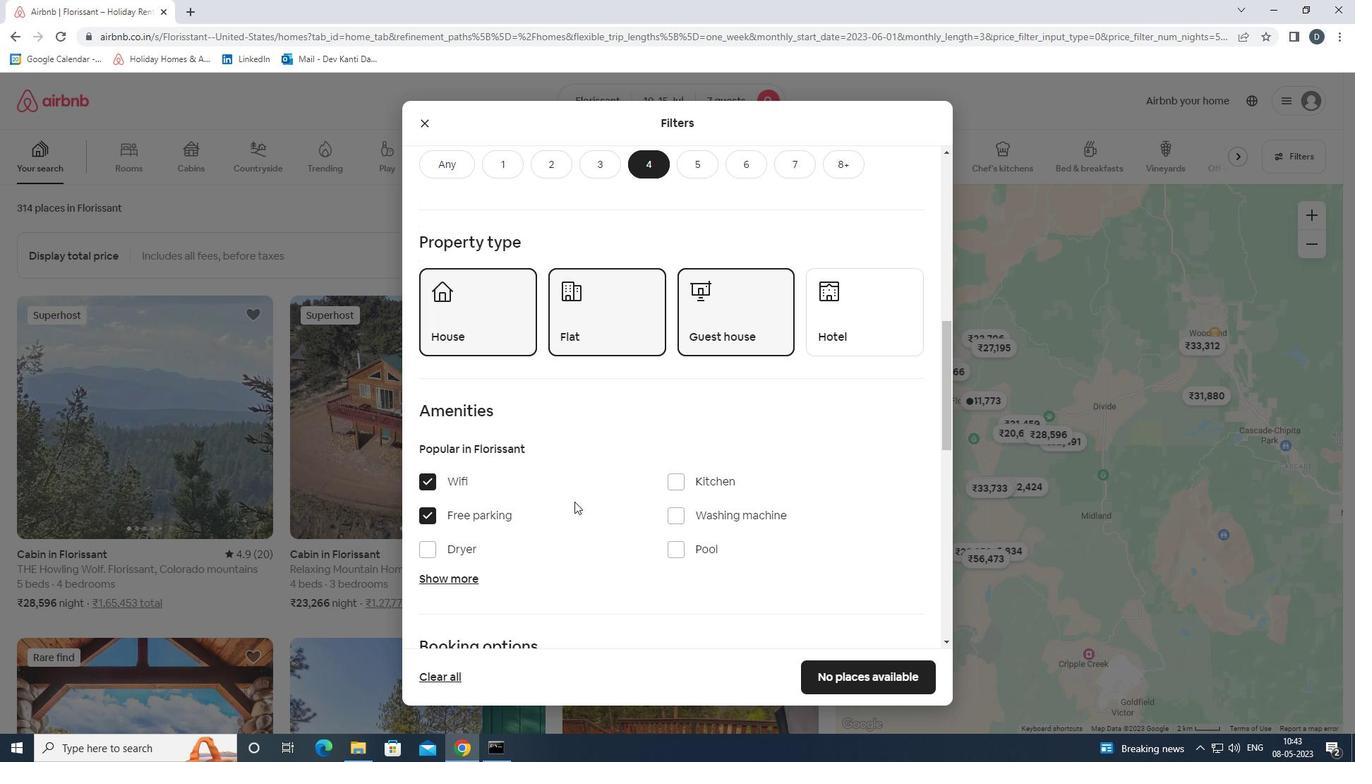 
Action: Mouse moved to (470, 517)
Screenshot: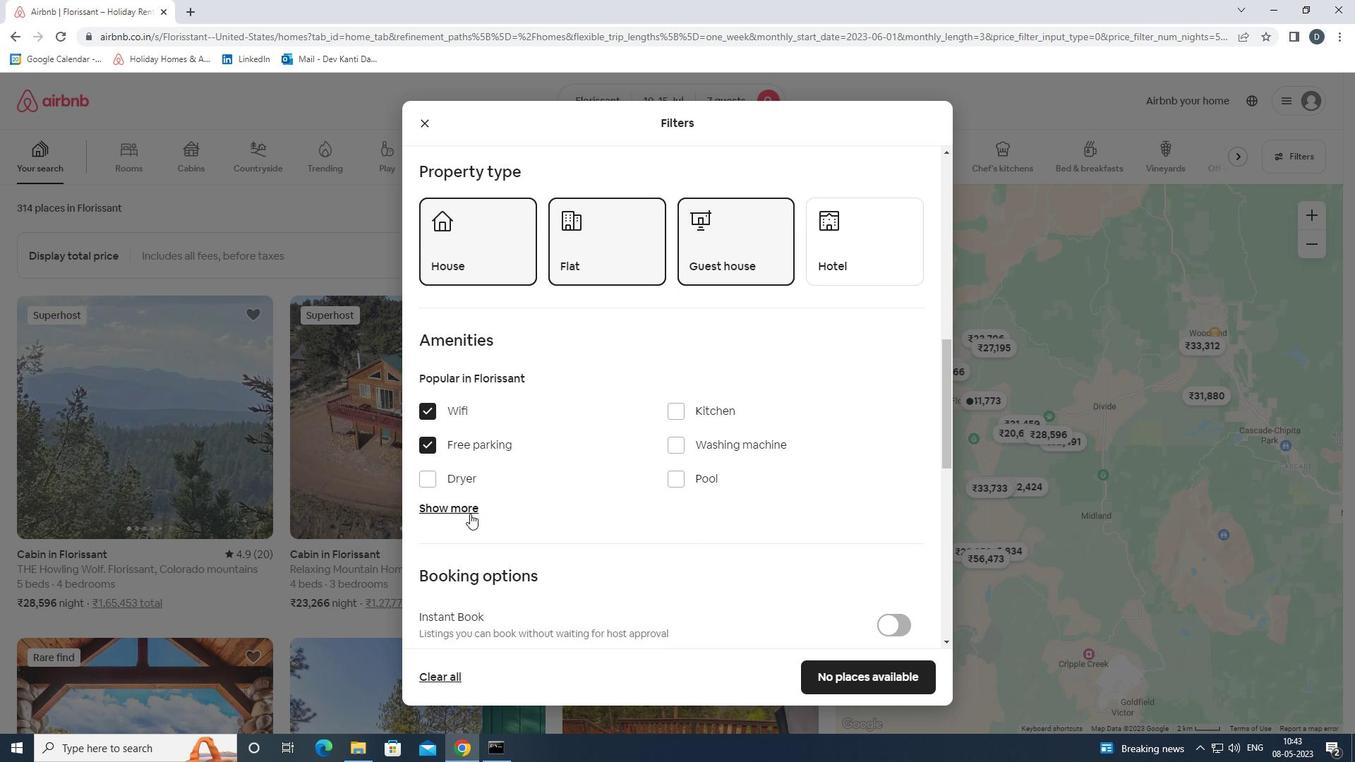 
Action: Mouse pressed left at (470, 517)
Screenshot: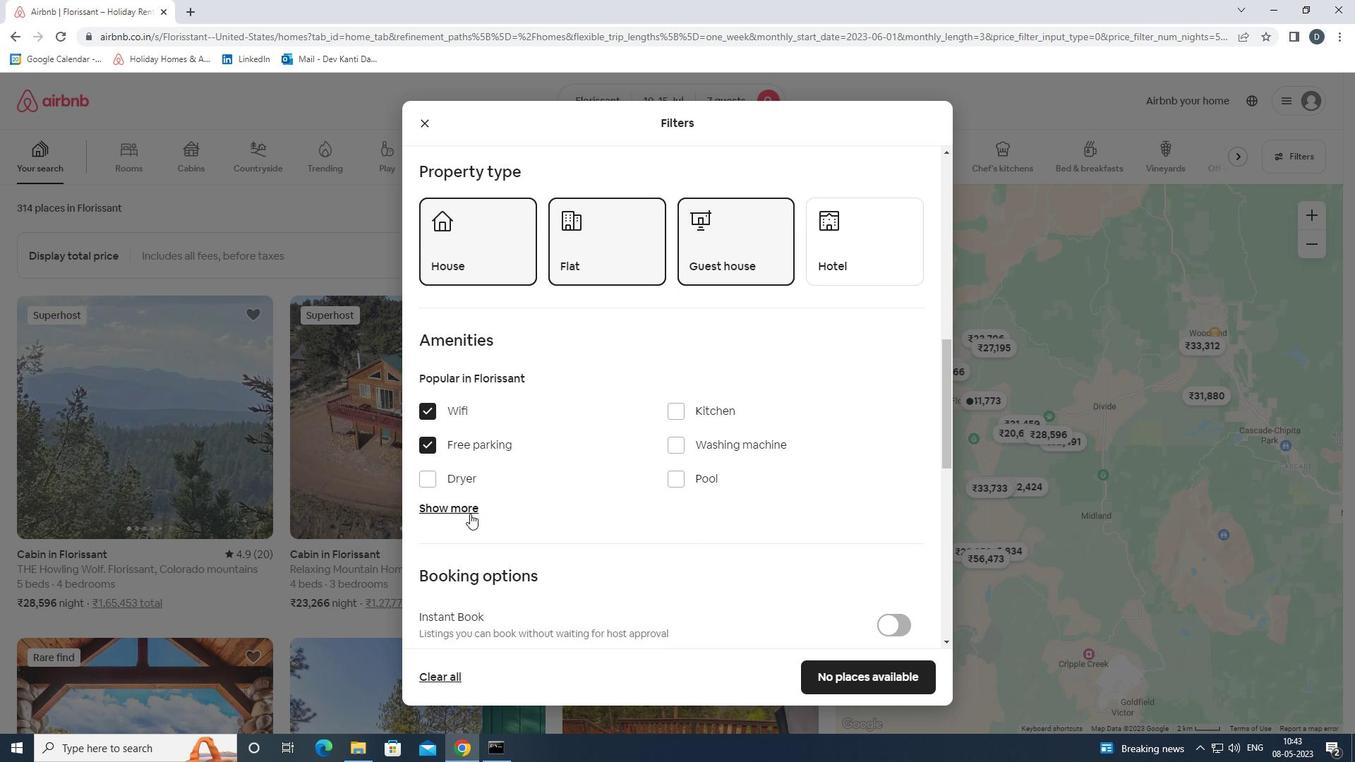 
Action: Mouse moved to (473, 514)
Screenshot: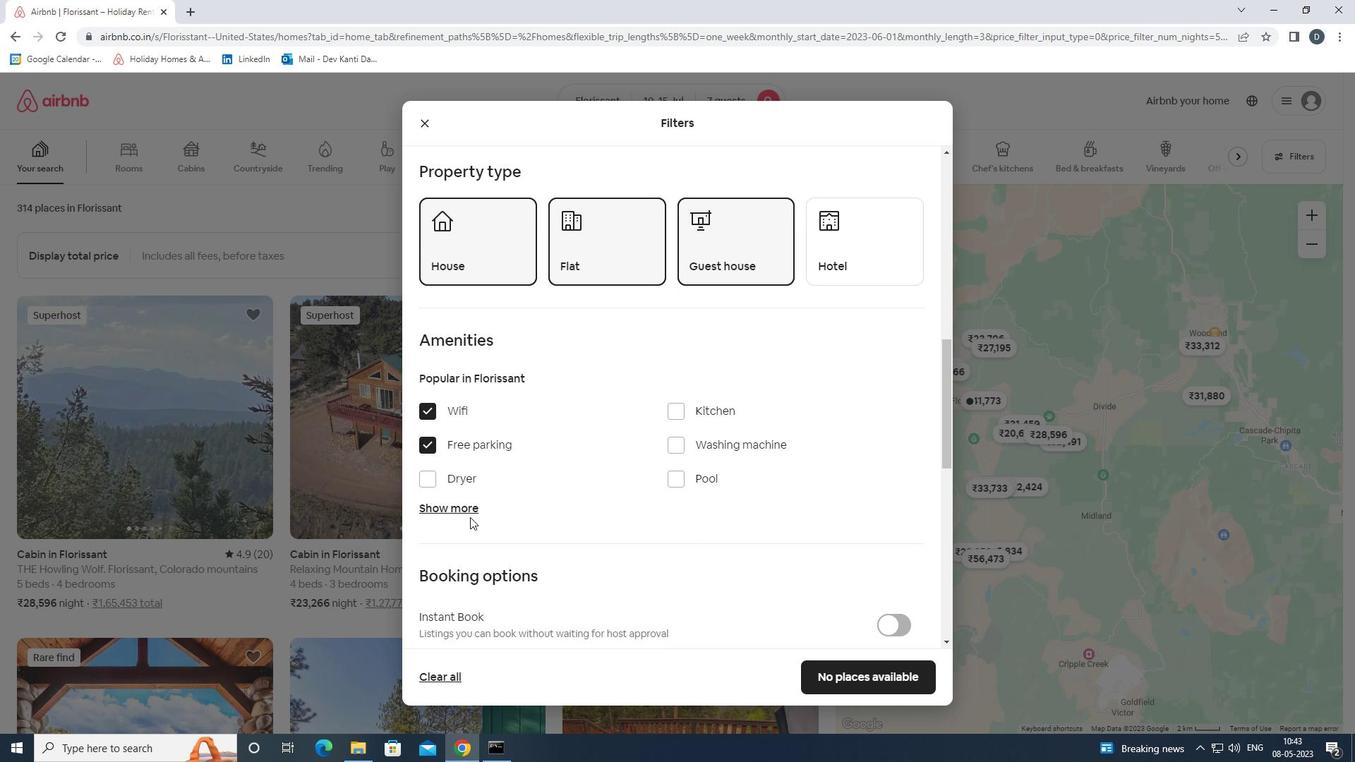 
Action: Mouse pressed left at (473, 514)
Screenshot: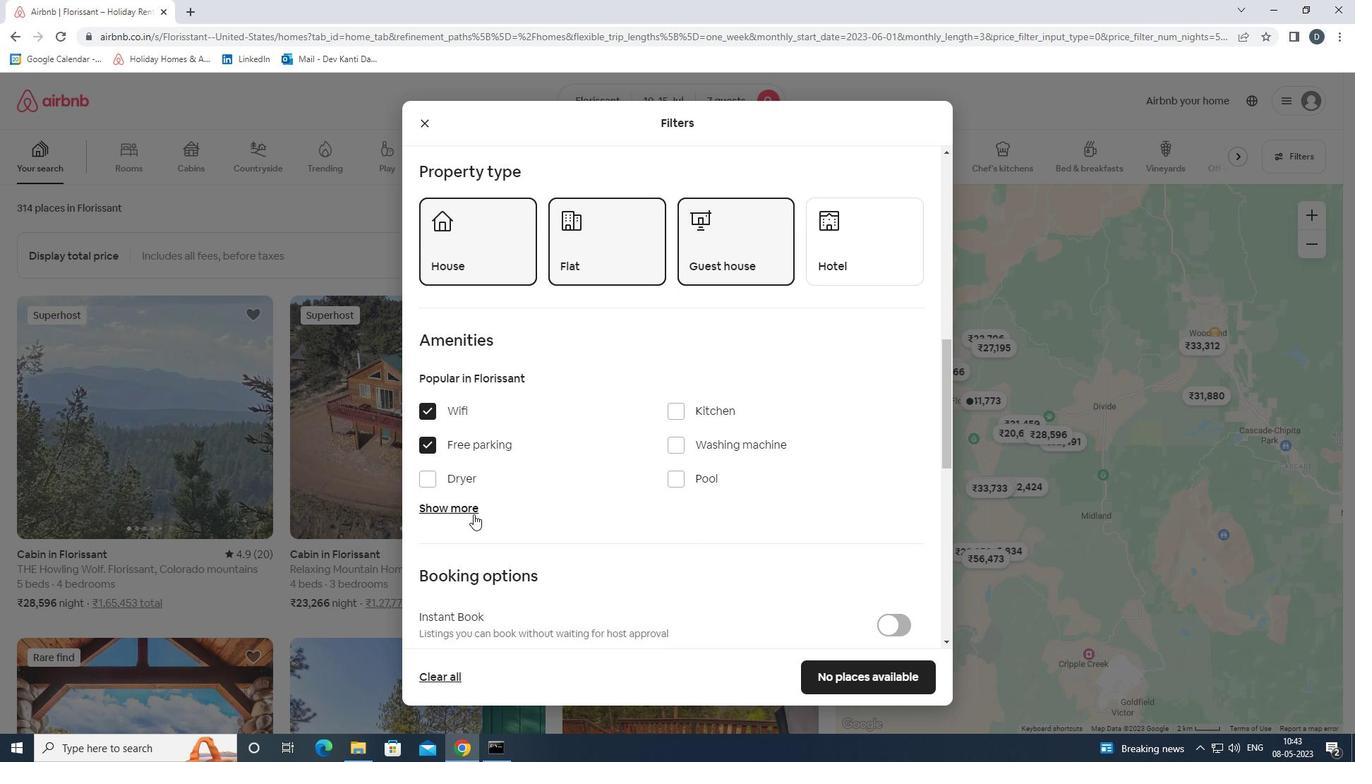 
Action: Mouse moved to (539, 502)
Screenshot: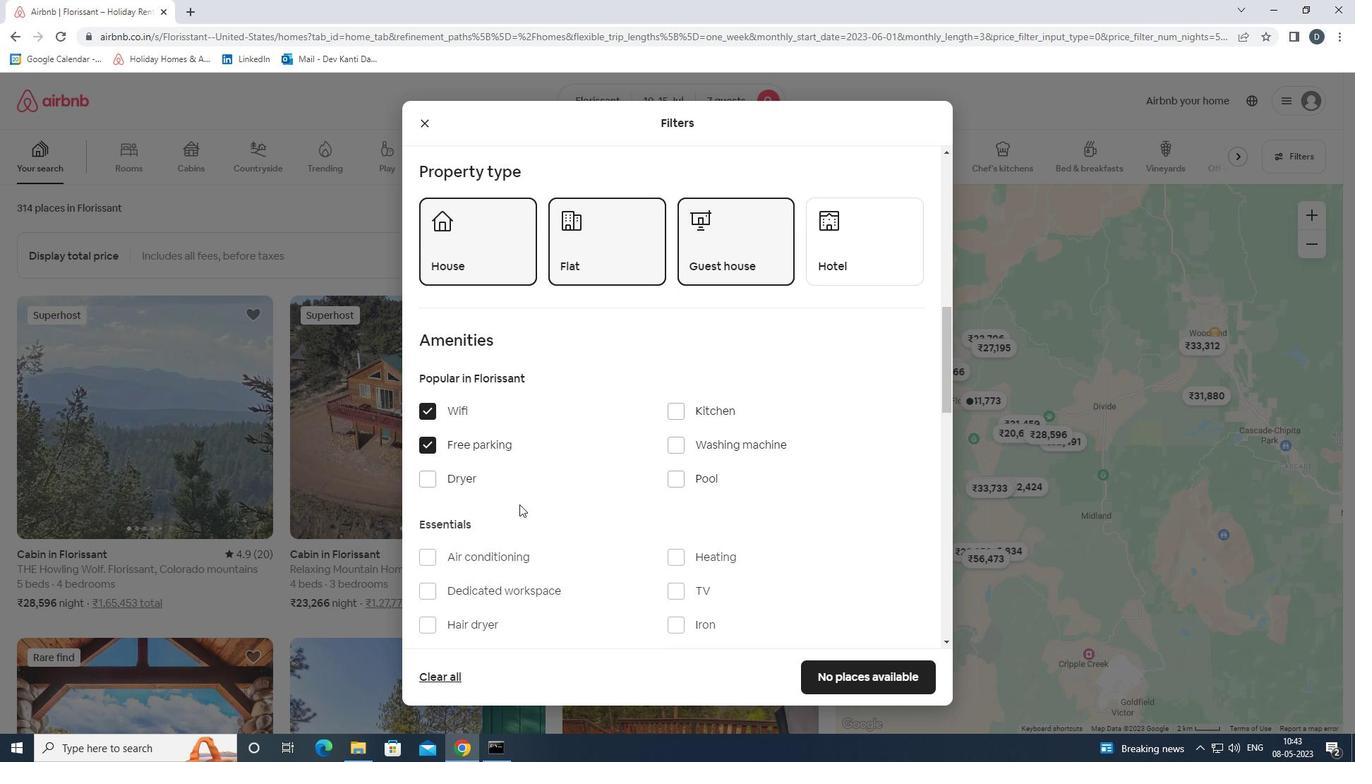 
Action: Mouse scrolled (539, 501) with delta (0, 0)
Screenshot: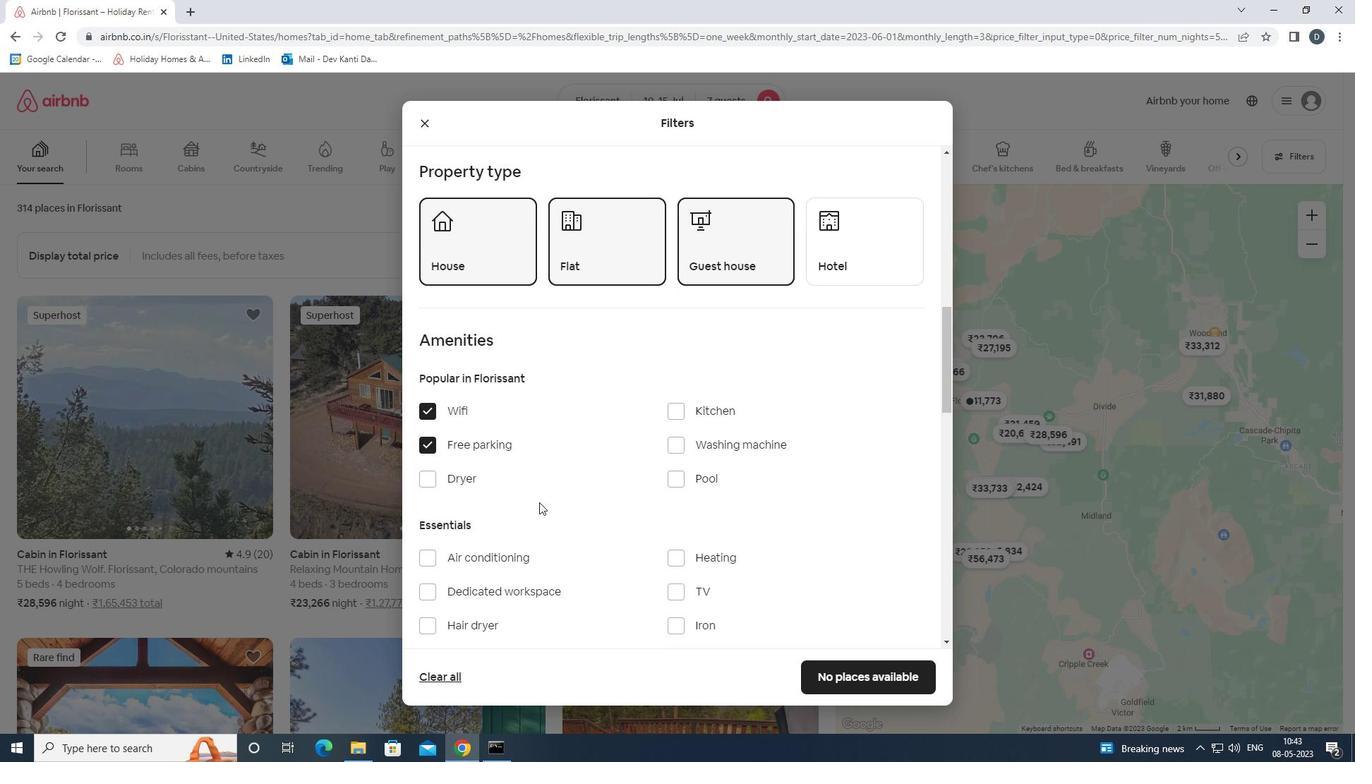 
Action: Mouse moved to (679, 513)
Screenshot: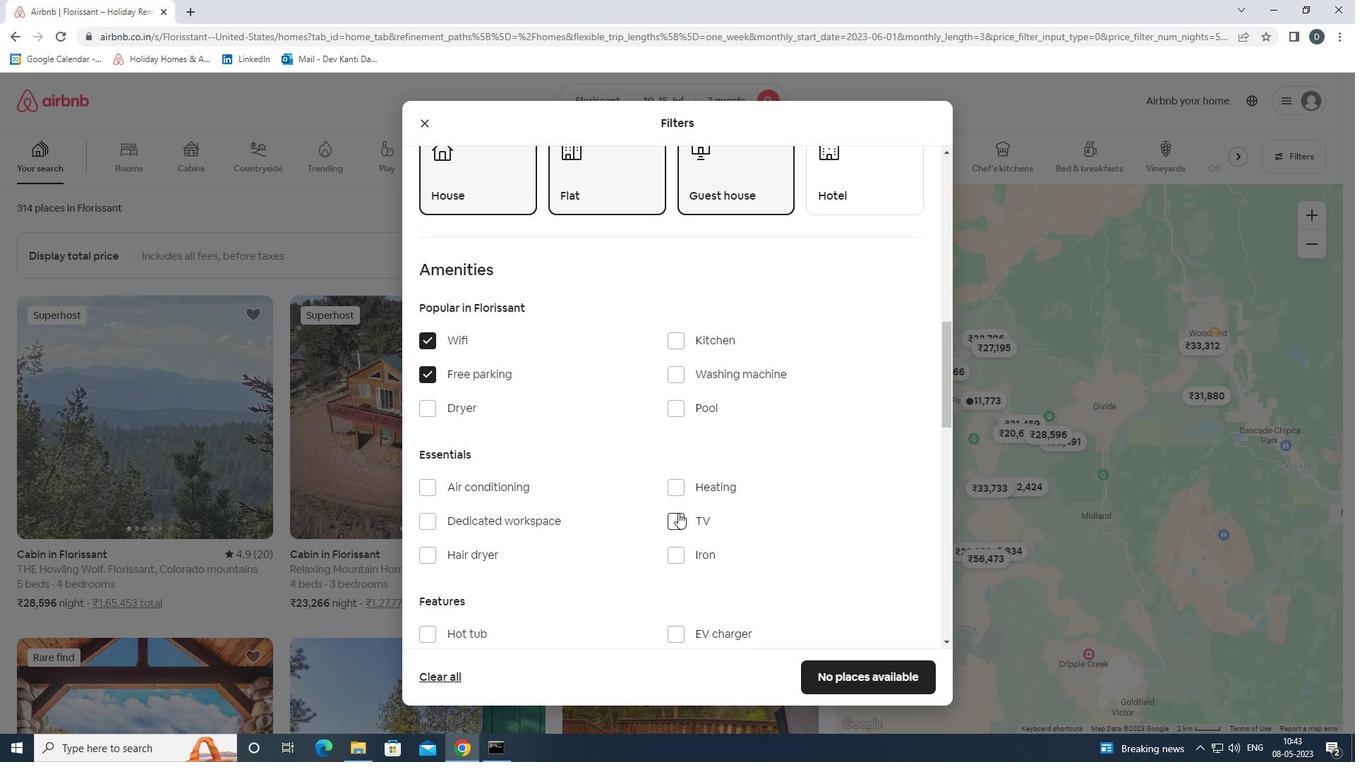 
Action: Mouse pressed left at (679, 513)
Screenshot: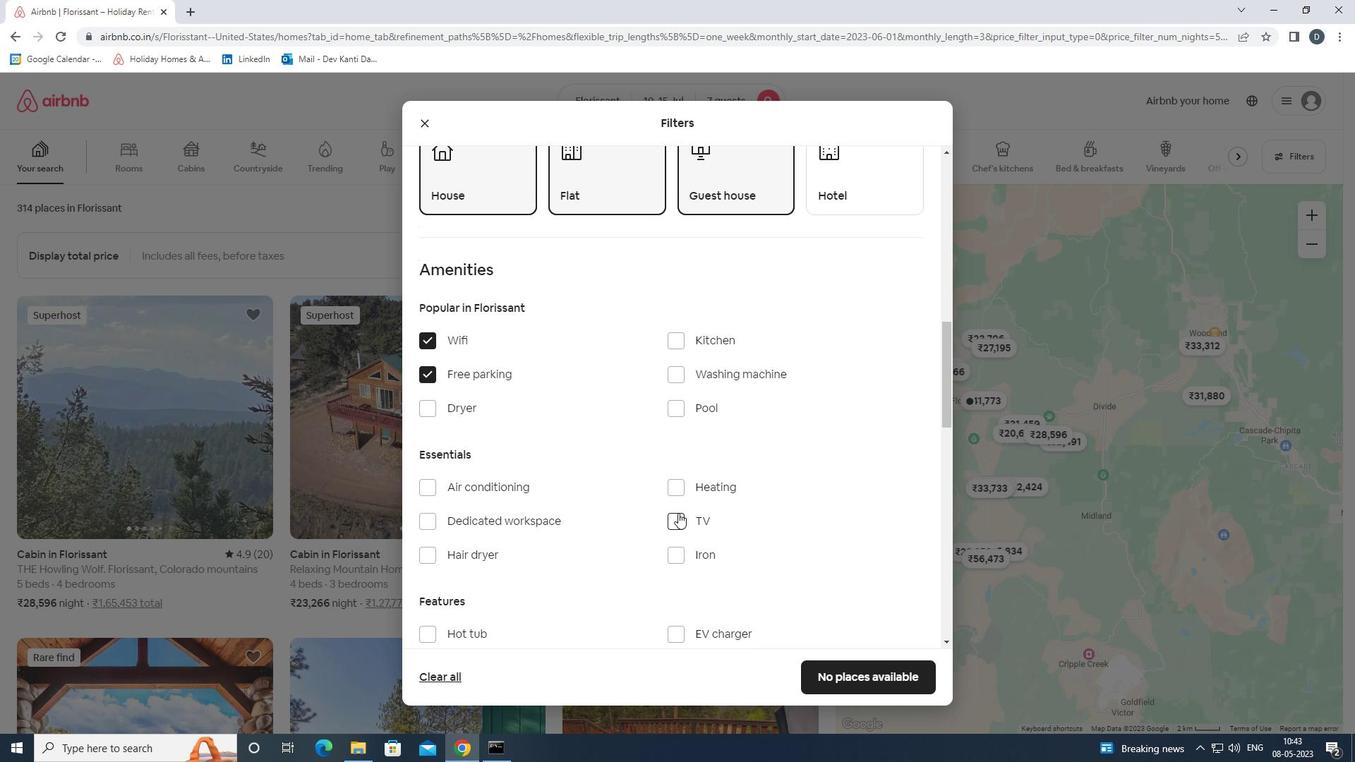 
Action: Mouse moved to (688, 480)
Screenshot: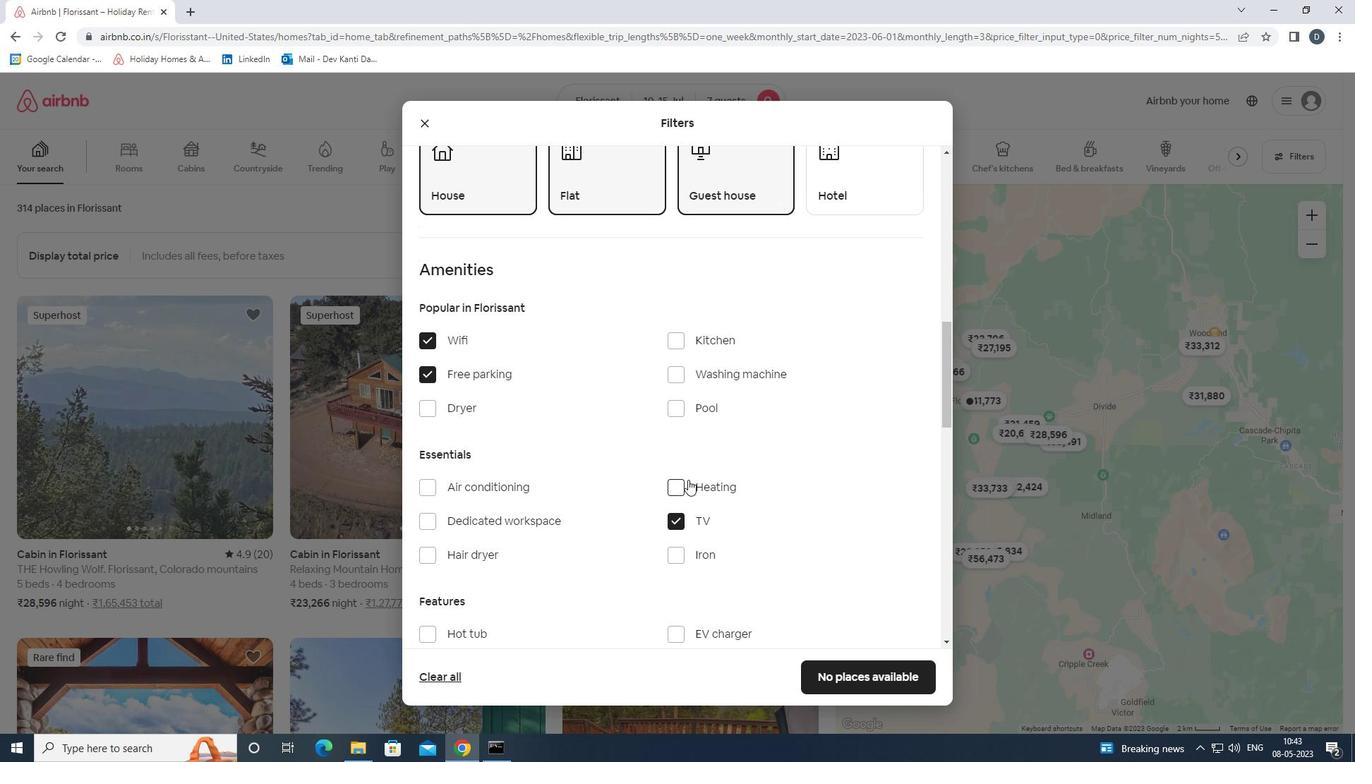 
Action: Mouse scrolled (688, 479) with delta (0, 0)
Screenshot: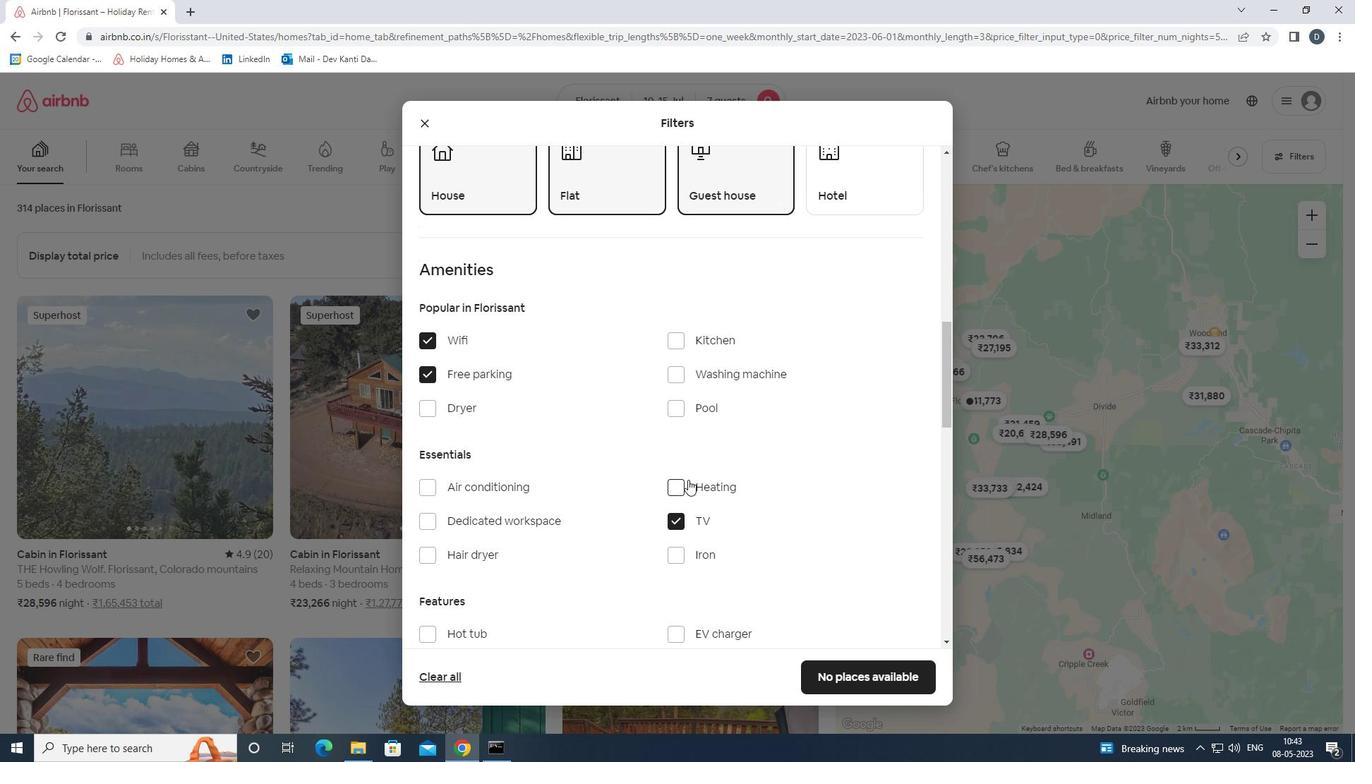 
Action: Mouse moved to (684, 469)
Screenshot: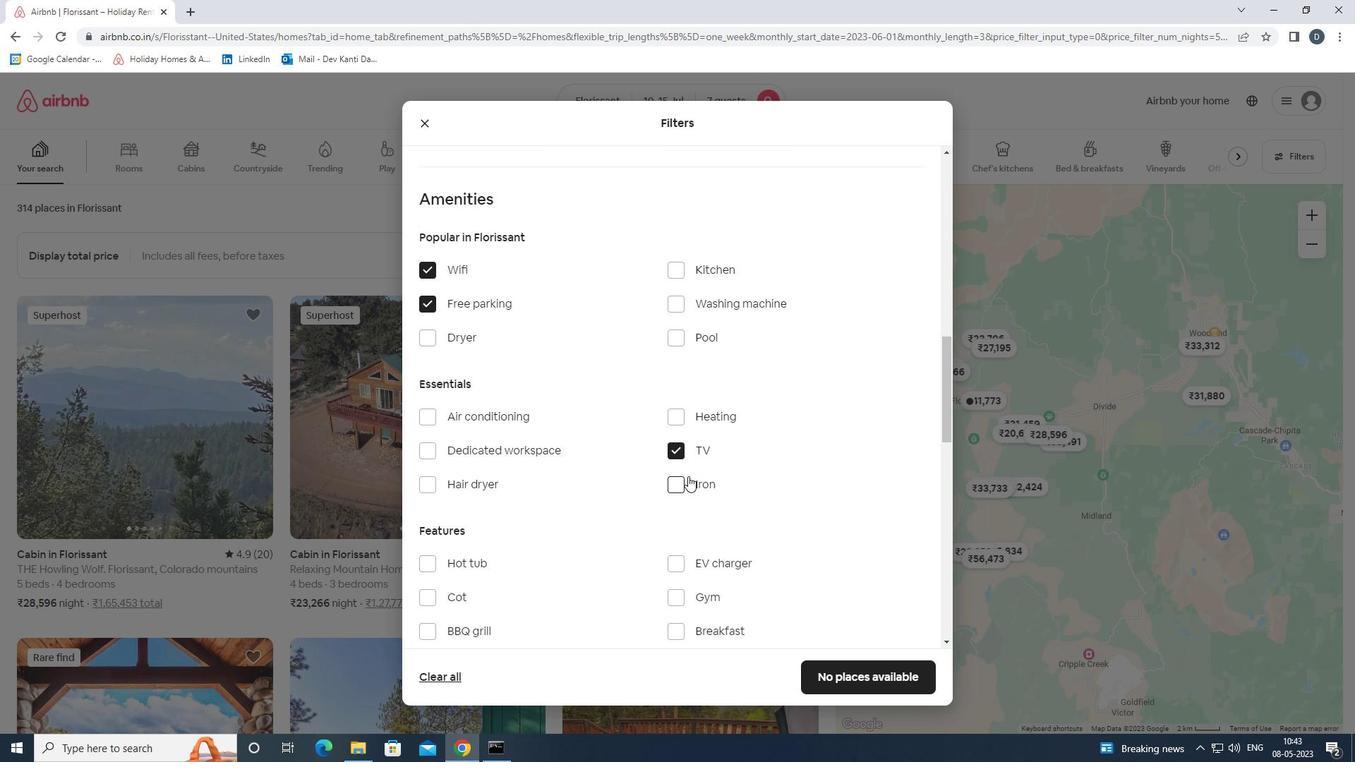 
Action: Mouse scrolled (684, 468) with delta (0, 0)
Screenshot: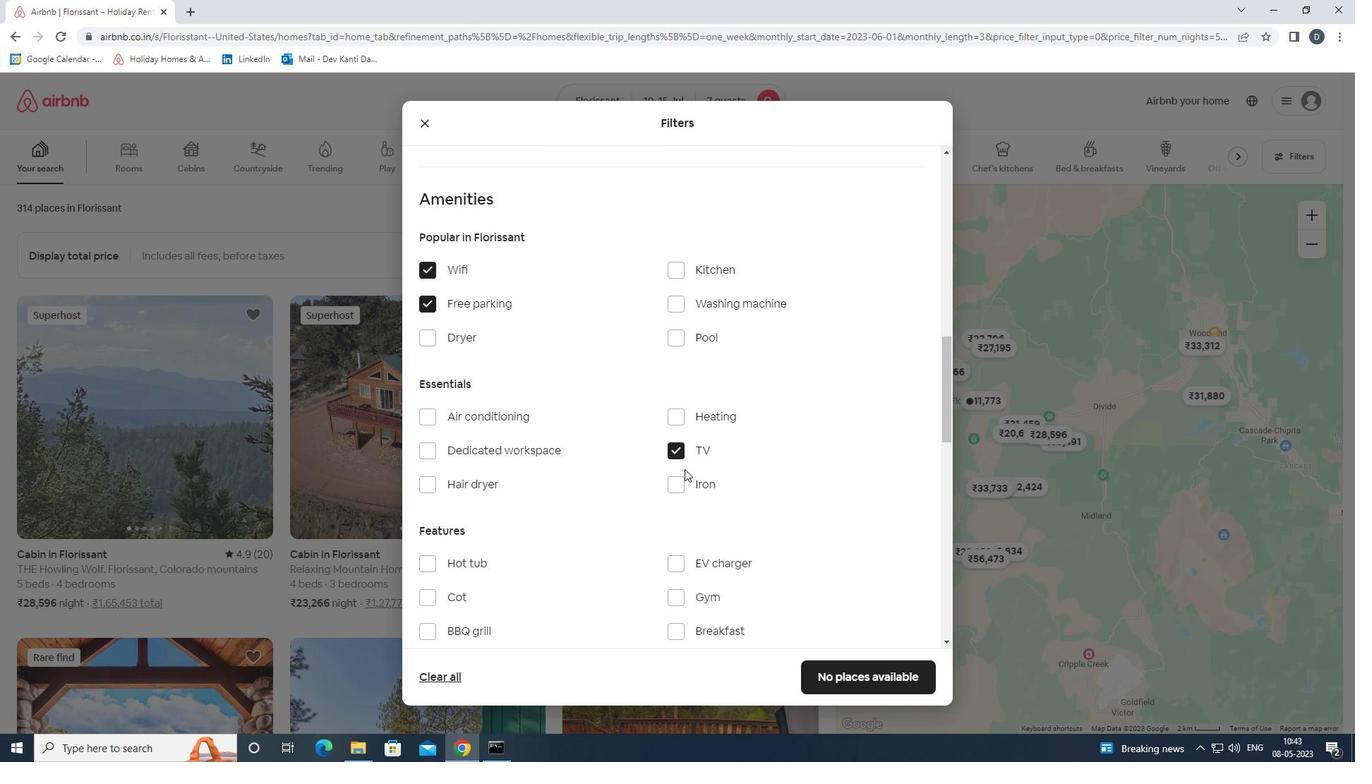 
Action: Mouse scrolled (684, 468) with delta (0, 0)
Screenshot: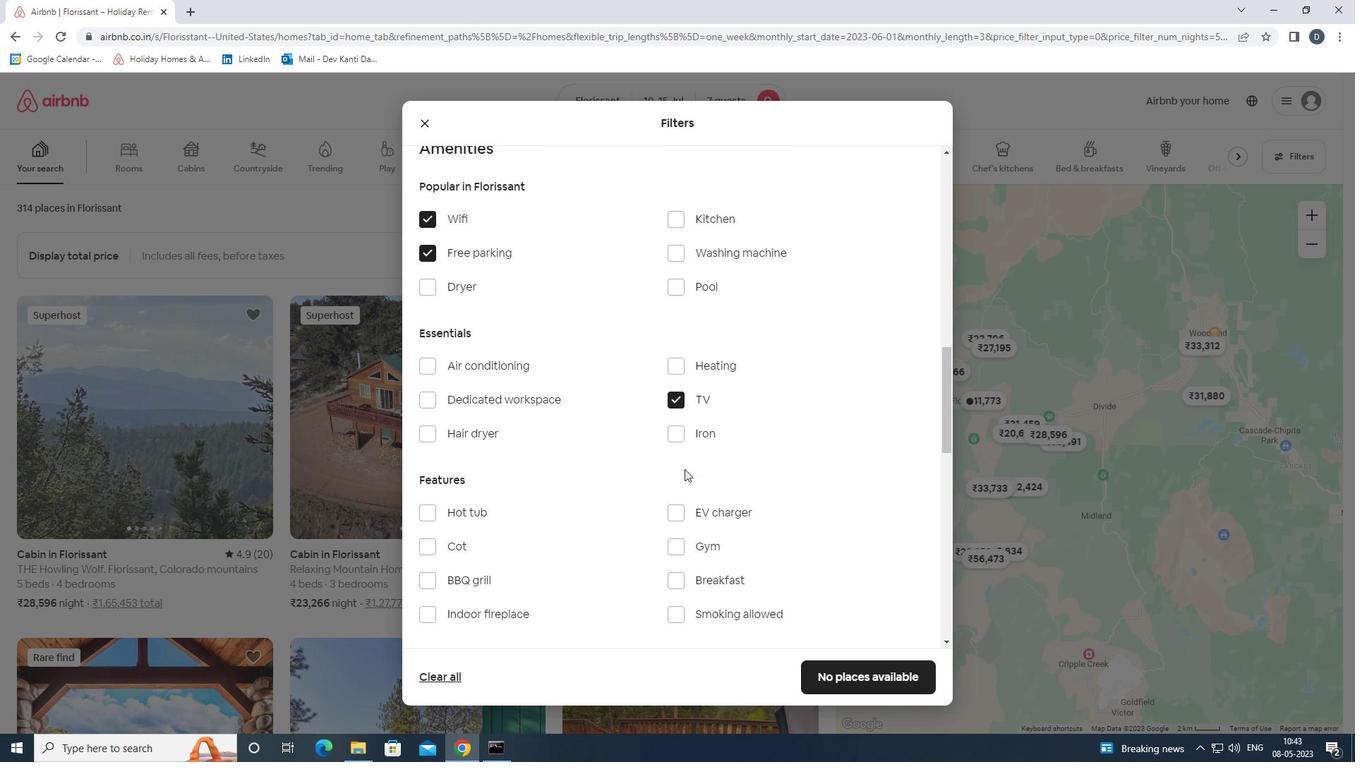 
Action: Mouse moved to (684, 469)
Screenshot: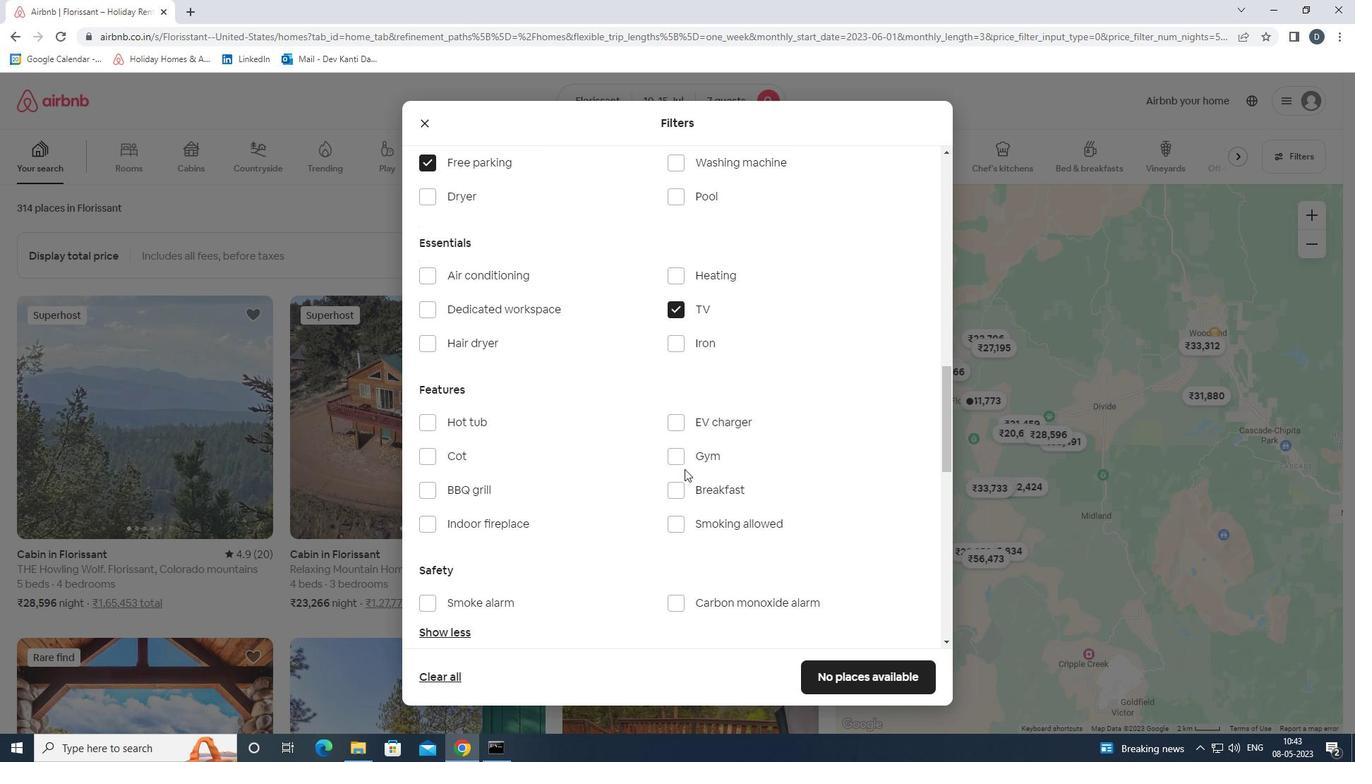 
Action: Mouse scrolled (684, 468) with delta (0, 0)
Screenshot: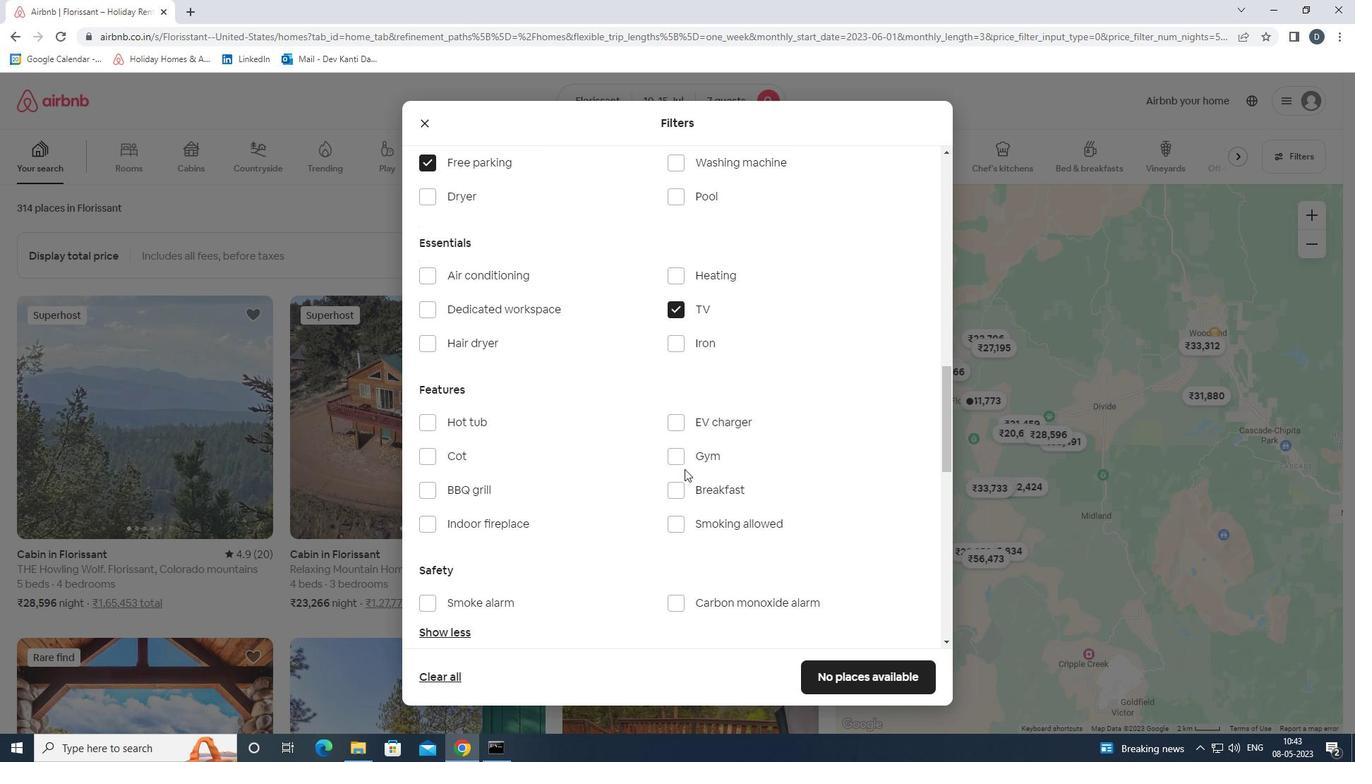 
Action: Mouse moved to (683, 389)
Screenshot: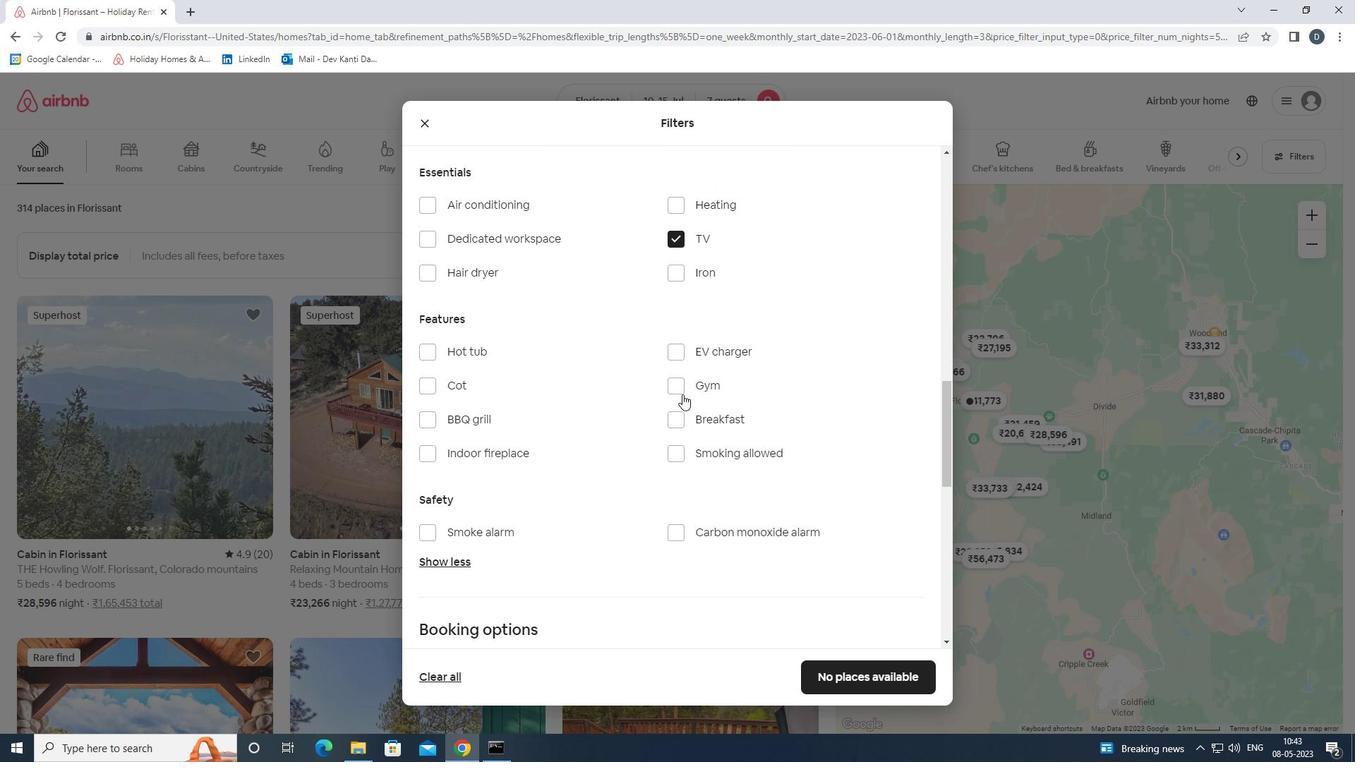 
Action: Mouse pressed left at (683, 389)
Screenshot: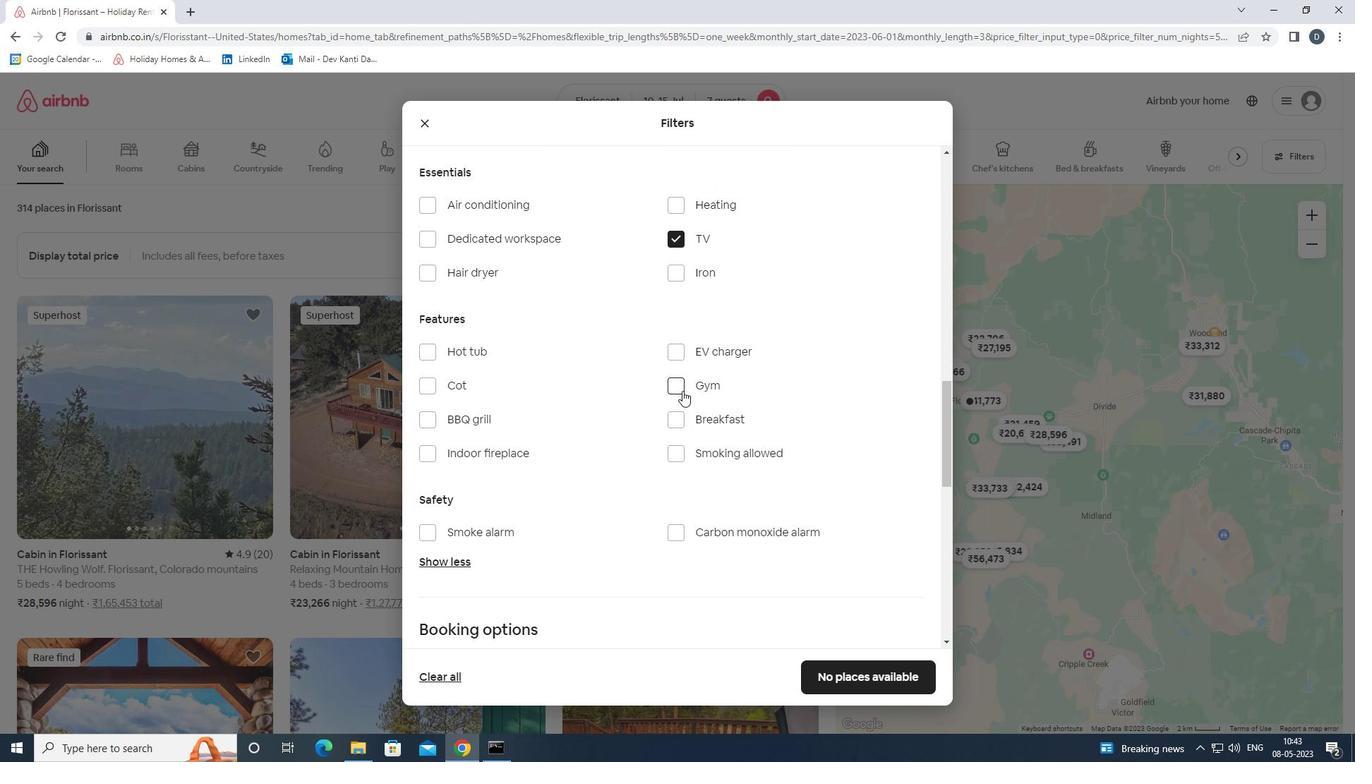 
Action: Mouse moved to (679, 423)
Screenshot: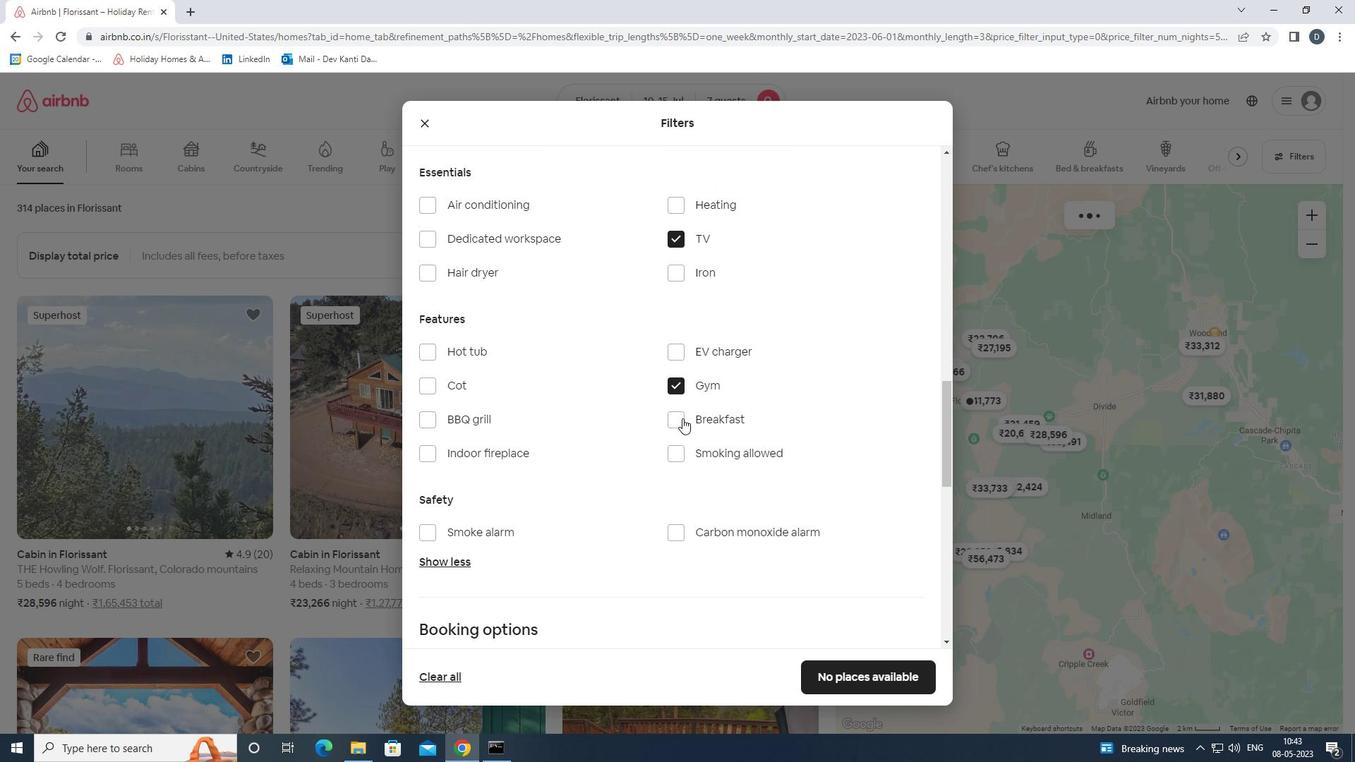 
Action: Mouse pressed left at (679, 423)
Screenshot: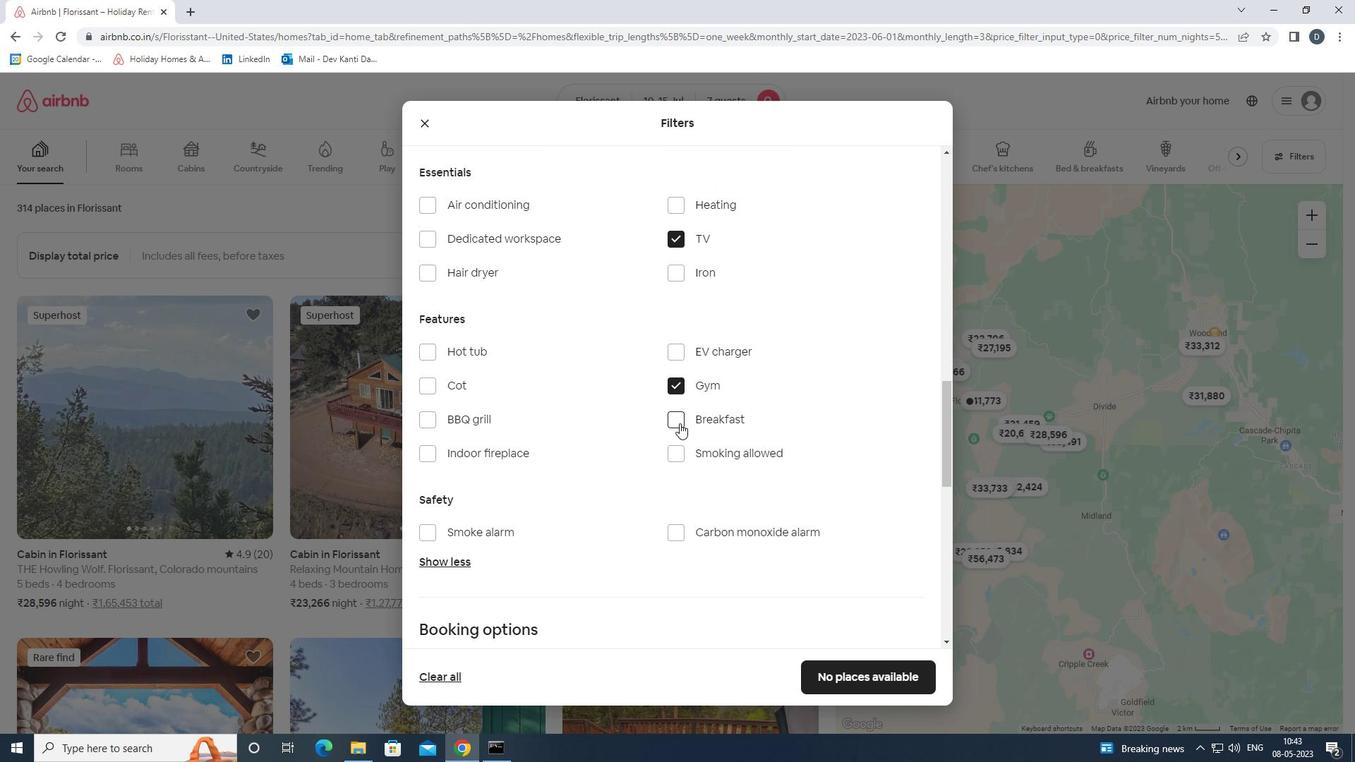 
Action: Mouse moved to (674, 426)
Screenshot: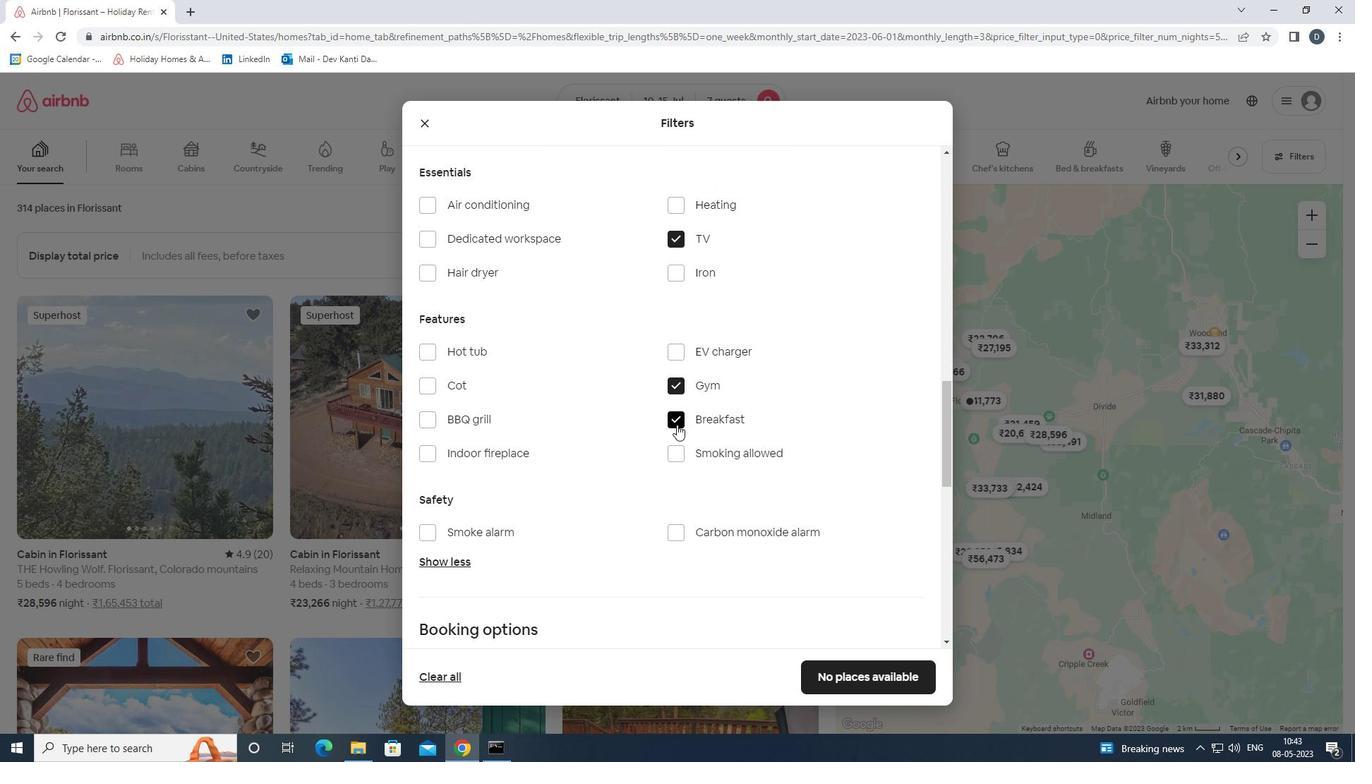 
Action: Mouse scrolled (674, 425) with delta (0, 0)
Screenshot: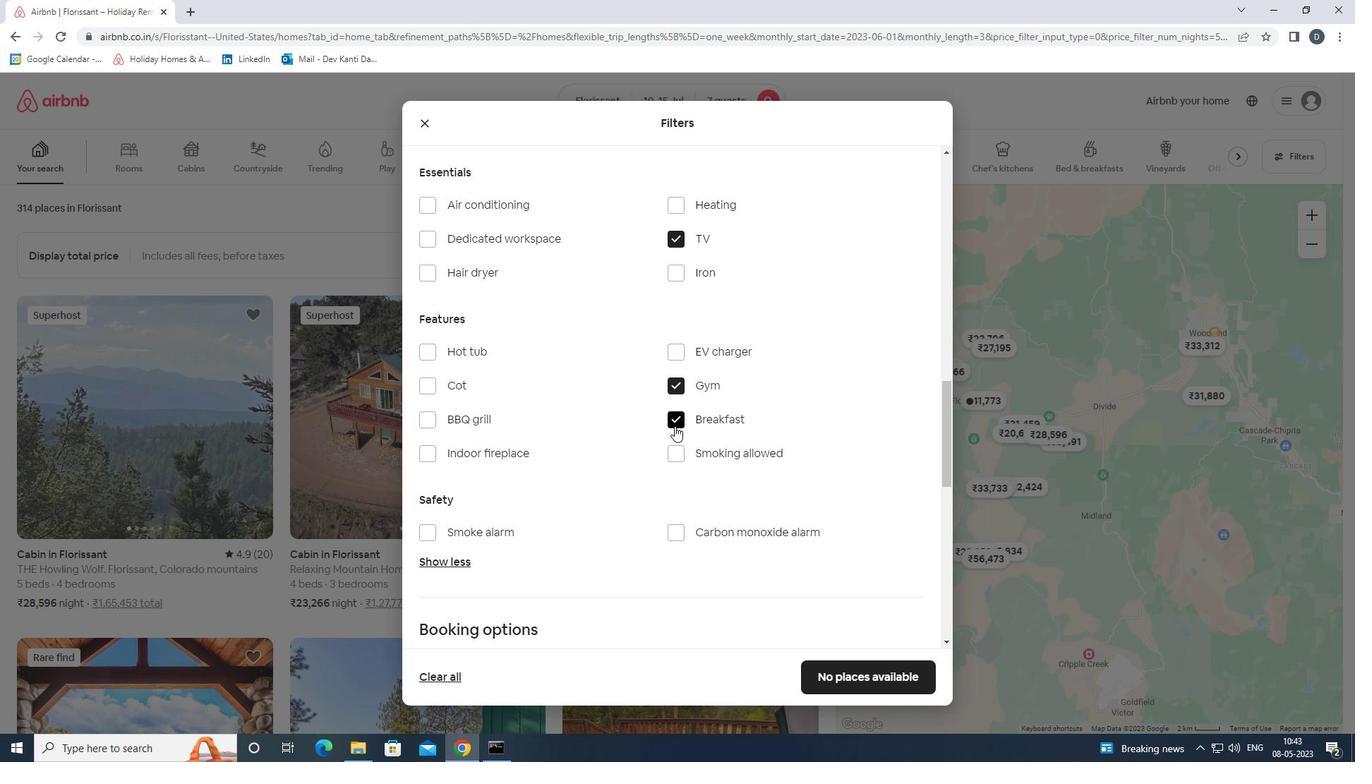 
Action: Mouse scrolled (674, 425) with delta (0, 0)
Screenshot: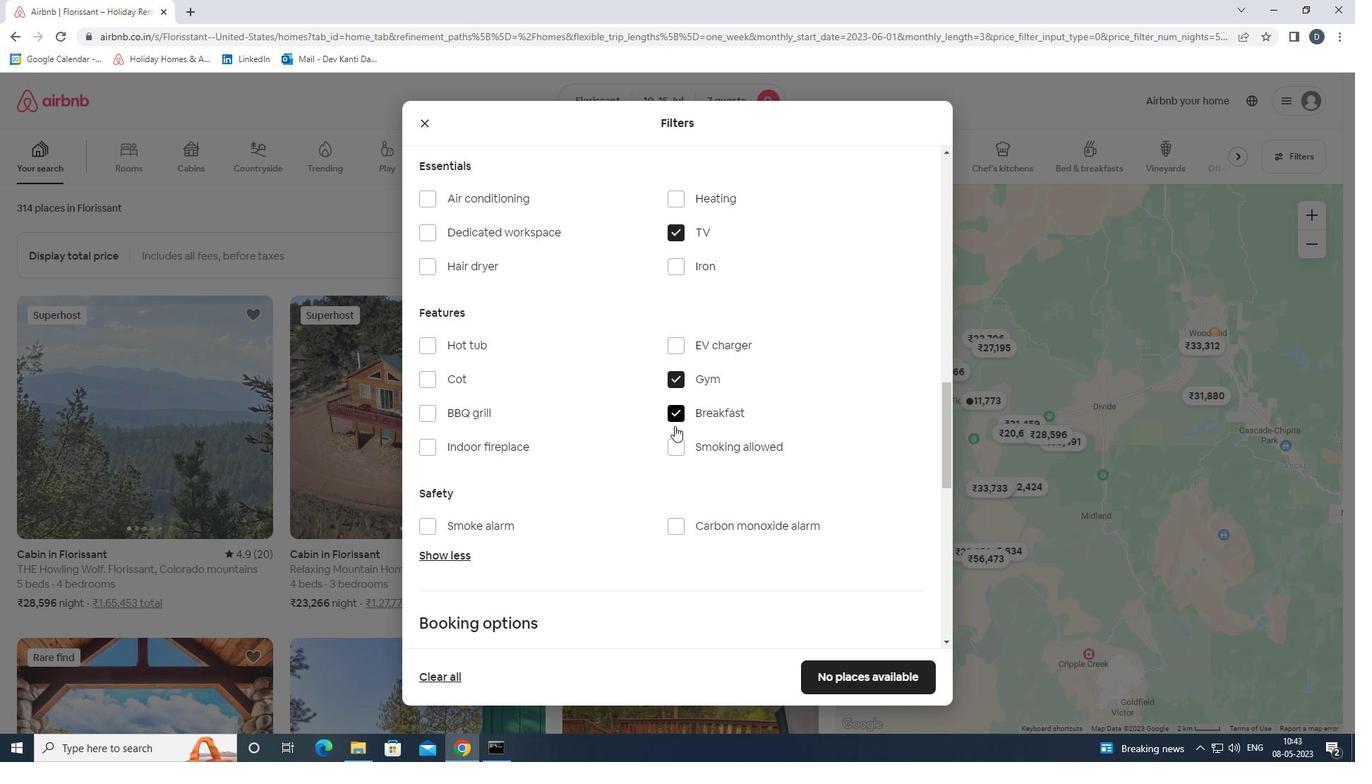 
Action: Mouse scrolled (674, 425) with delta (0, 0)
Screenshot: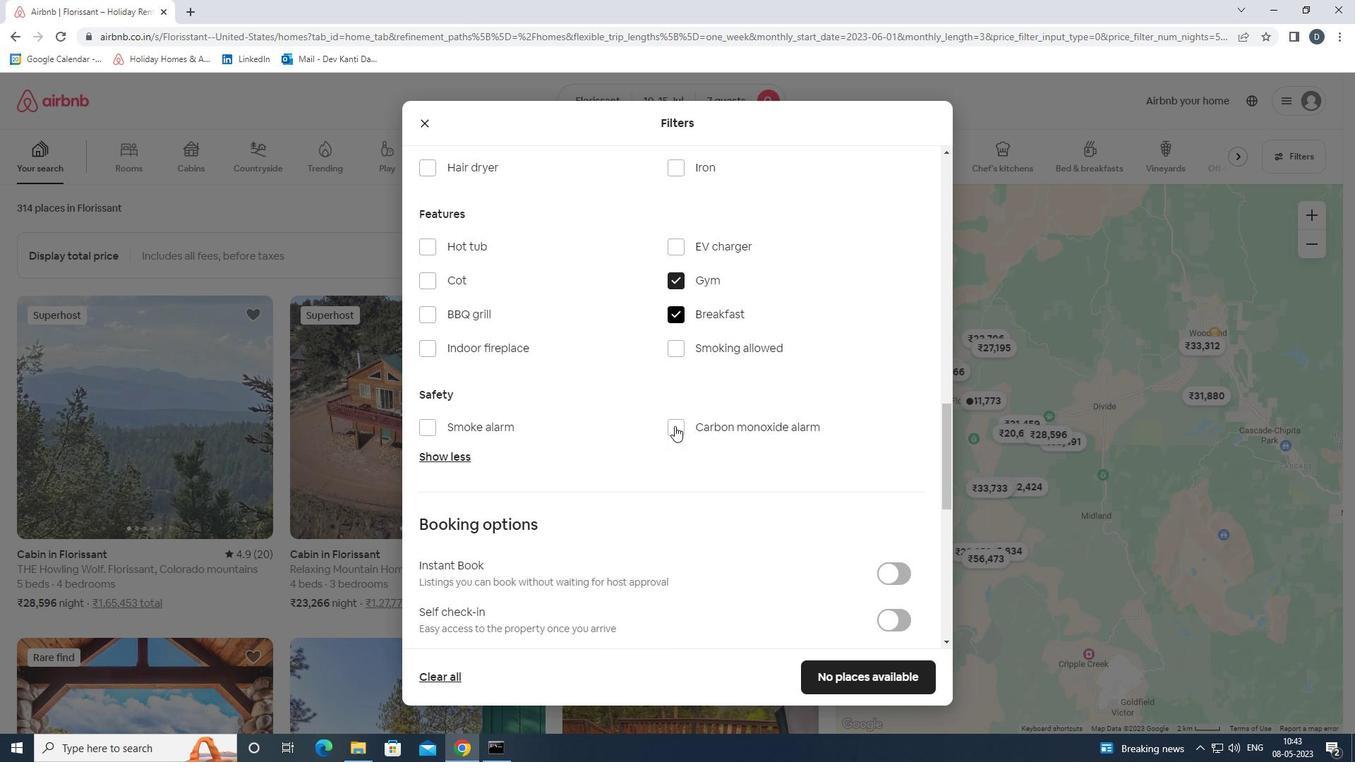 
Action: Mouse moved to (900, 519)
Screenshot: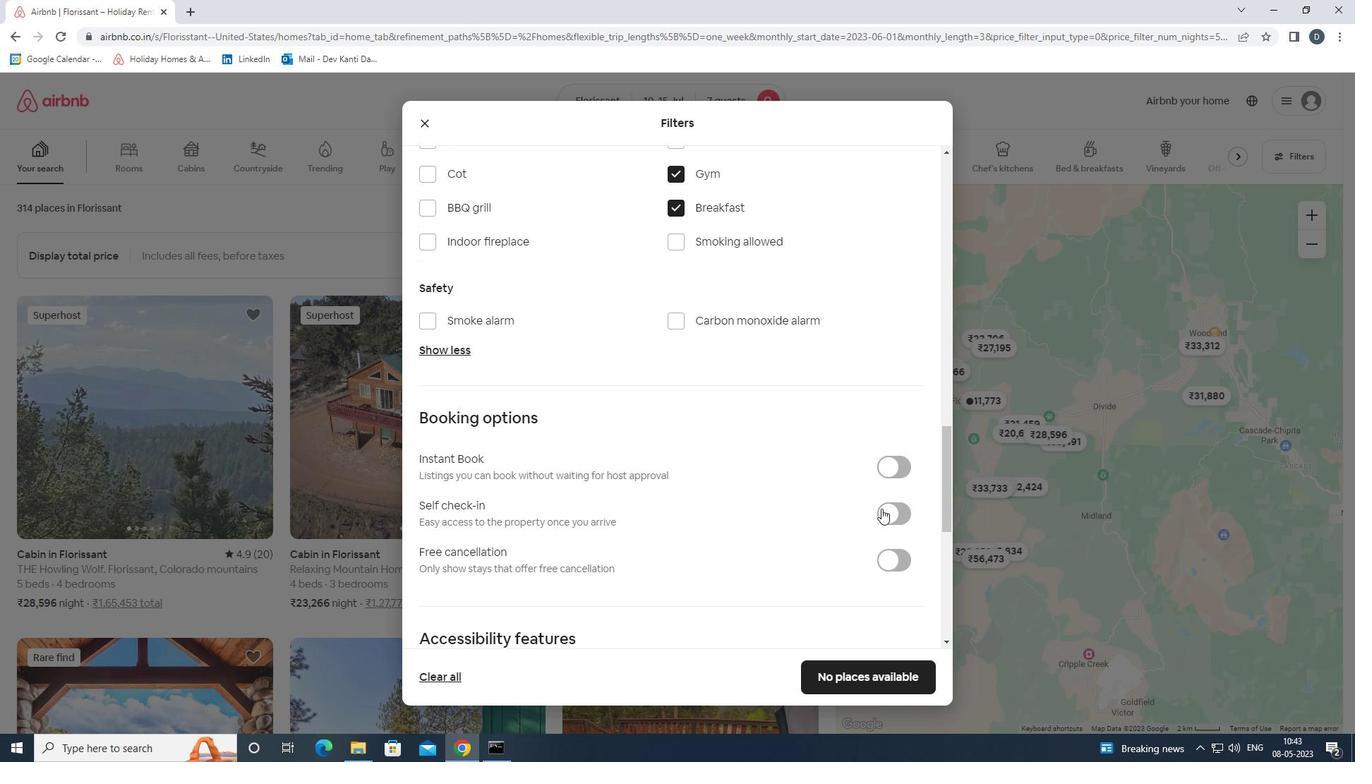 
Action: Mouse pressed left at (900, 519)
Screenshot: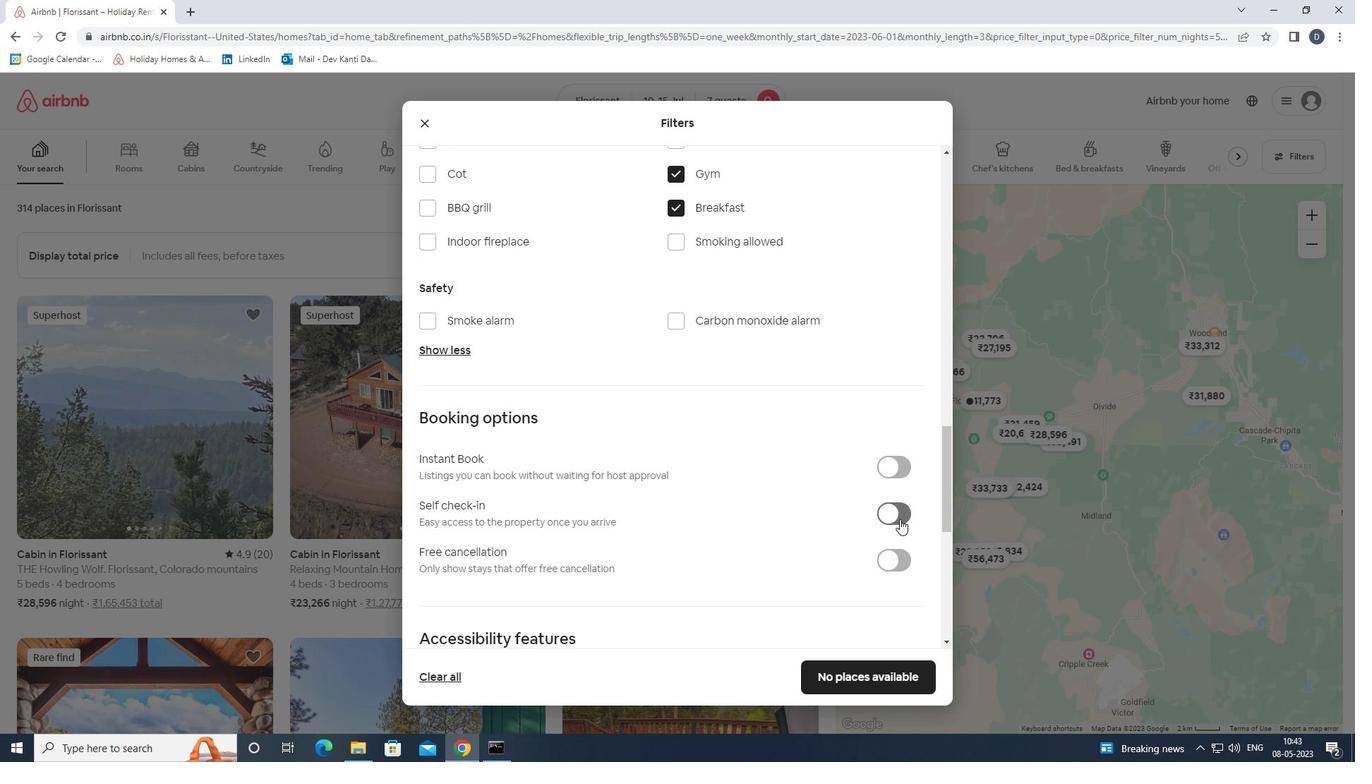 
Action: Mouse scrolled (900, 518) with delta (0, 0)
Screenshot: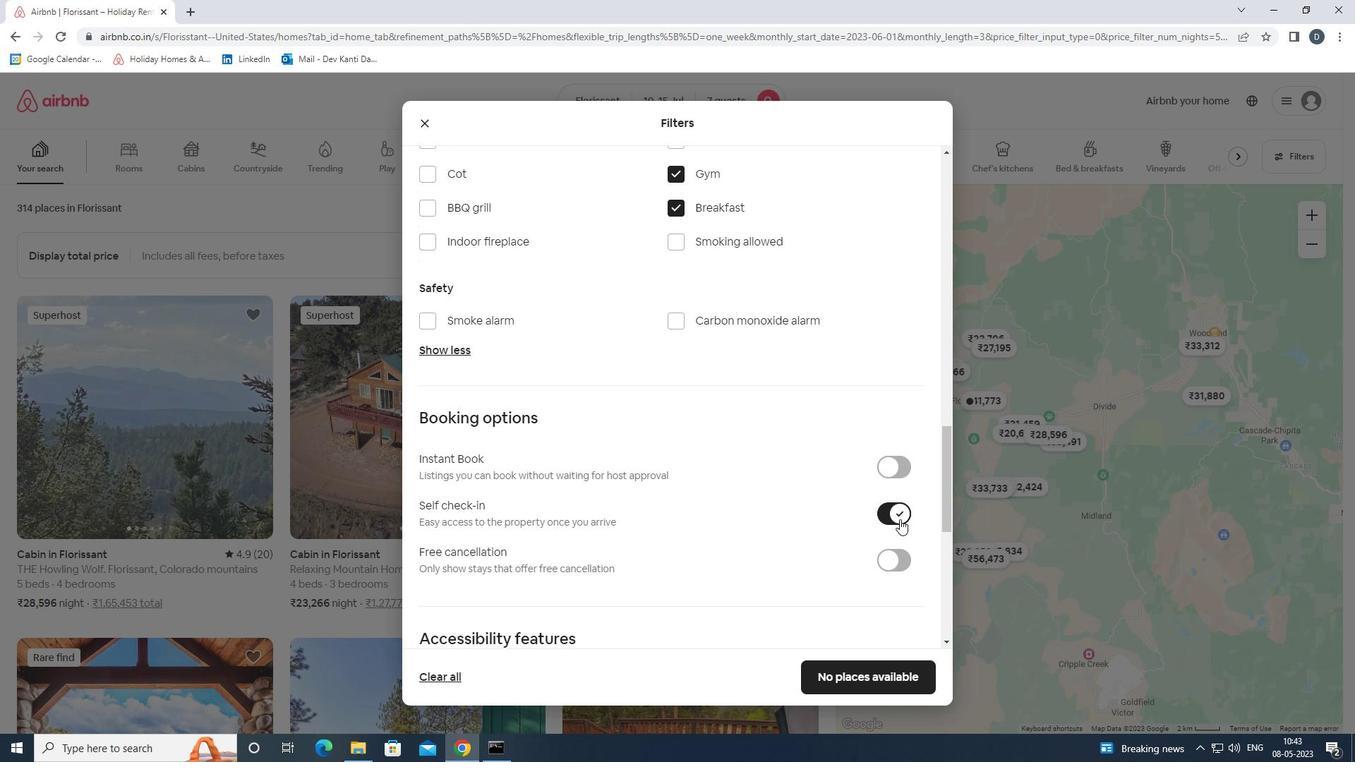 
Action: Mouse scrolled (900, 518) with delta (0, 0)
Screenshot: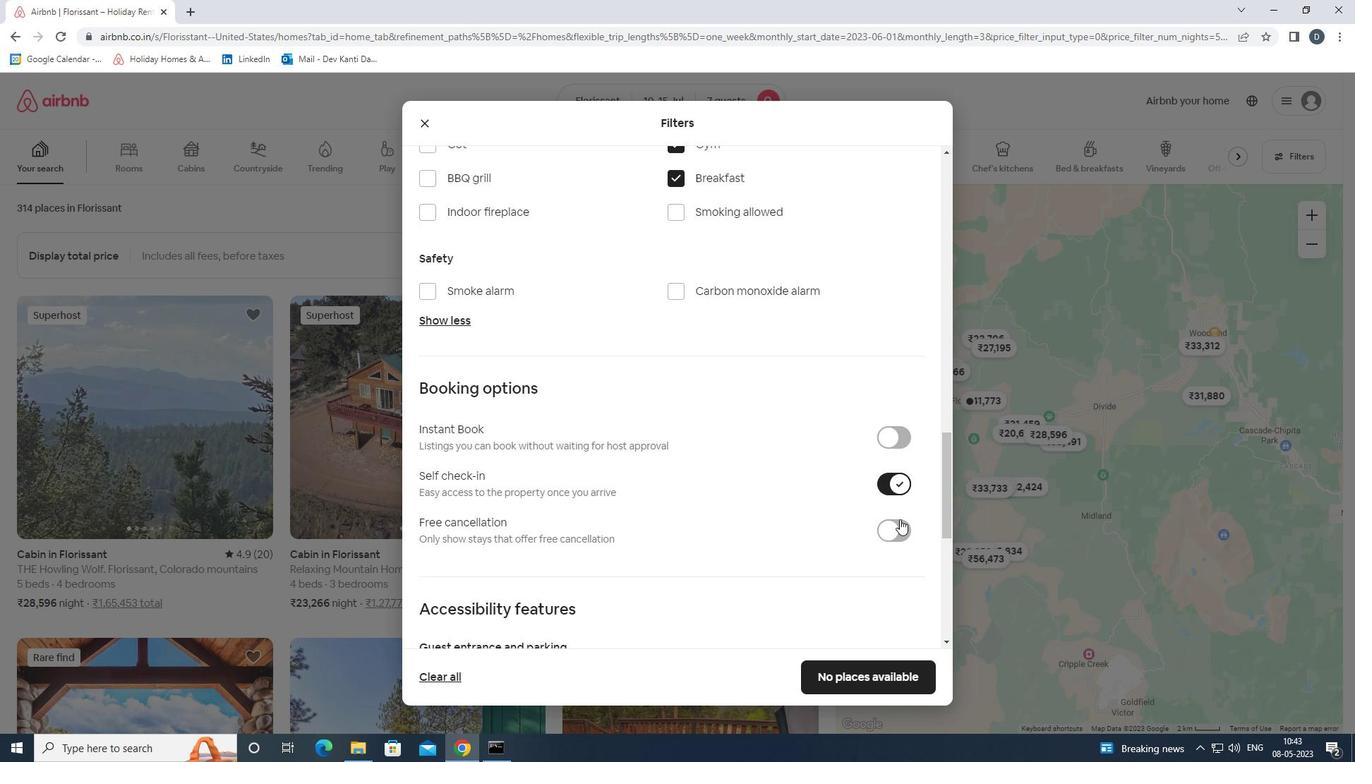 
Action: Mouse scrolled (900, 518) with delta (0, 0)
Screenshot: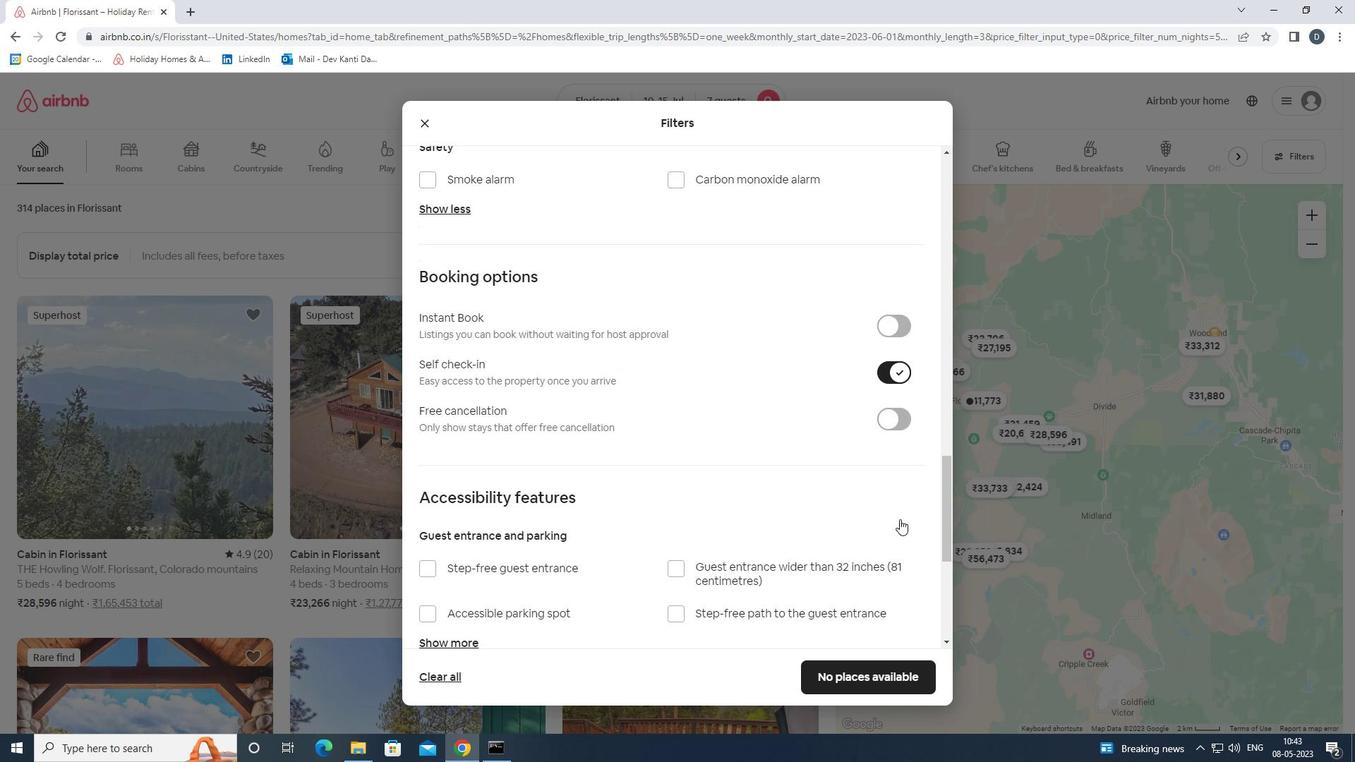 
Action: Mouse moved to (901, 519)
Screenshot: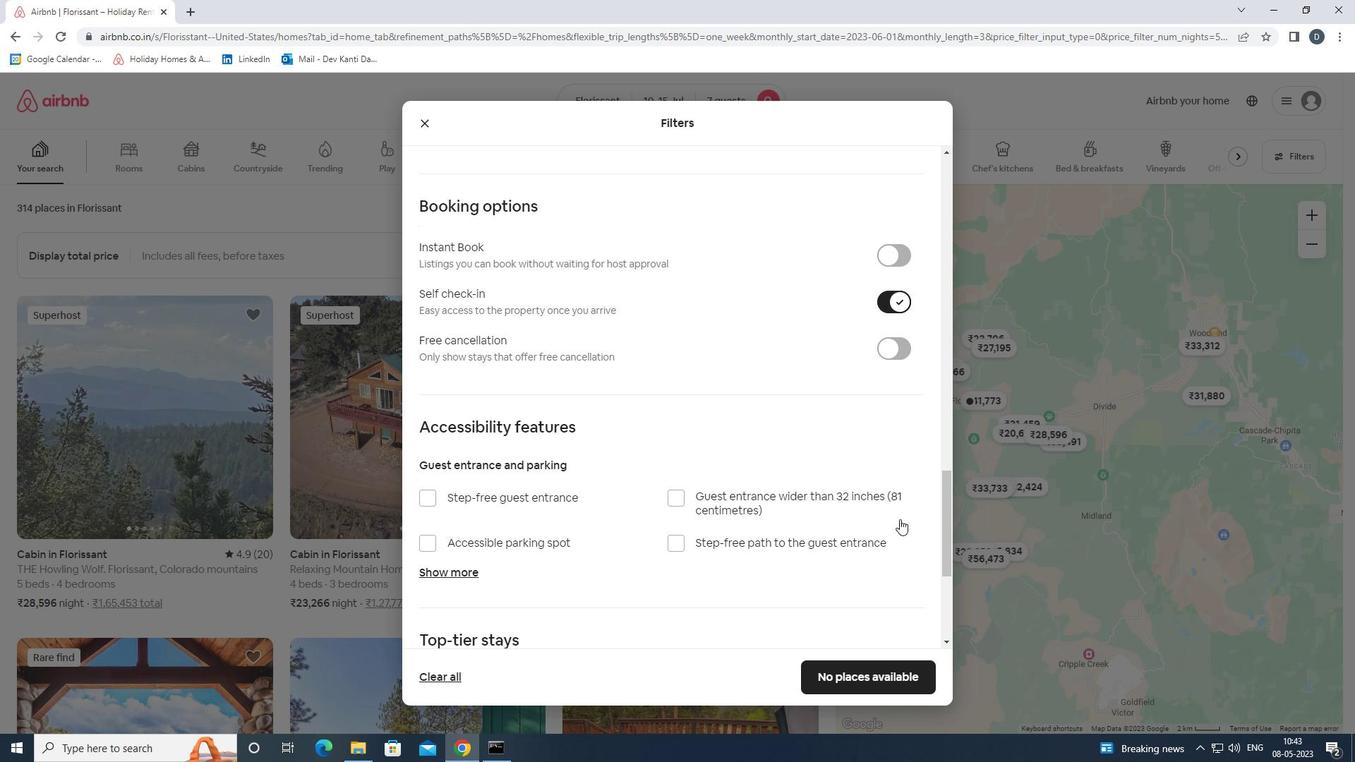 
Action: Mouse scrolled (901, 518) with delta (0, 0)
Screenshot: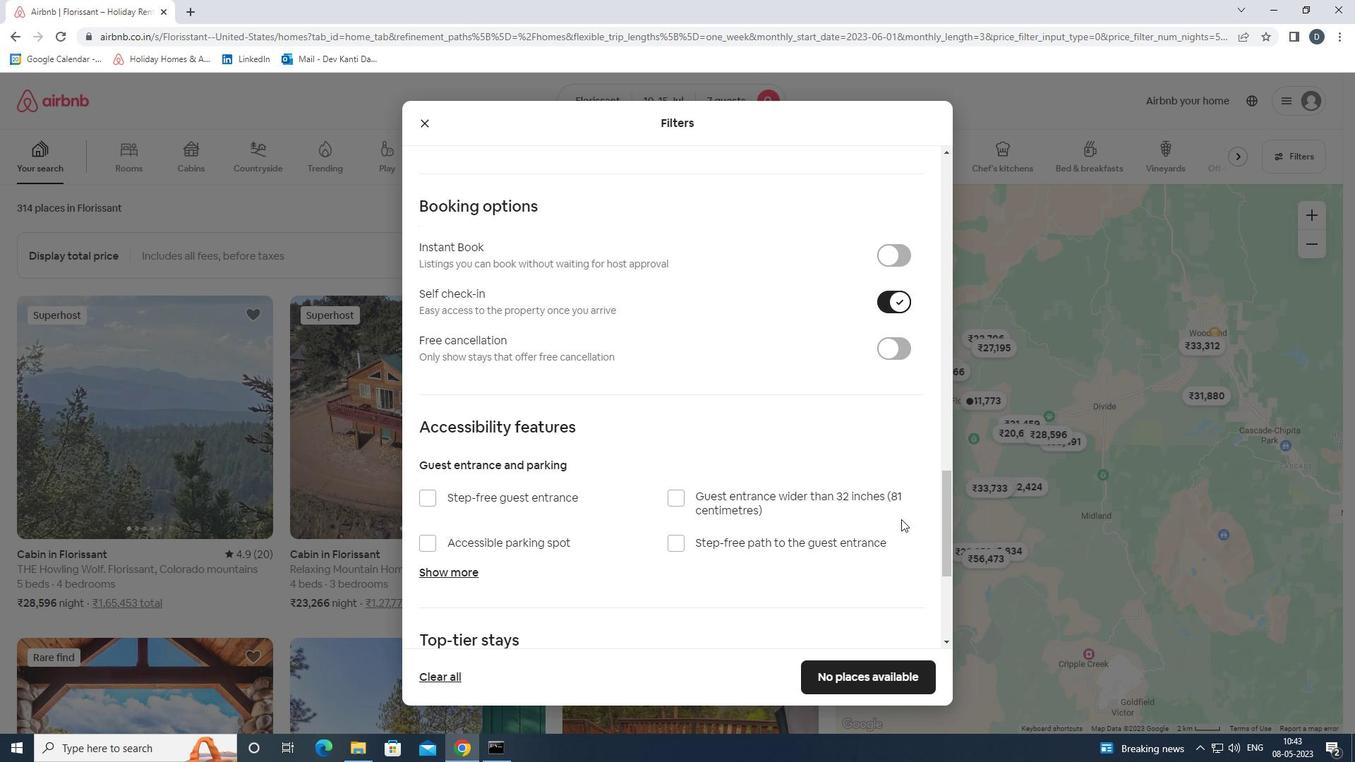 
Action: Mouse scrolled (901, 518) with delta (0, 0)
Screenshot: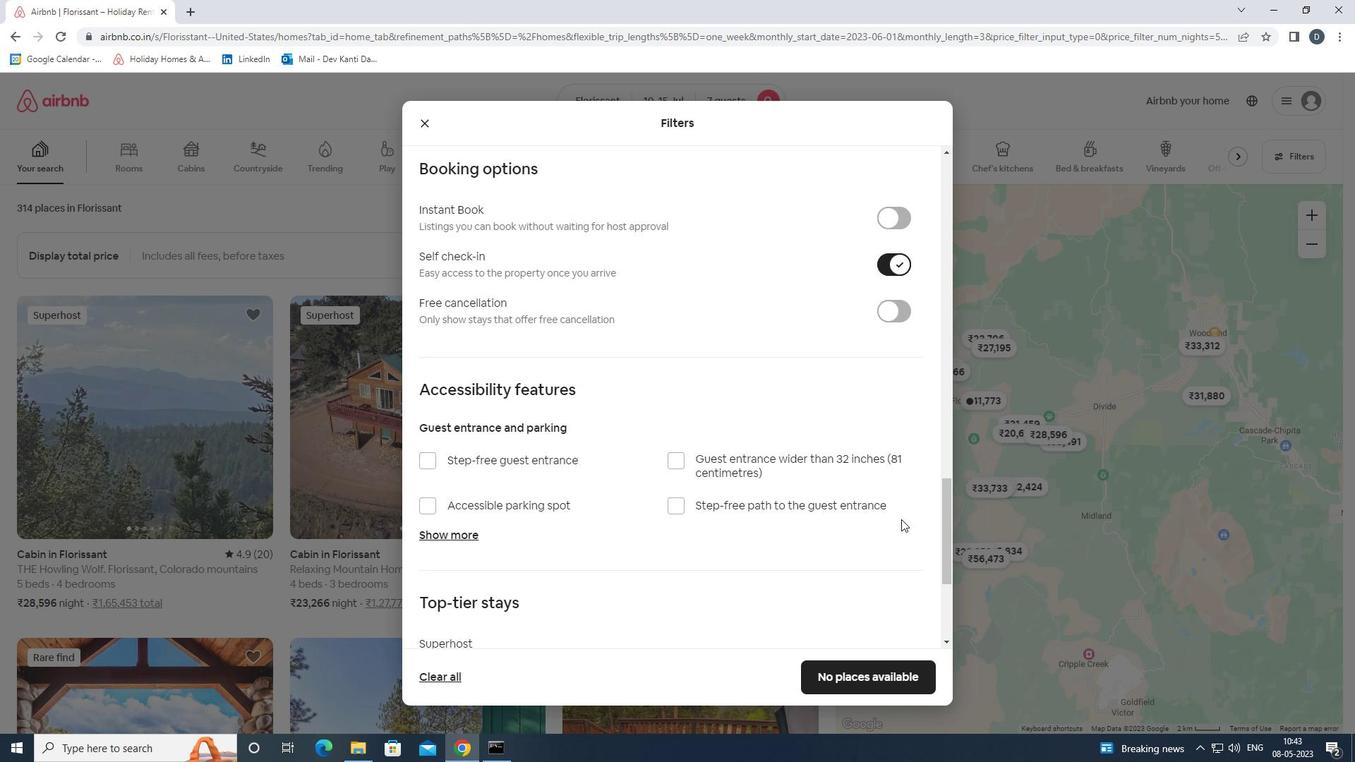 
Action: Mouse scrolled (901, 518) with delta (0, 0)
Screenshot: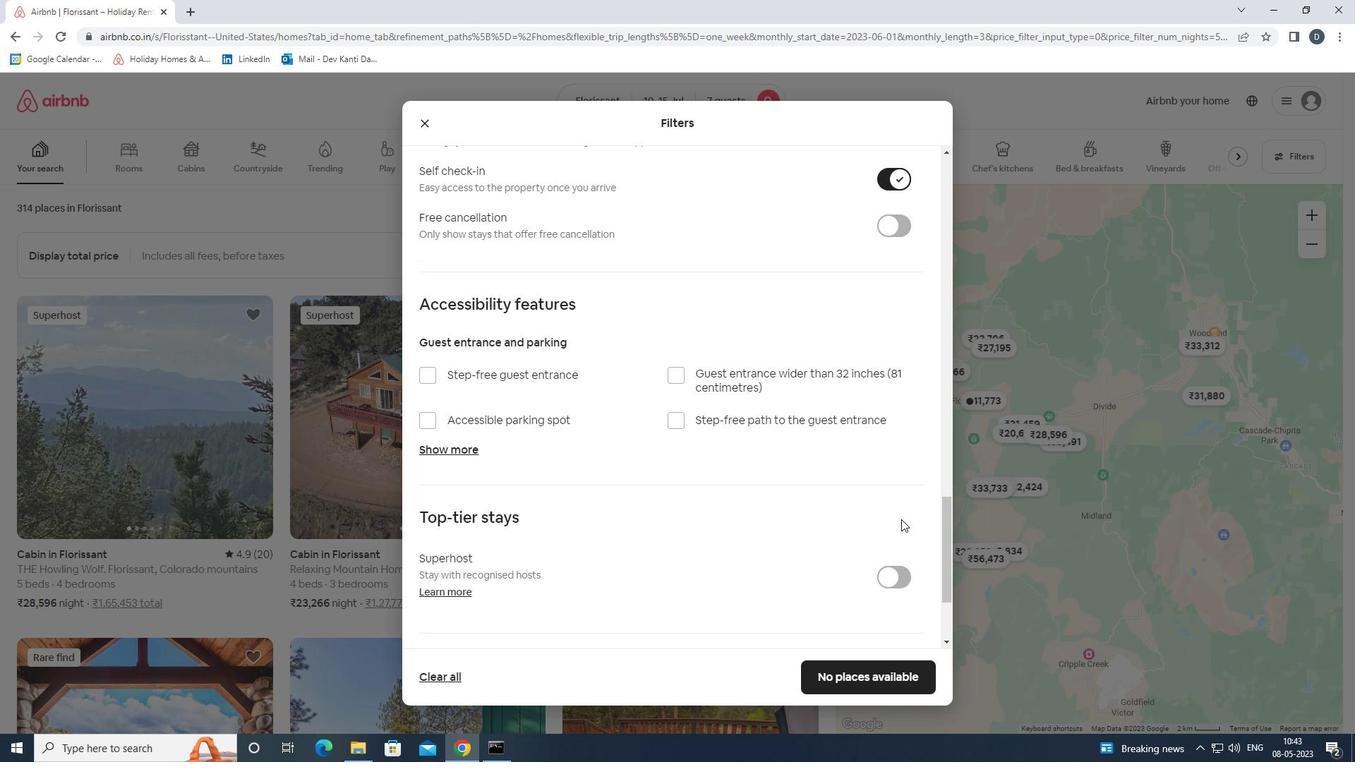 
Action: Mouse scrolled (901, 518) with delta (0, 0)
Screenshot: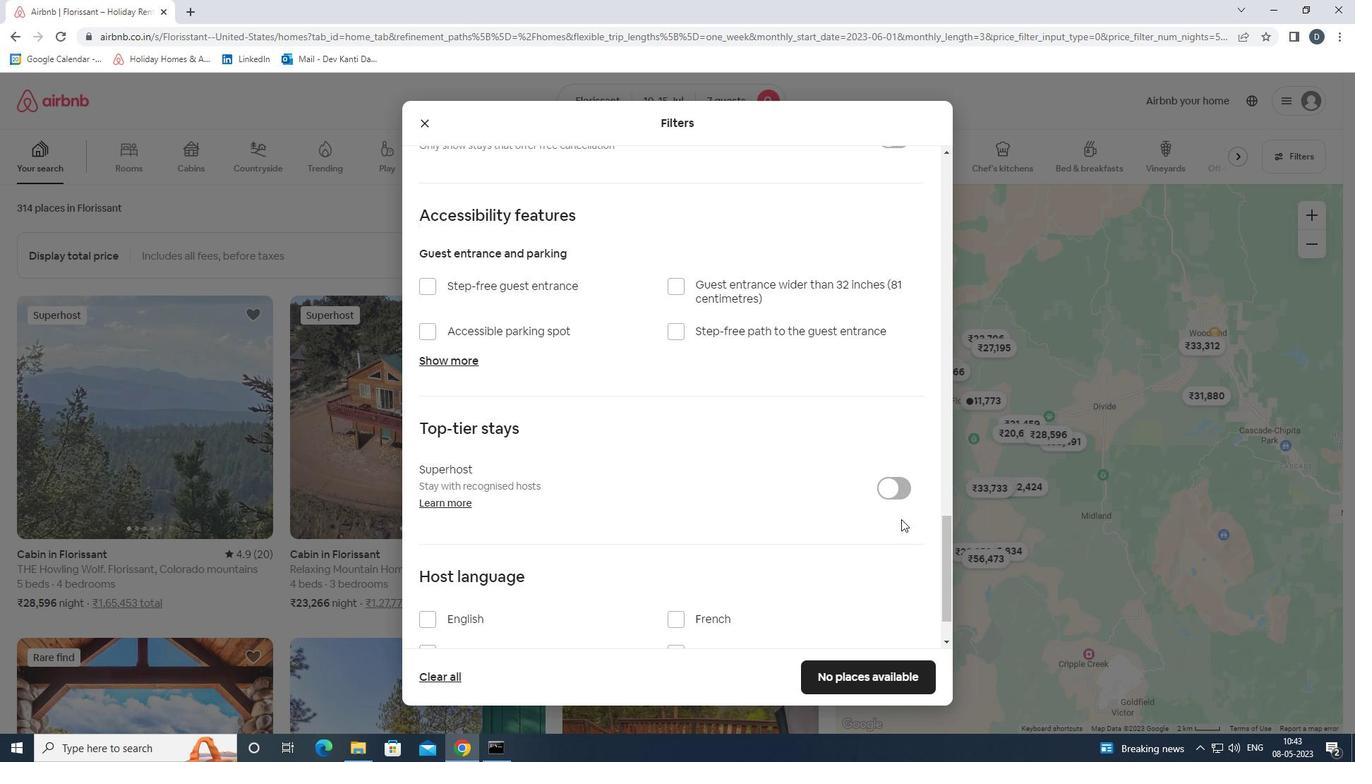
Action: Mouse scrolled (901, 518) with delta (0, 0)
Screenshot: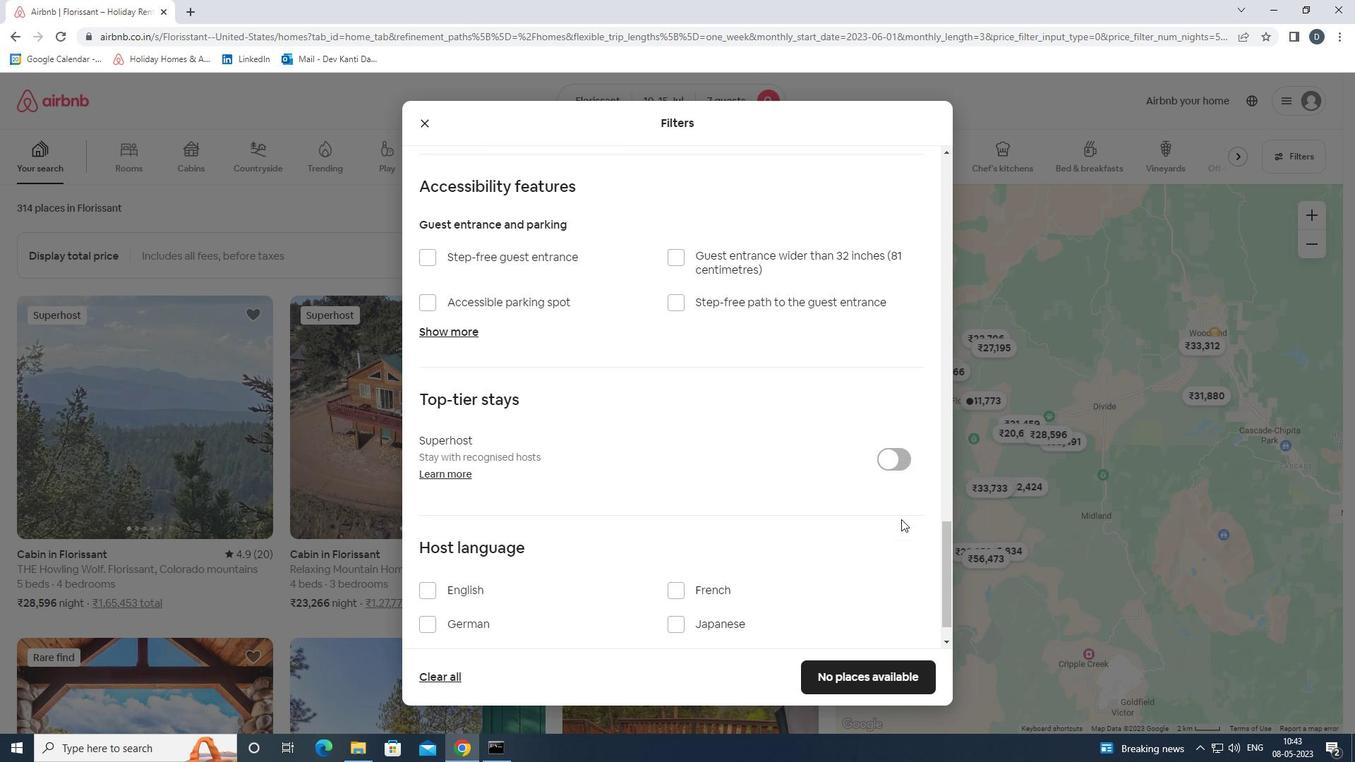 
Action: Mouse moved to (477, 553)
Screenshot: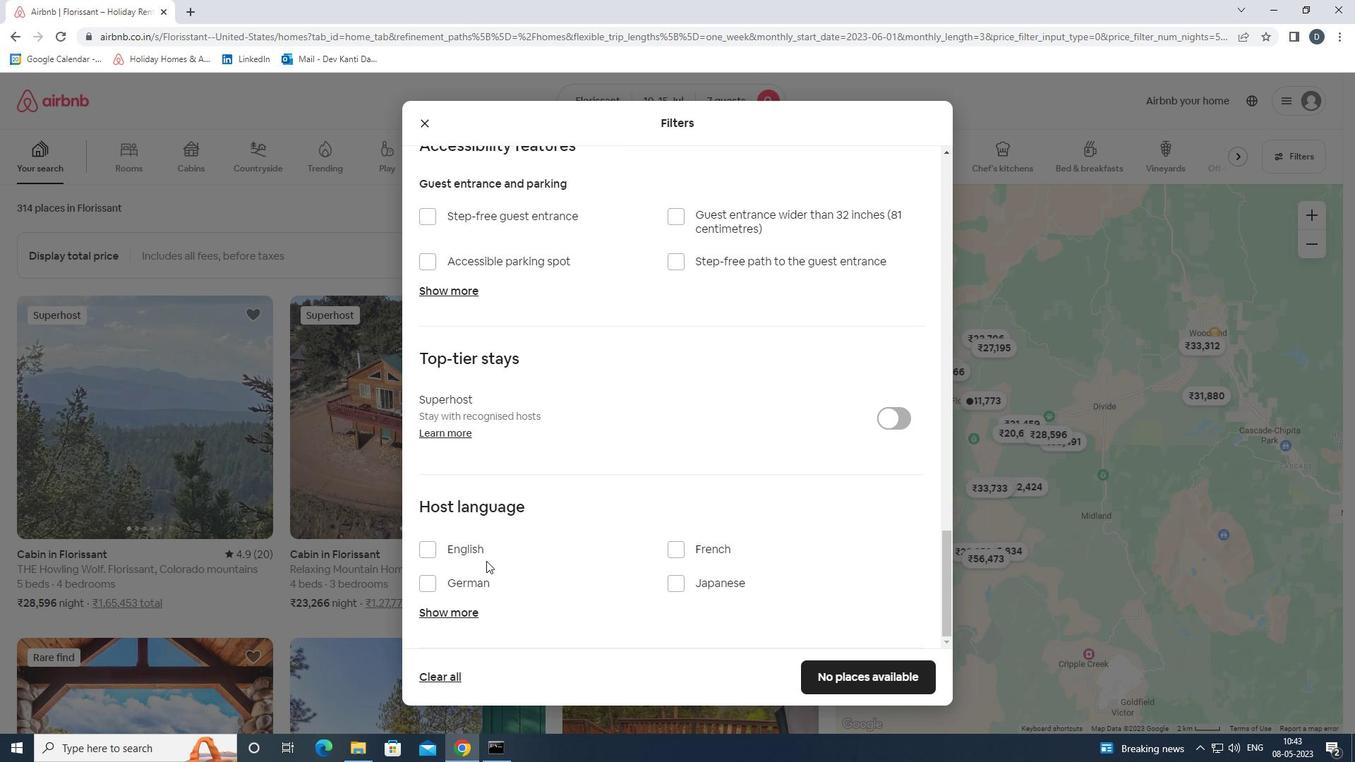 
Action: Mouse pressed left at (477, 553)
Screenshot: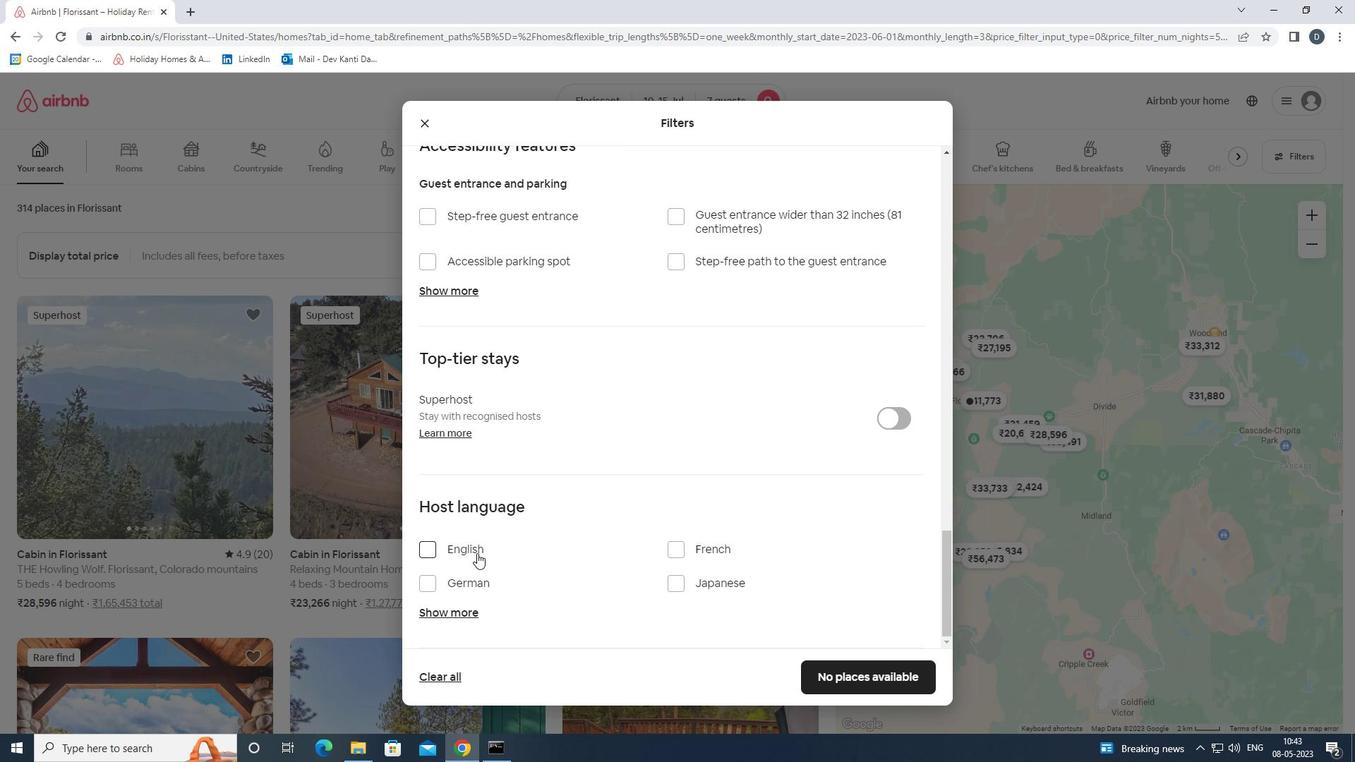 
Action: Mouse moved to (837, 670)
Screenshot: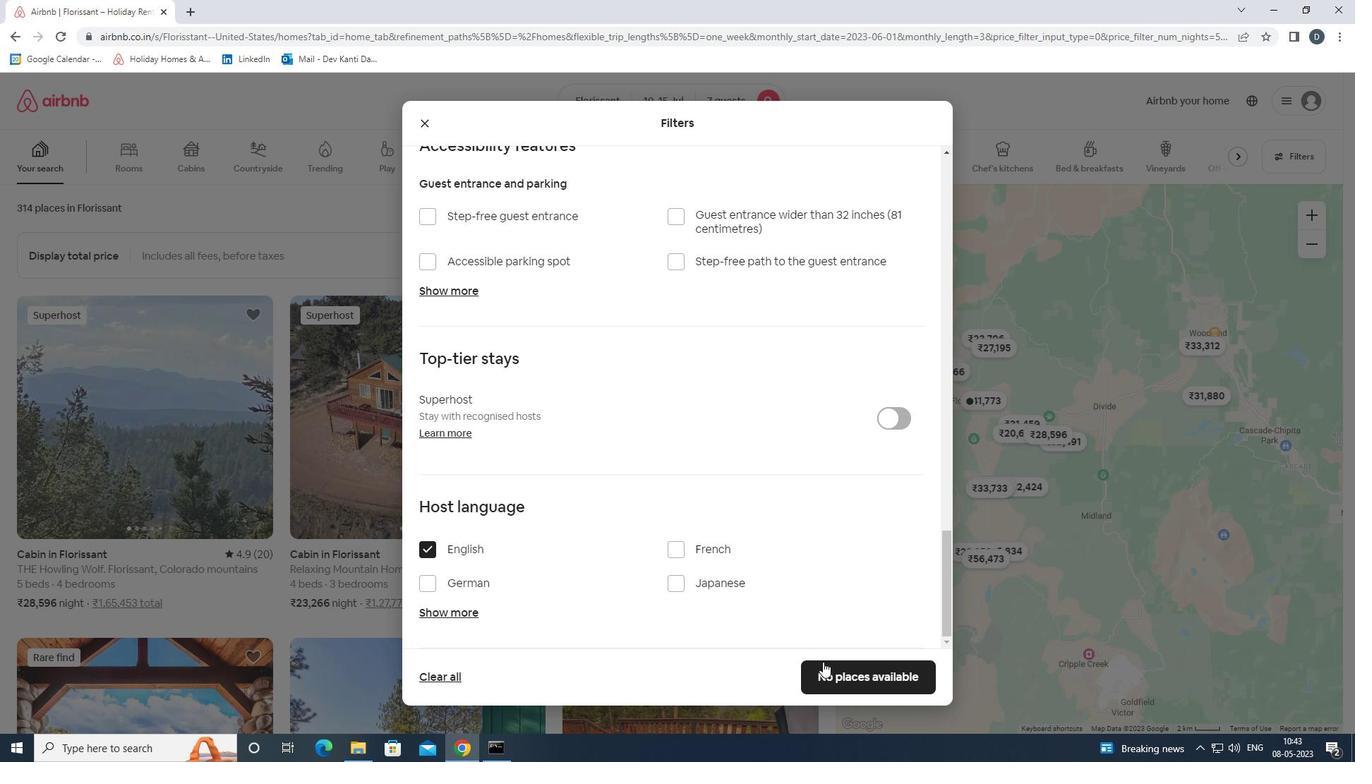 
Action: Mouse pressed left at (837, 670)
Screenshot: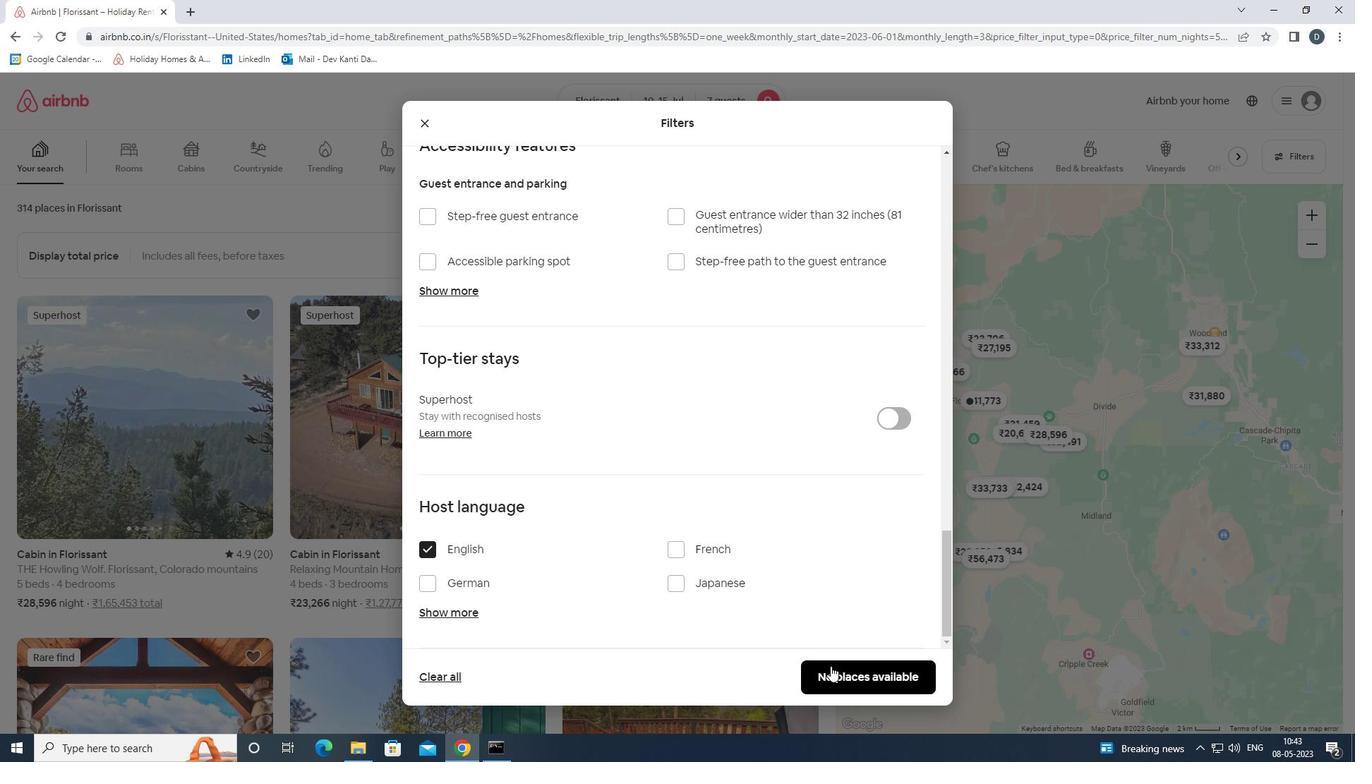 
Action: Mouse moved to (830, 661)
Screenshot: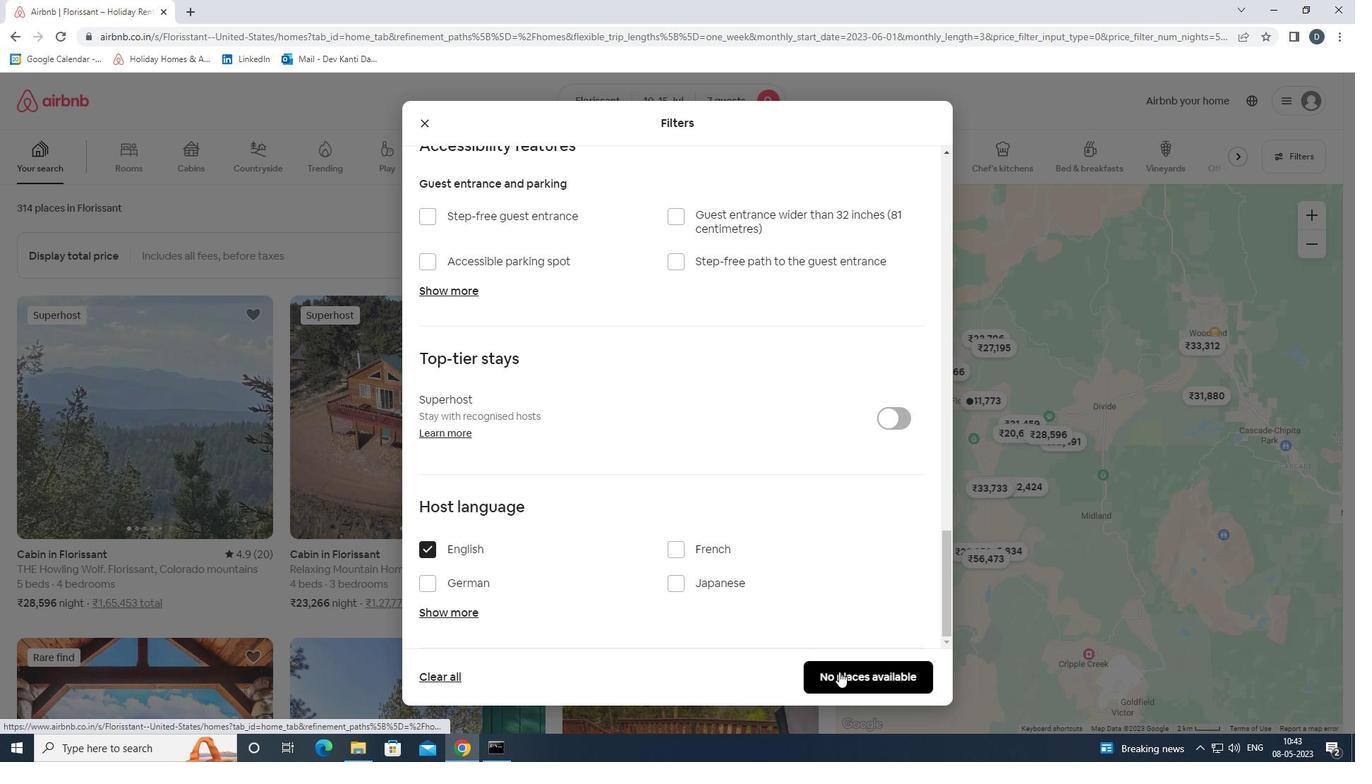
